 Task: Find connections with filter location Dobrush with filter topic #healthy with filter profile language French with filter current company Tripadvisor with filter school Masai with filter industry Glass Product Manufacturing with filter service category Technical with filter keywords title Handyman
Action: Mouse moved to (217, 273)
Screenshot: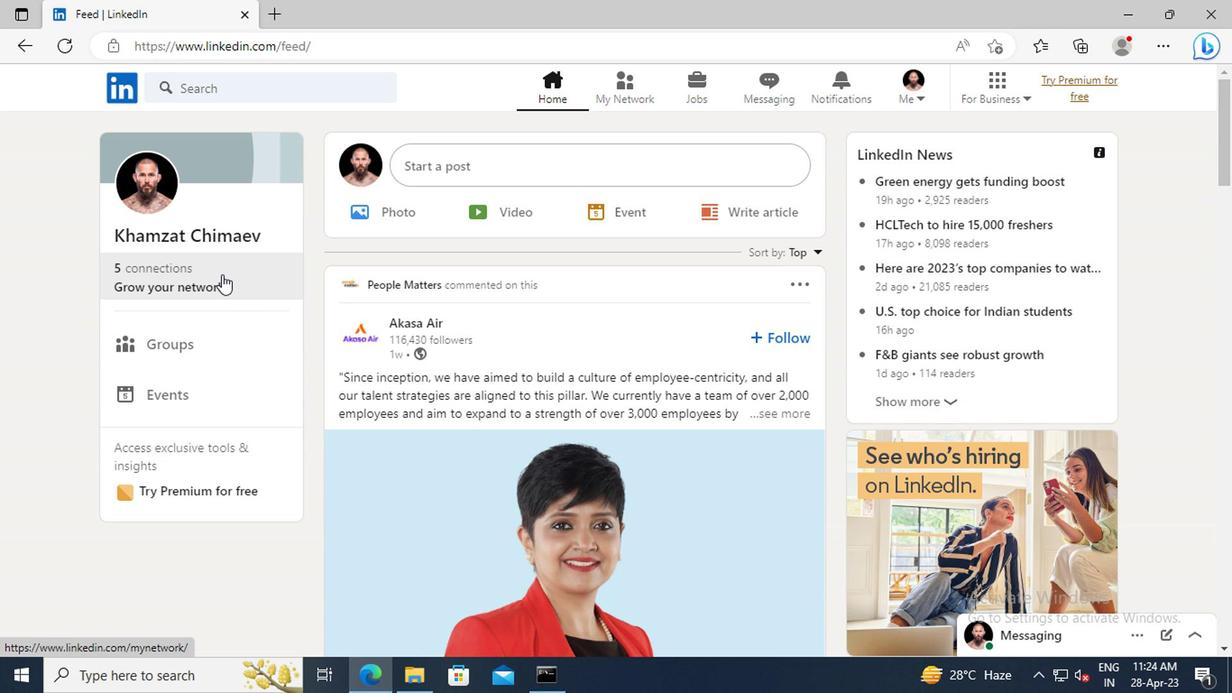 
Action: Mouse pressed left at (217, 273)
Screenshot: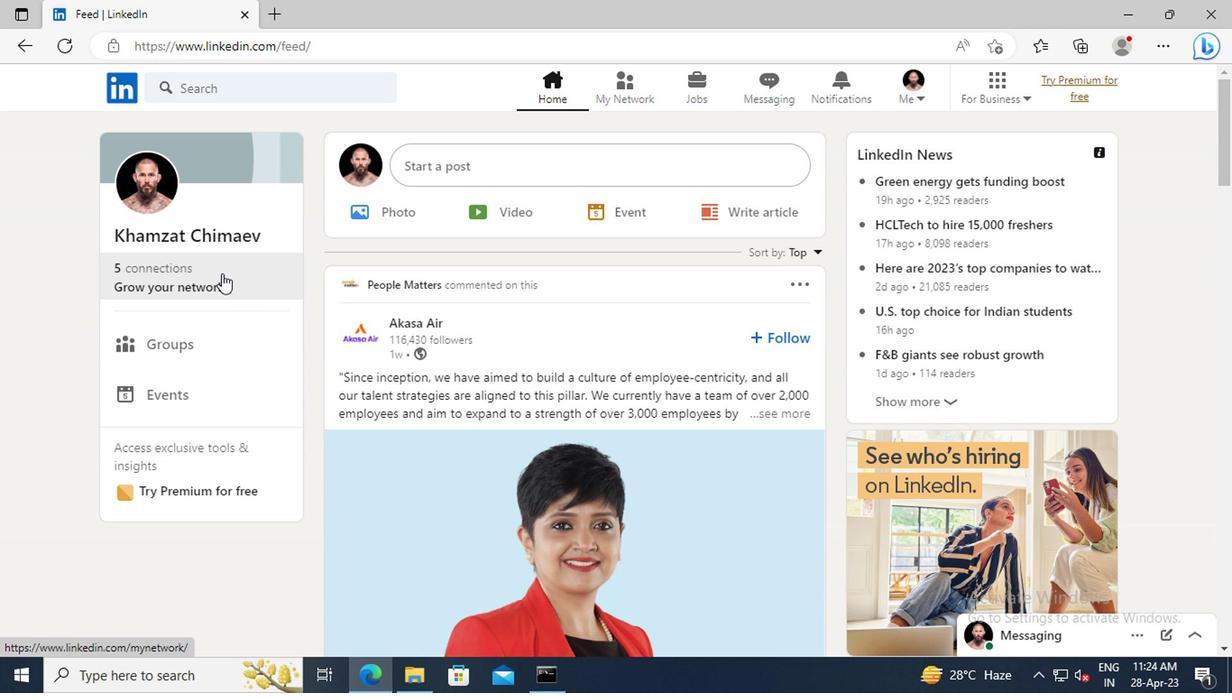 
Action: Mouse moved to (218, 197)
Screenshot: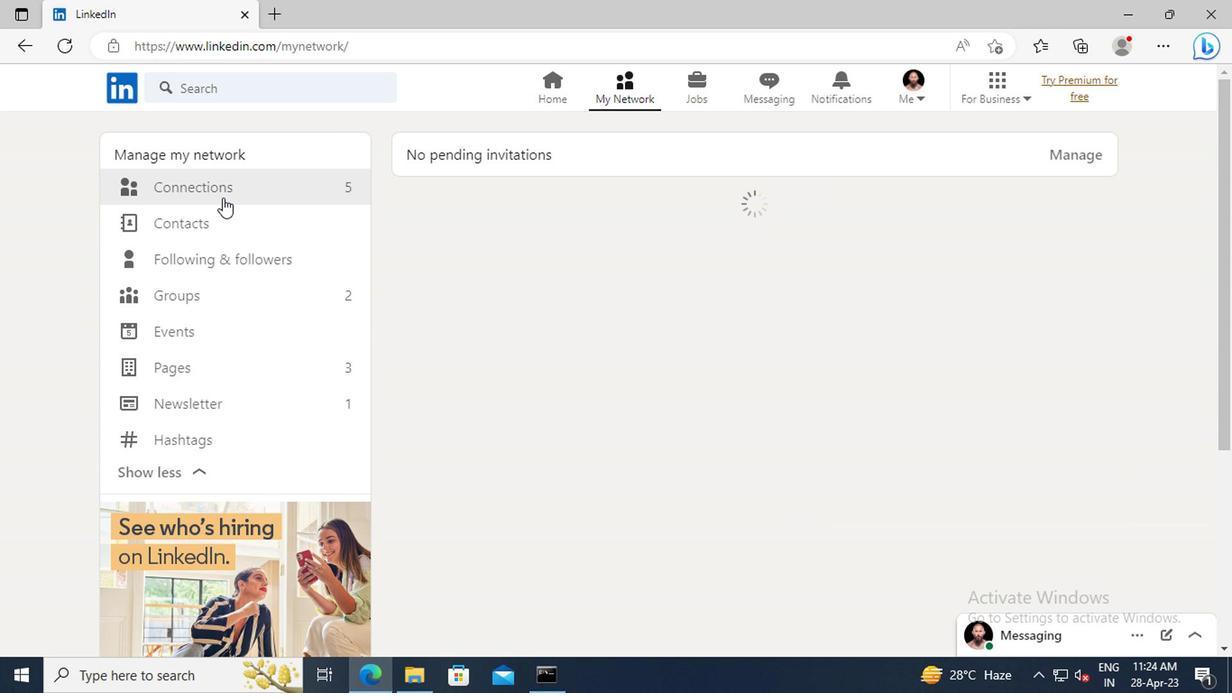 
Action: Mouse pressed left at (218, 197)
Screenshot: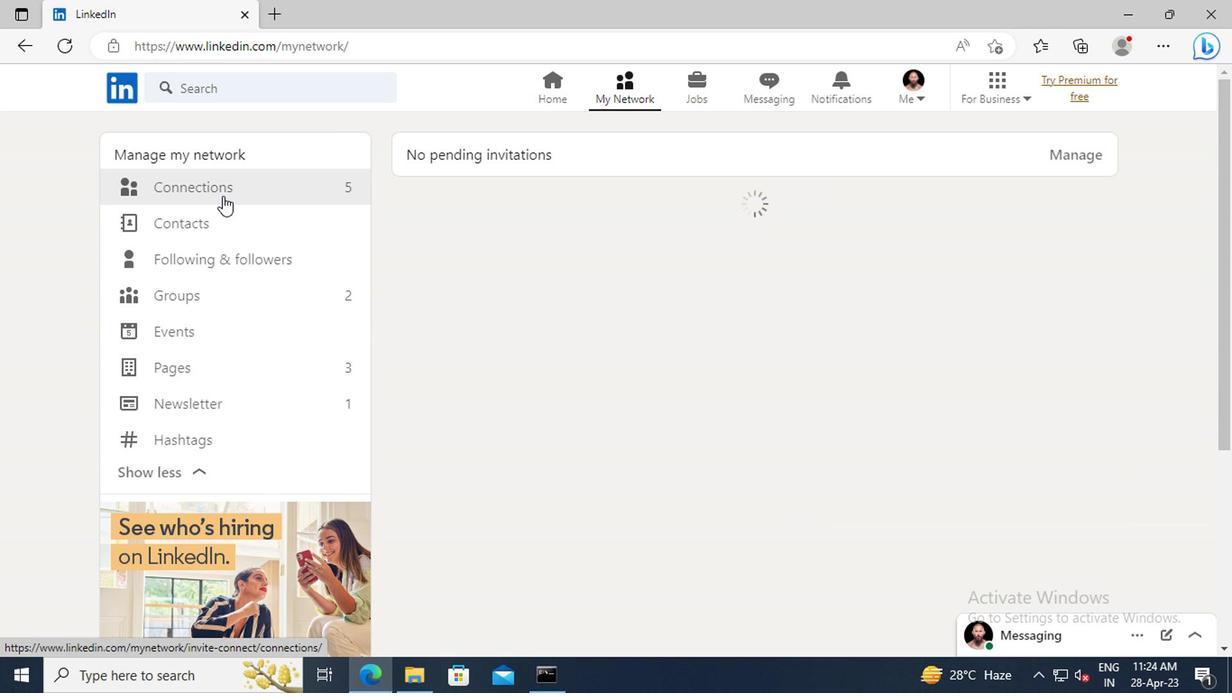 
Action: Mouse moved to (743, 195)
Screenshot: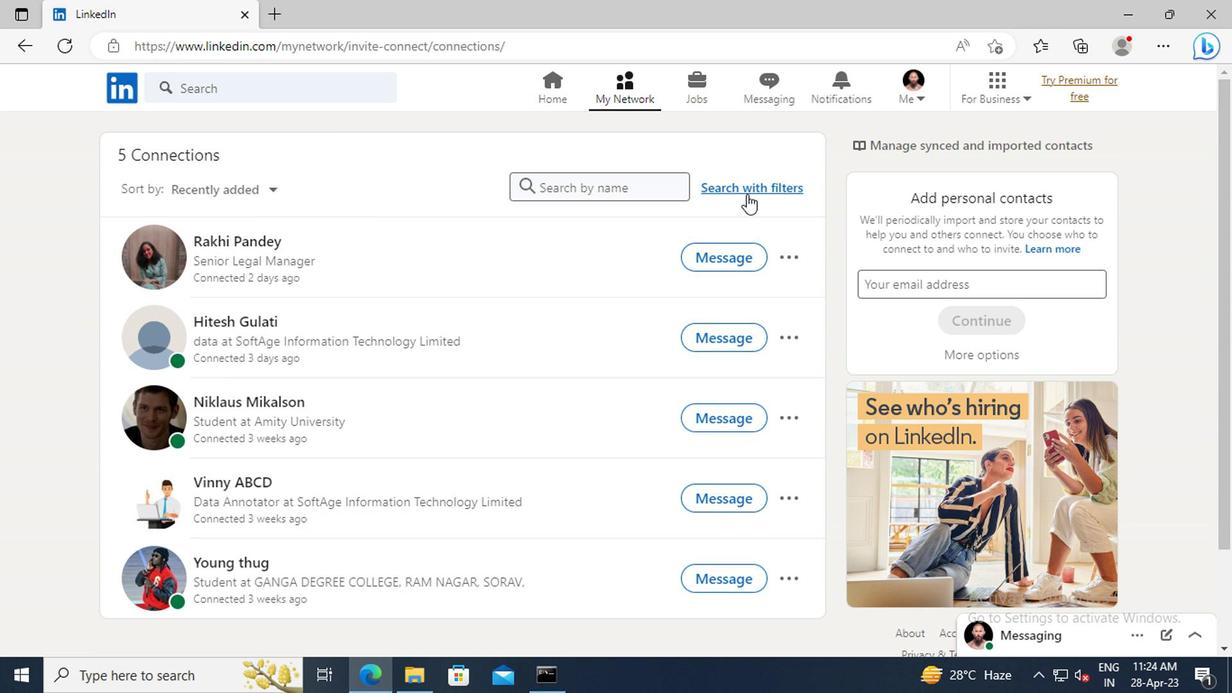 
Action: Mouse pressed left at (743, 195)
Screenshot: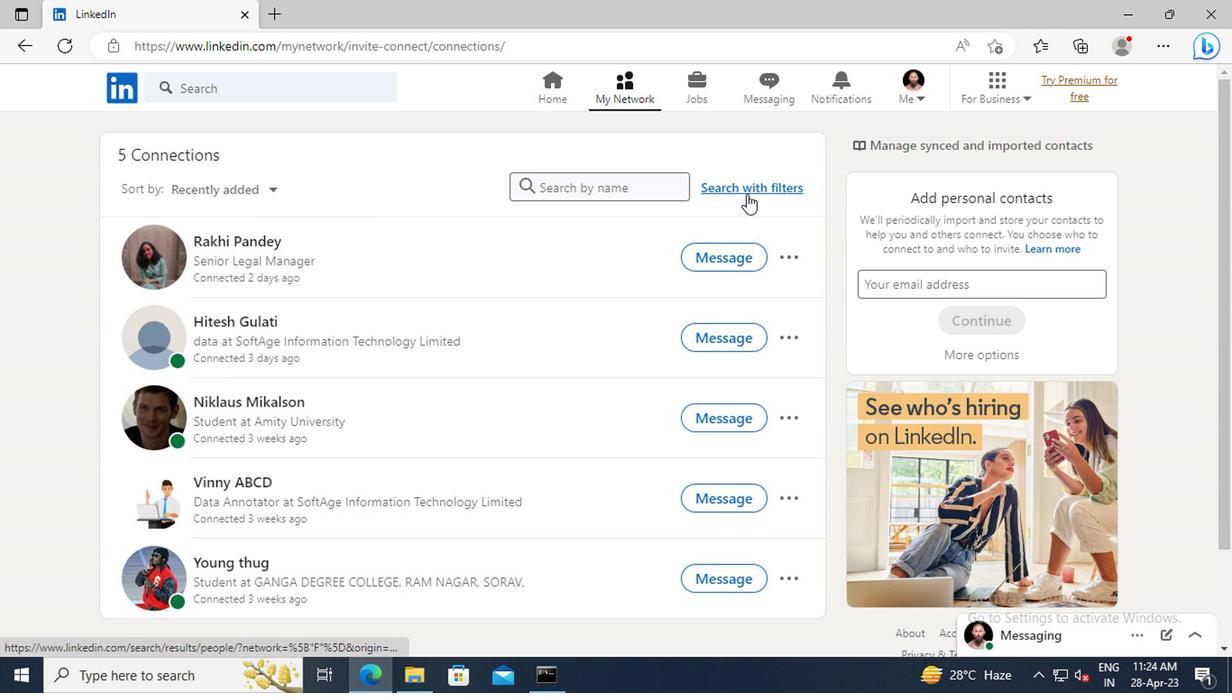 
Action: Mouse moved to (683, 145)
Screenshot: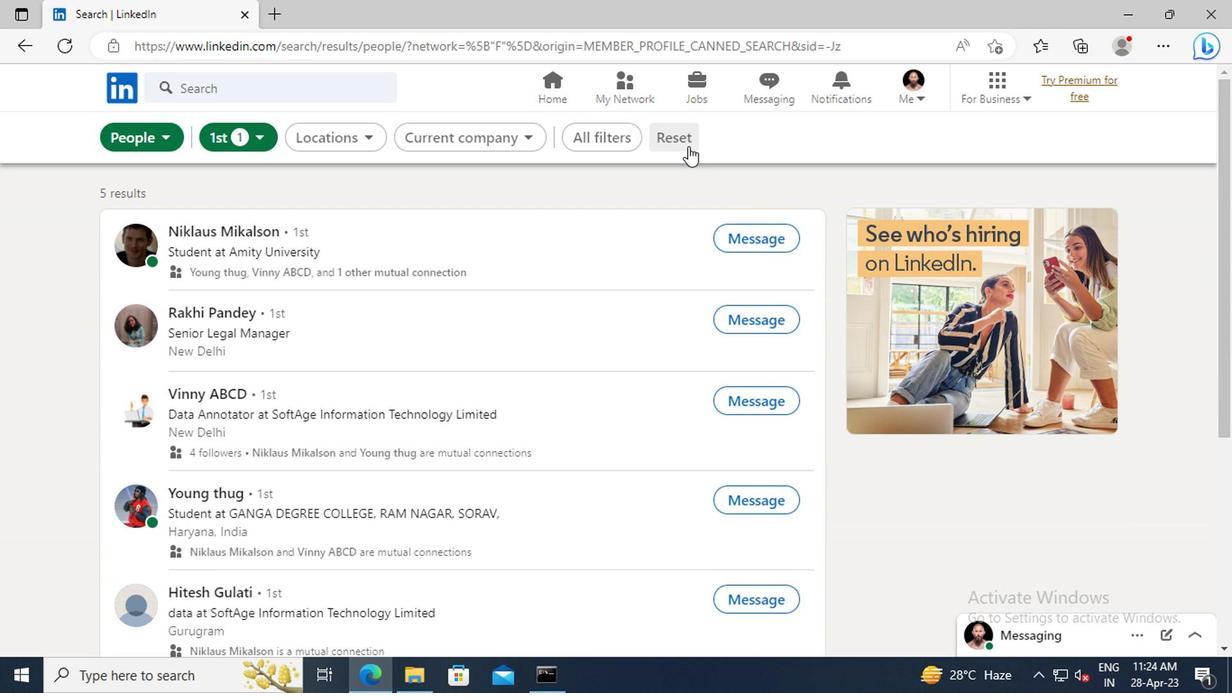 
Action: Mouse pressed left at (683, 145)
Screenshot: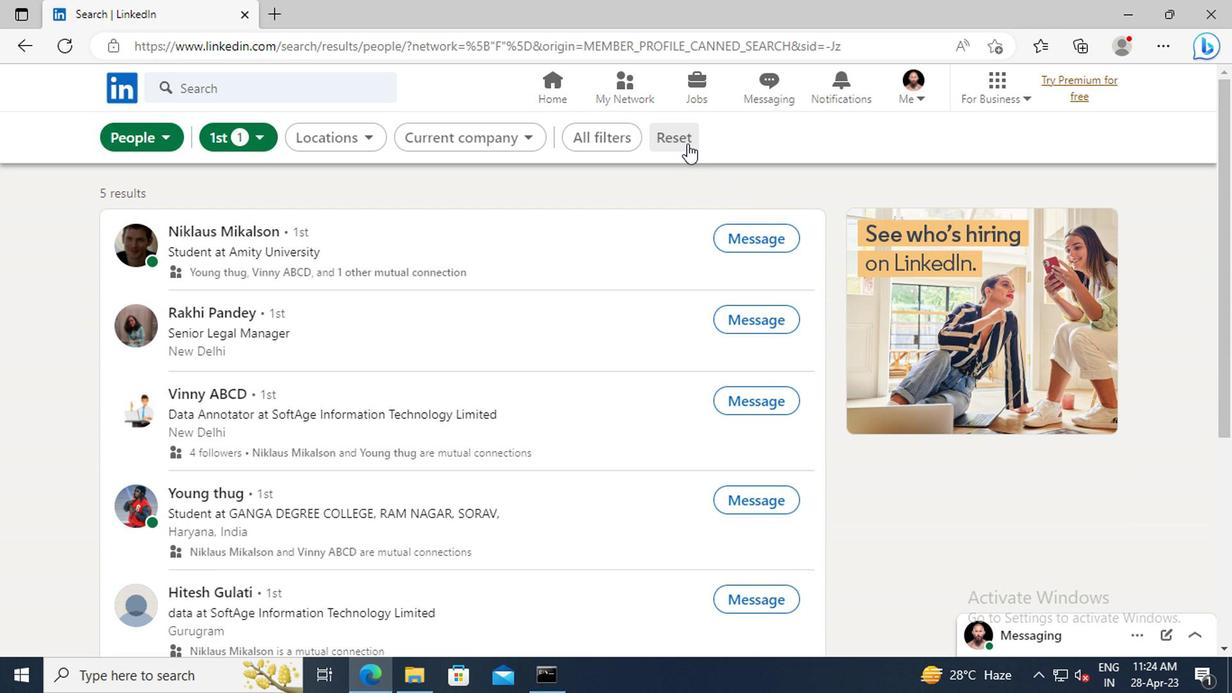 
Action: Mouse moved to (657, 141)
Screenshot: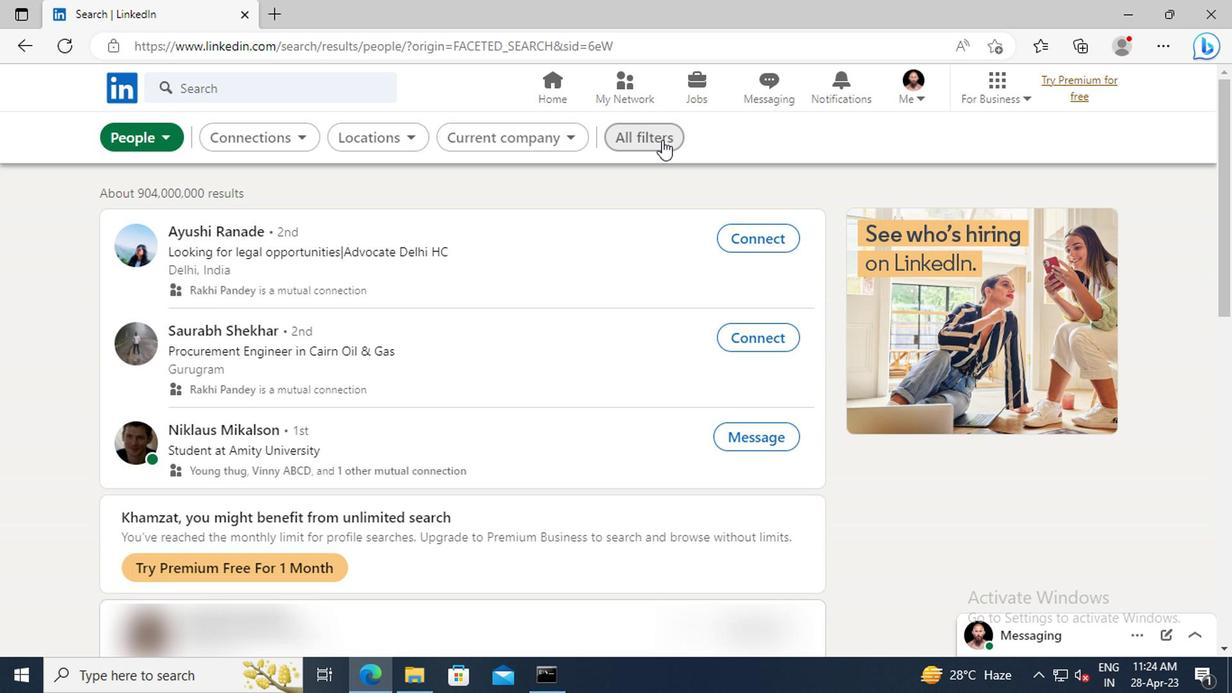 
Action: Mouse pressed left at (657, 141)
Screenshot: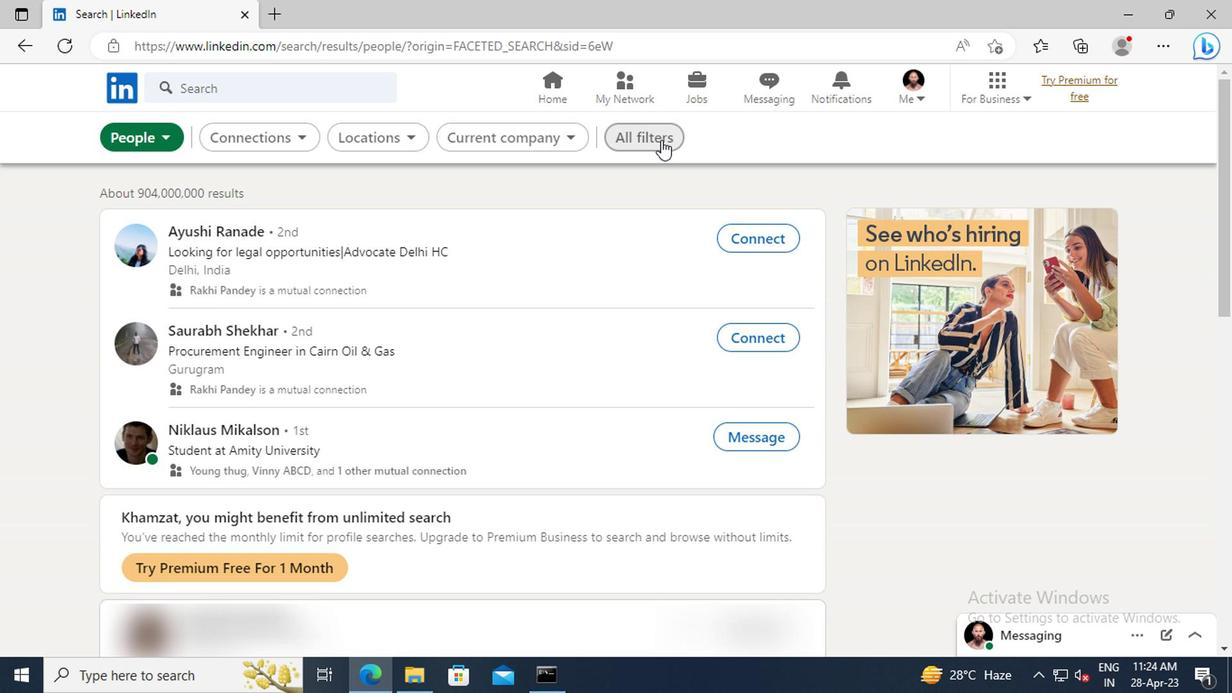 
Action: Mouse moved to (1022, 344)
Screenshot: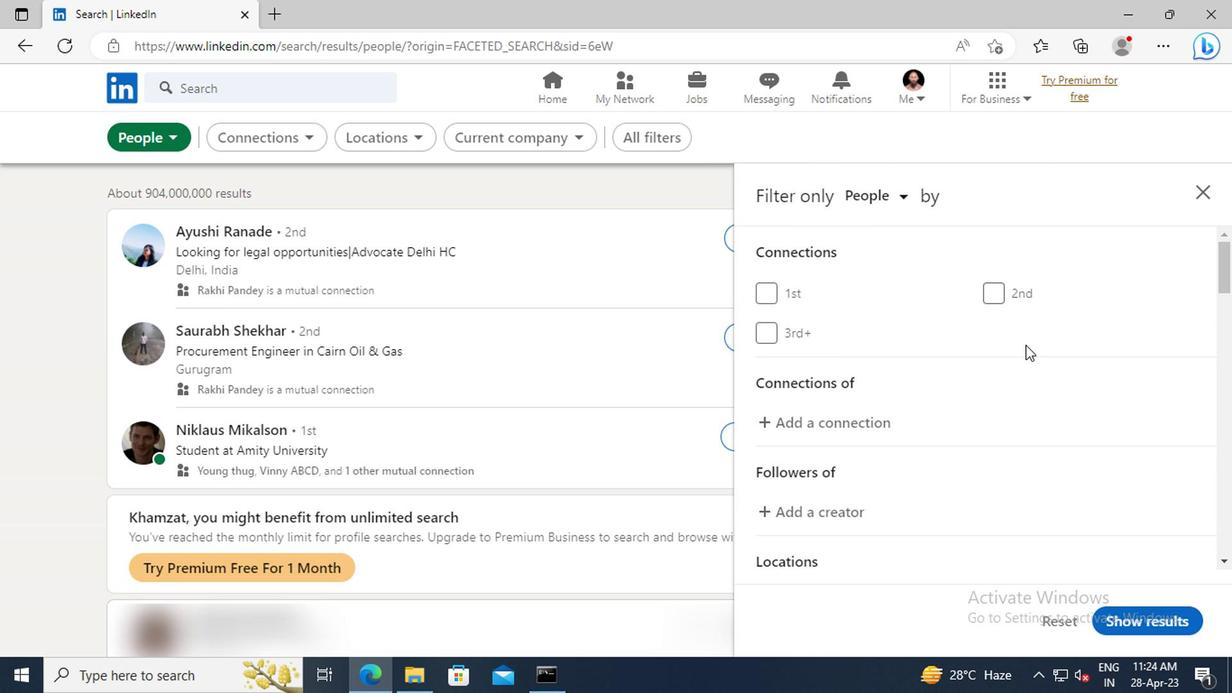 
Action: Mouse scrolled (1022, 343) with delta (0, 0)
Screenshot: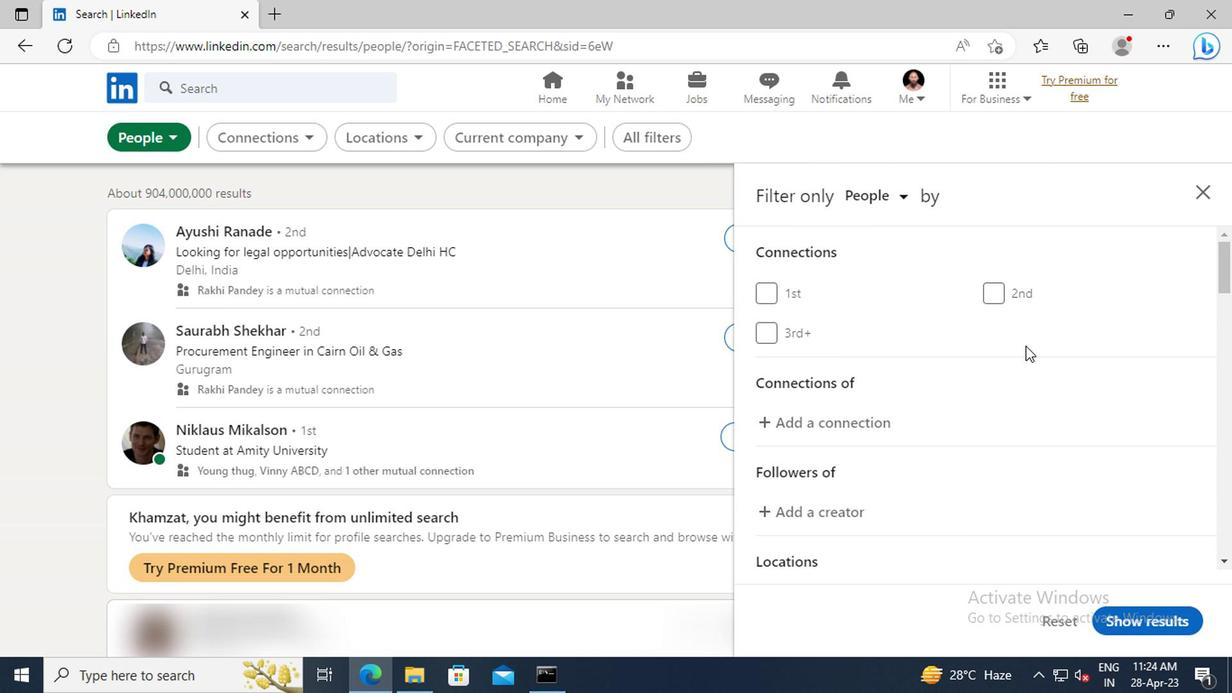 
Action: Mouse moved to (1023, 344)
Screenshot: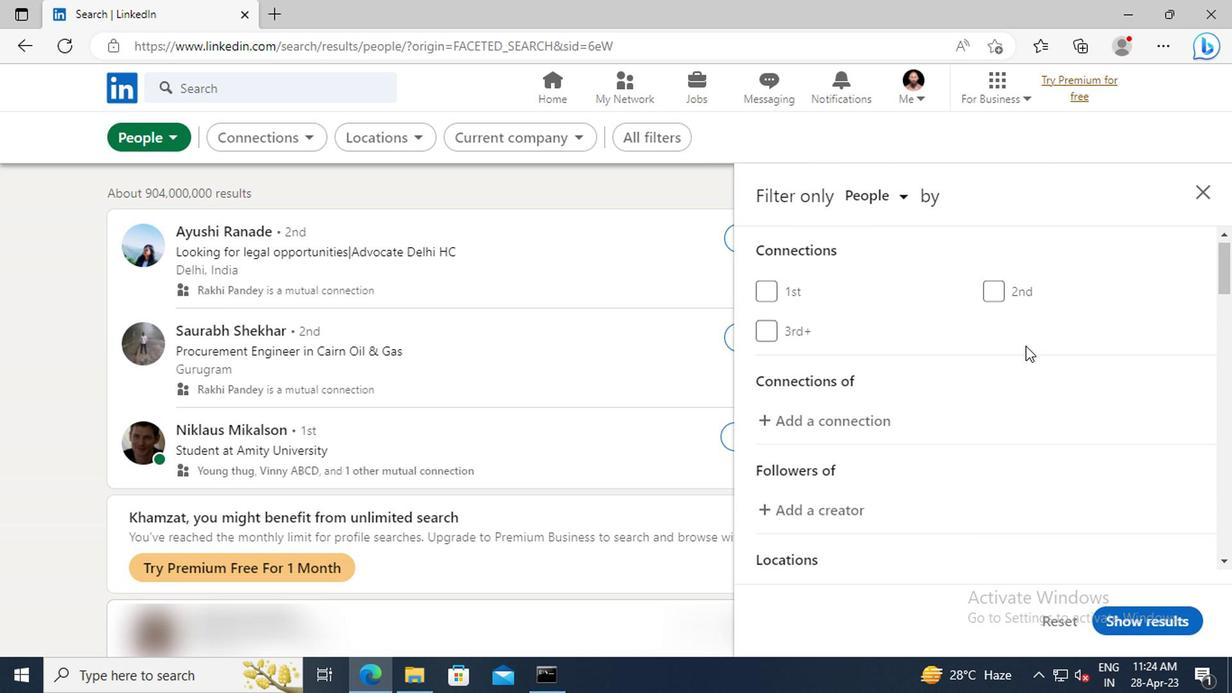 
Action: Mouse scrolled (1023, 344) with delta (0, 0)
Screenshot: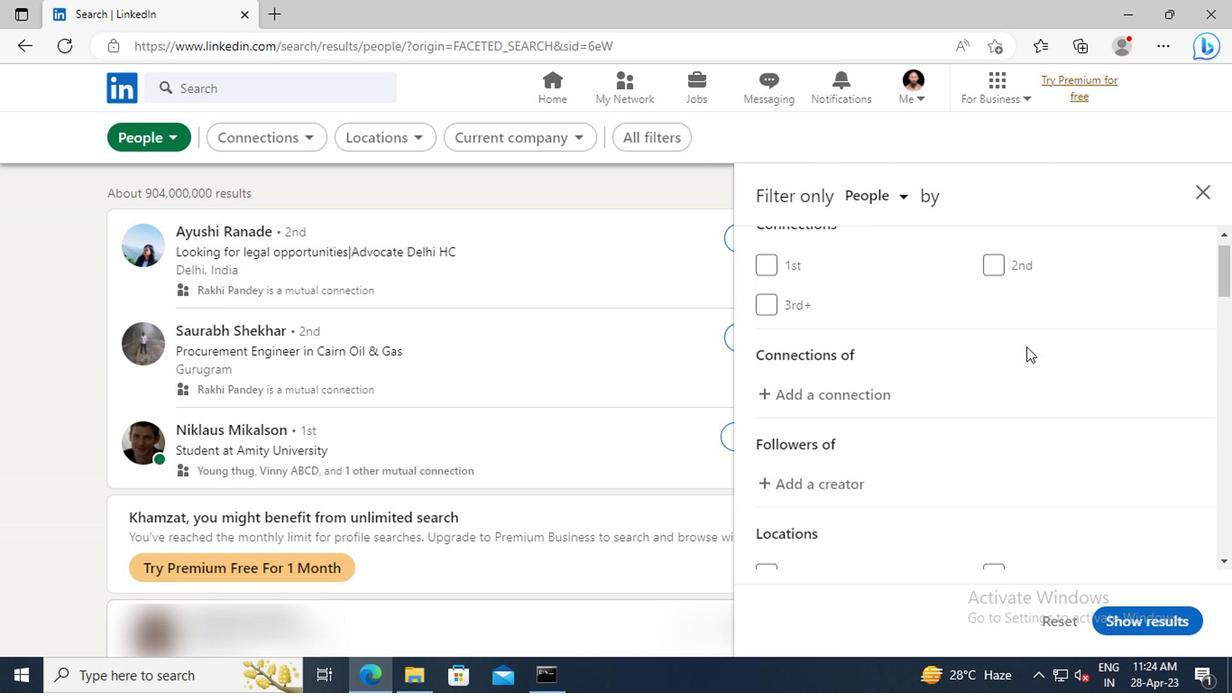 
Action: Mouse scrolled (1023, 344) with delta (0, 0)
Screenshot: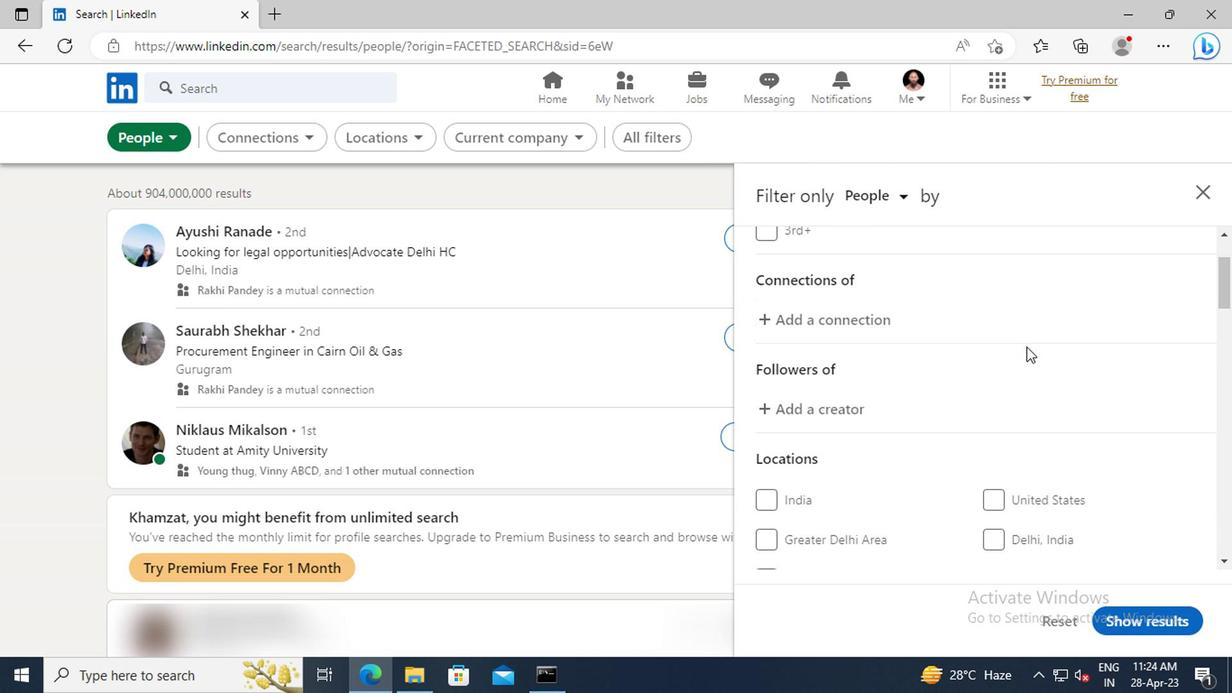 
Action: Mouse scrolled (1023, 344) with delta (0, 0)
Screenshot: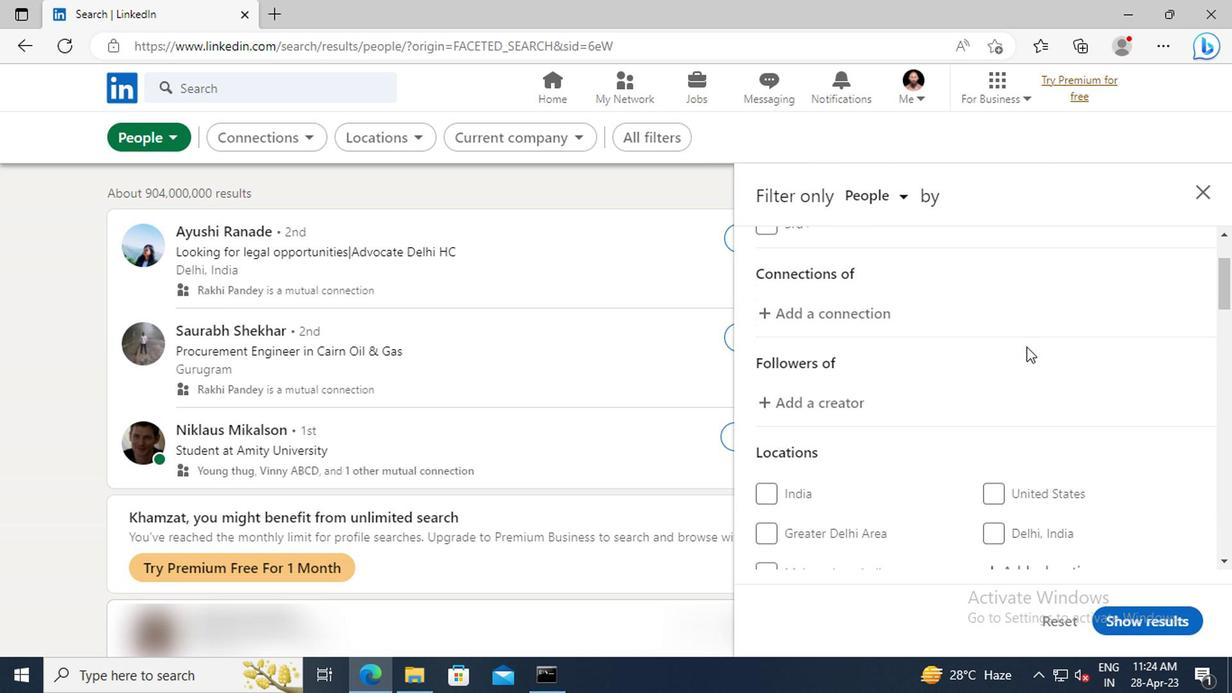 
Action: Mouse scrolled (1023, 344) with delta (0, 0)
Screenshot: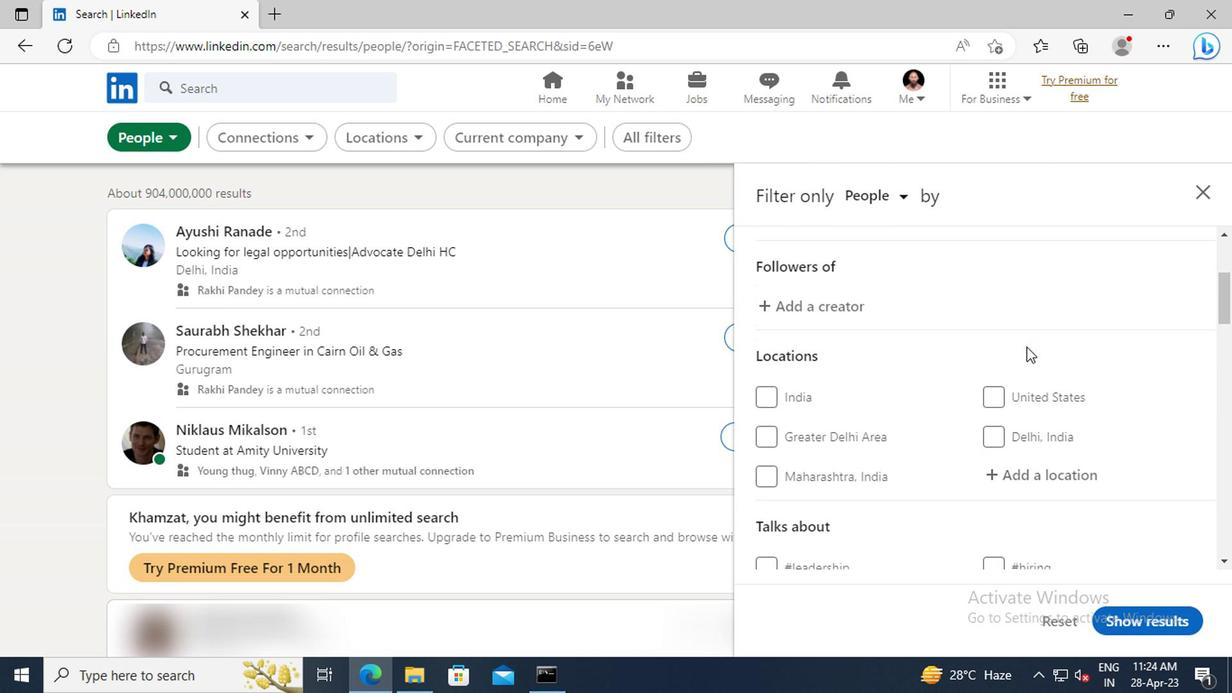 
Action: Mouse moved to (1018, 418)
Screenshot: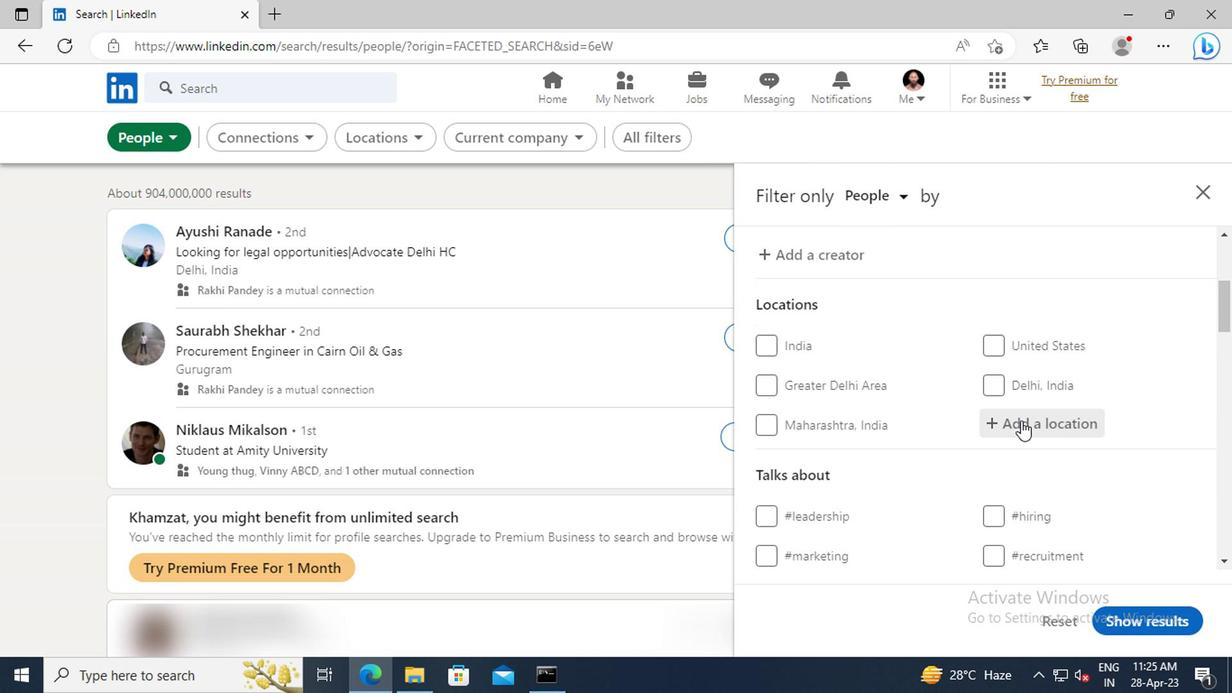 
Action: Mouse pressed left at (1018, 418)
Screenshot: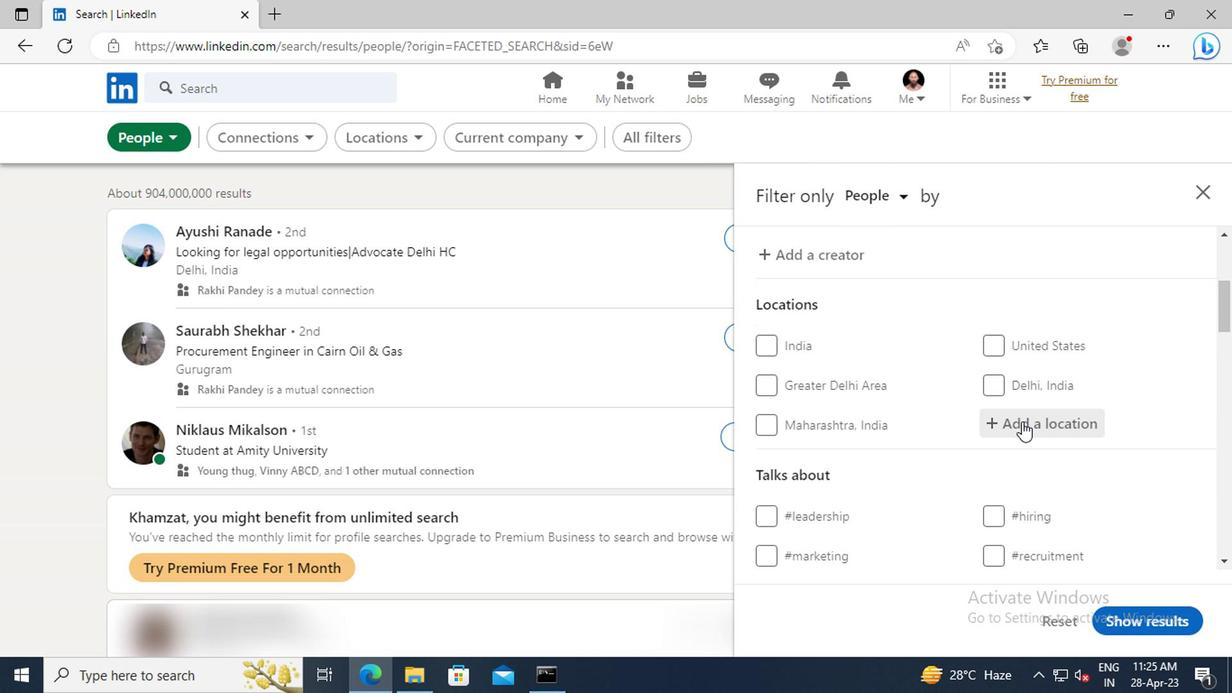 
Action: Key pressed <Key.shift>DOBRUSH
Screenshot: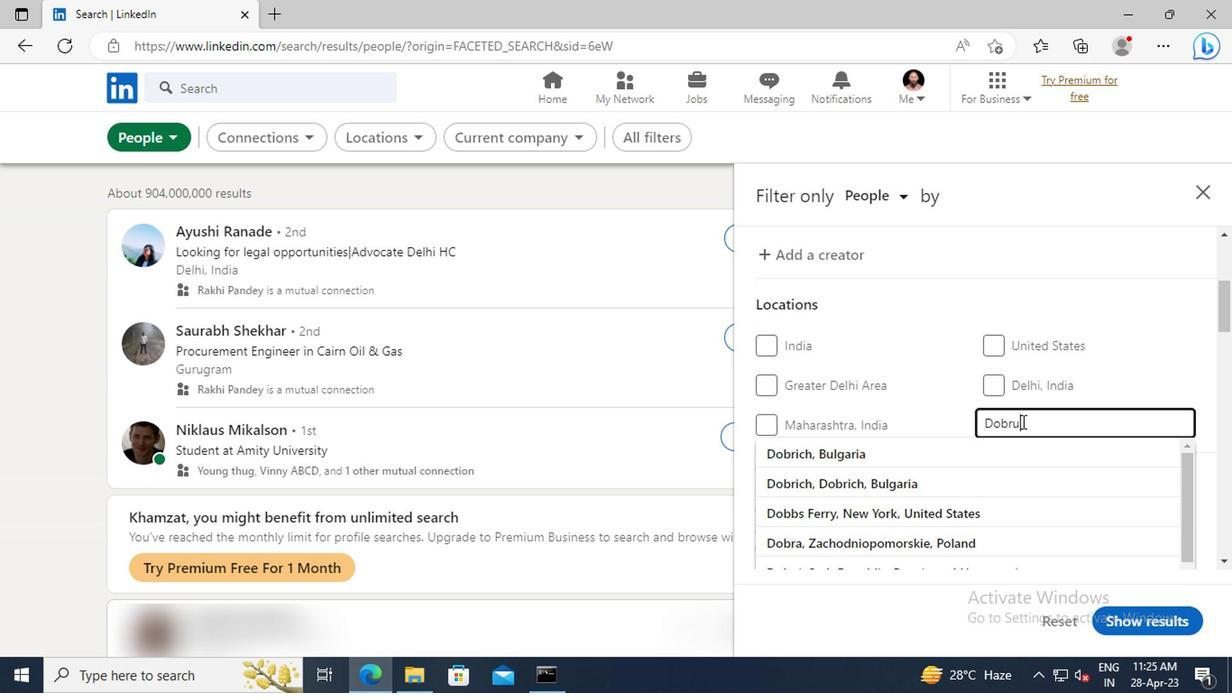 
Action: Mouse moved to (1020, 444)
Screenshot: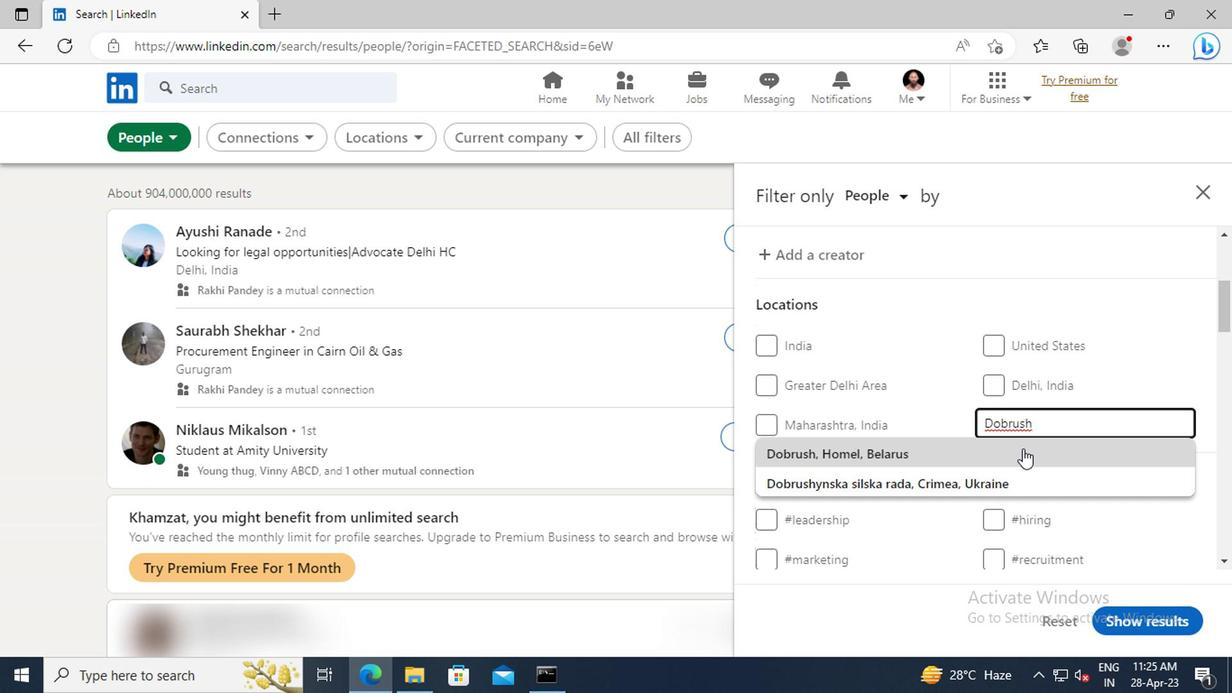 
Action: Mouse pressed left at (1020, 444)
Screenshot: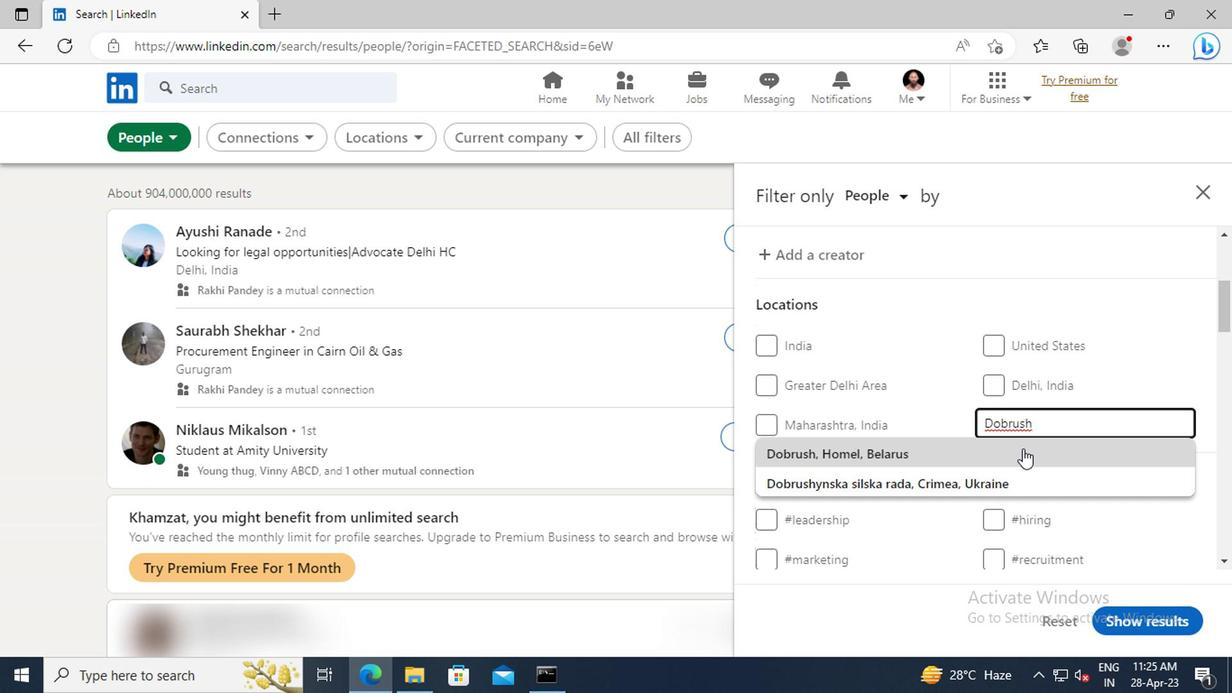 
Action: Mouse moved to (1052, 353)
Screenshot: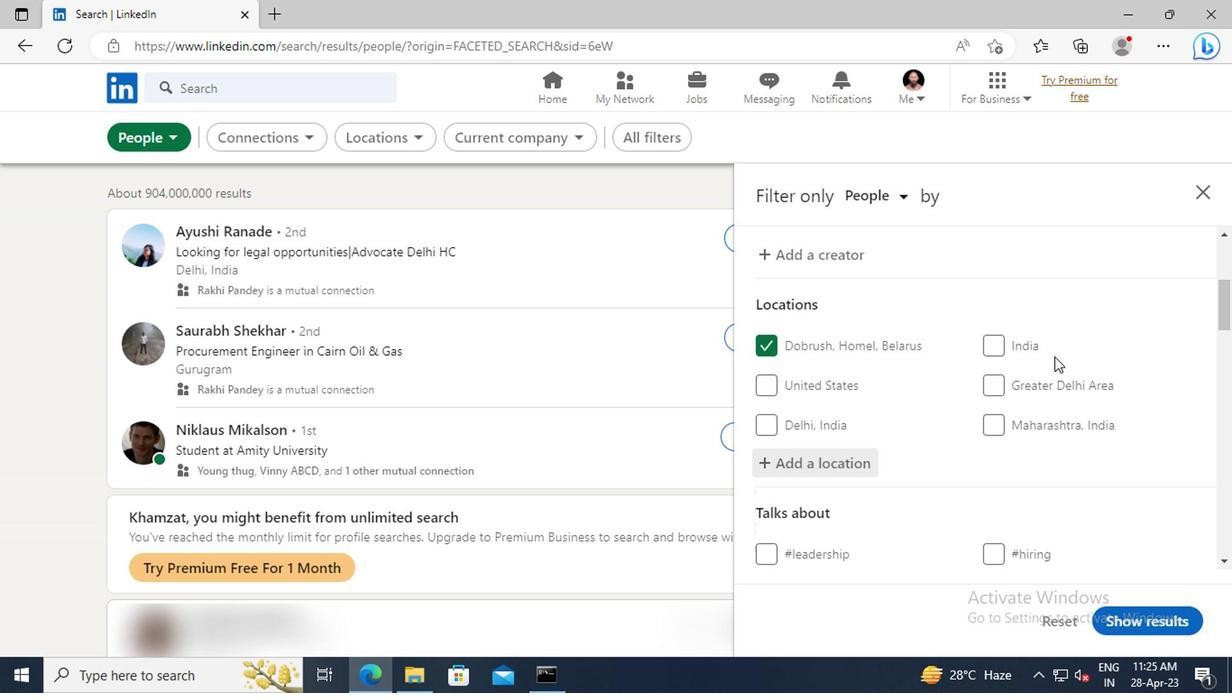 
Action: Mouse scrolled (1052, 351) with delta (0, -1)
Screenshot: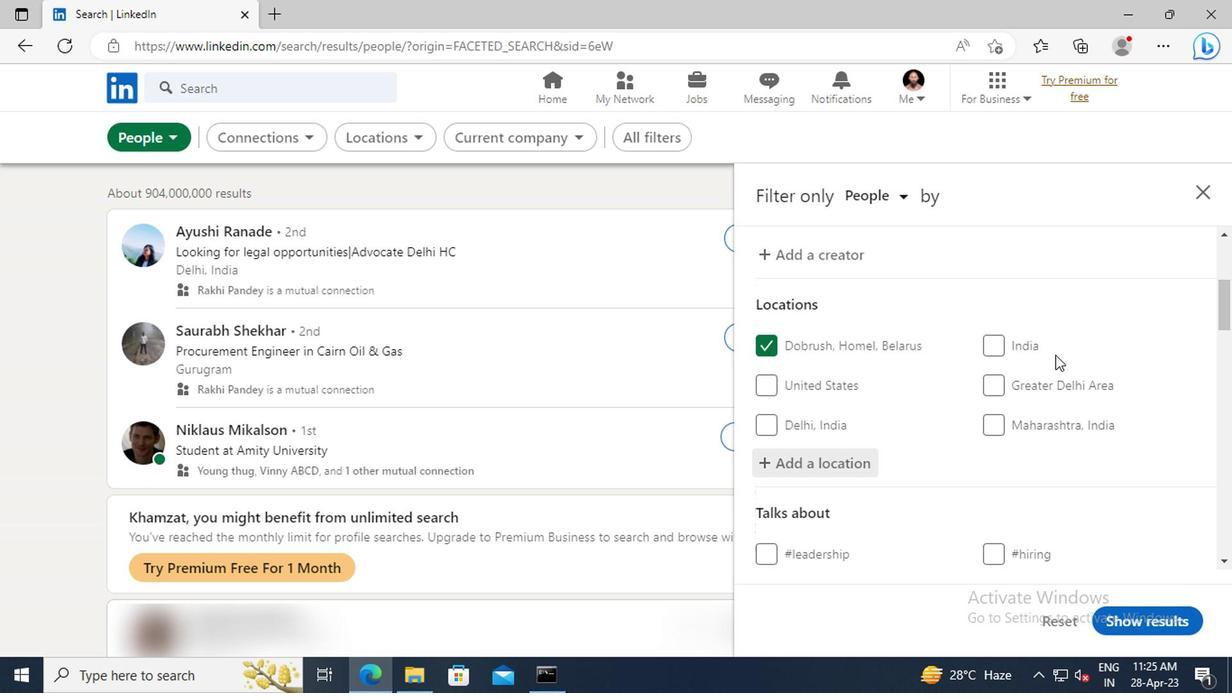 
Action: Mouse scrolled (1052, 351) with delta (0, -1)
Screenshot: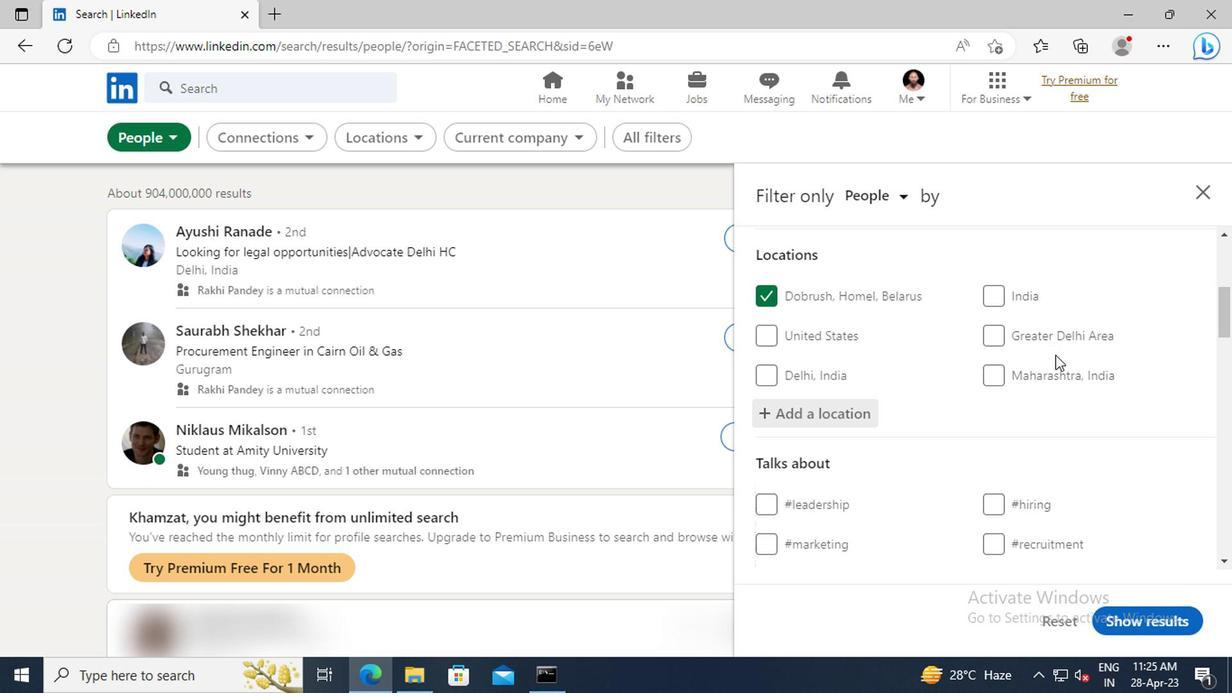 
Action: Mouse scrolled (1052, 351) with delta (0, -1)
Screenshot: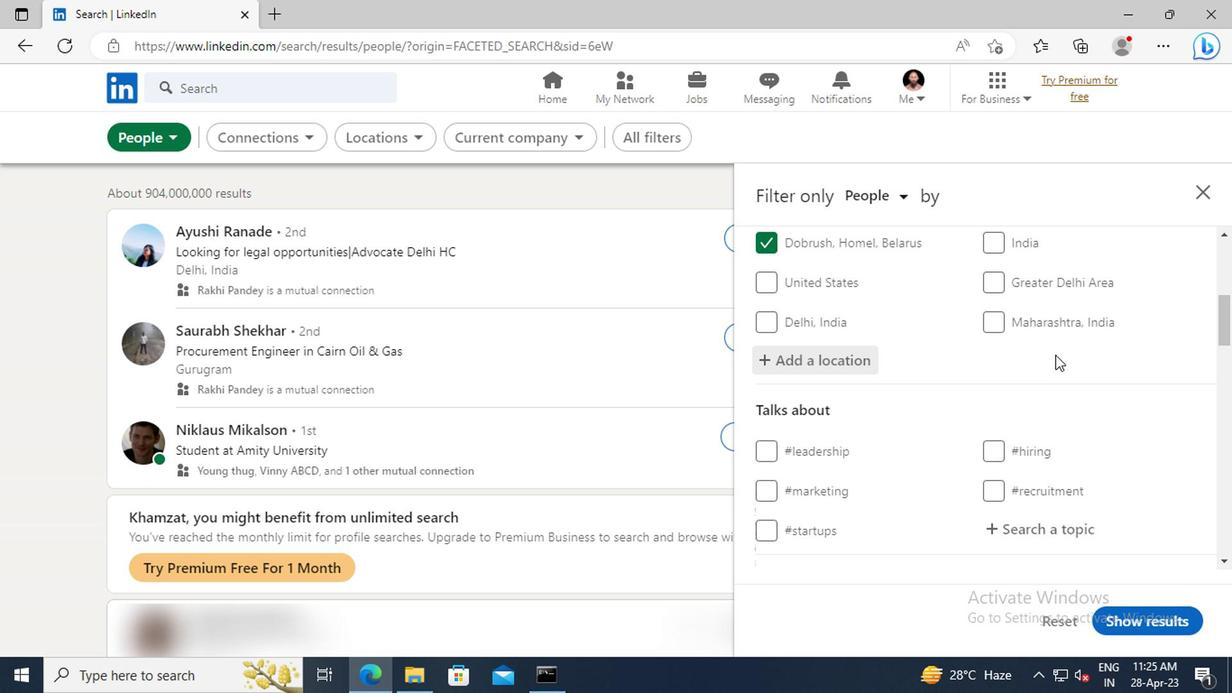 
Action: Mouse scrolled (1052, 351) with delta (0, -1)
Screenshot: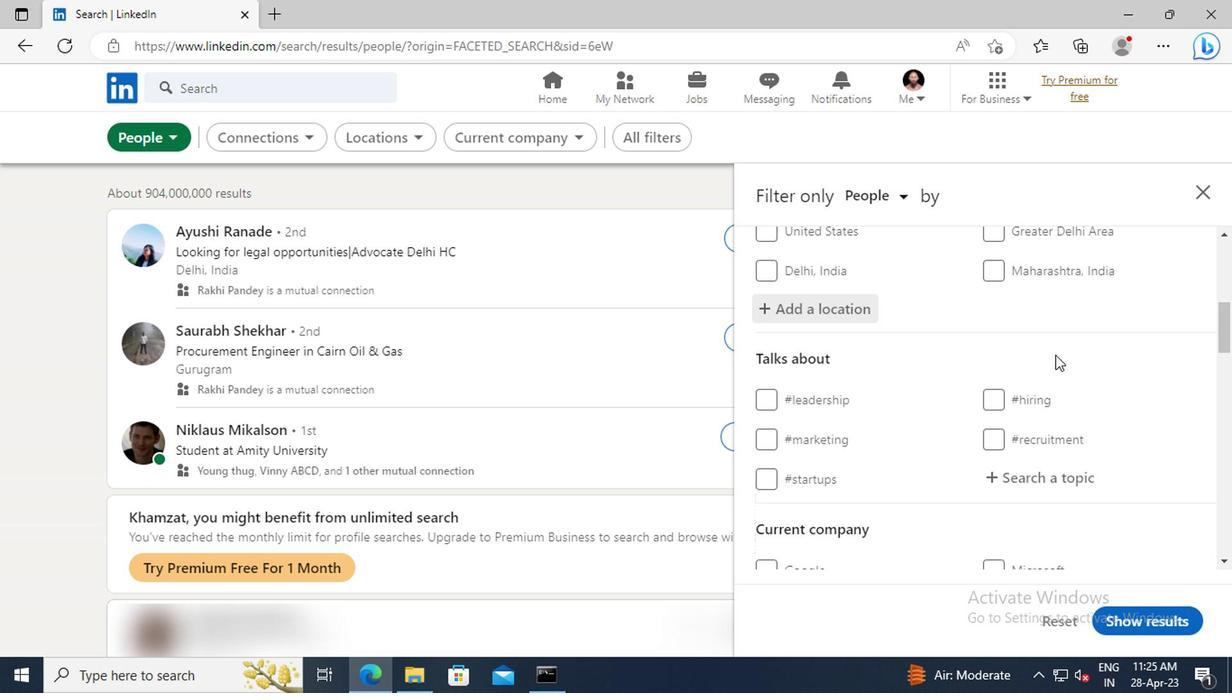 
Action: Mouse moved to (1033, 421)
Screenshot: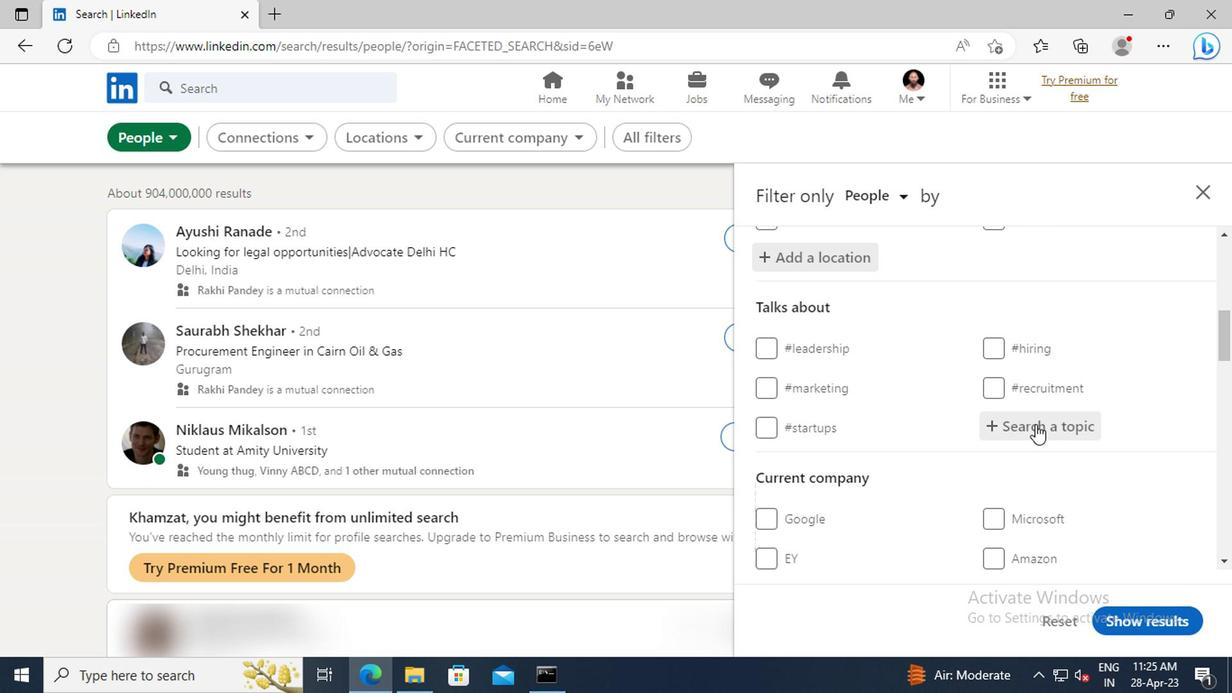 
Action: Mouse pressed left at (1033, 421)
Screenshot: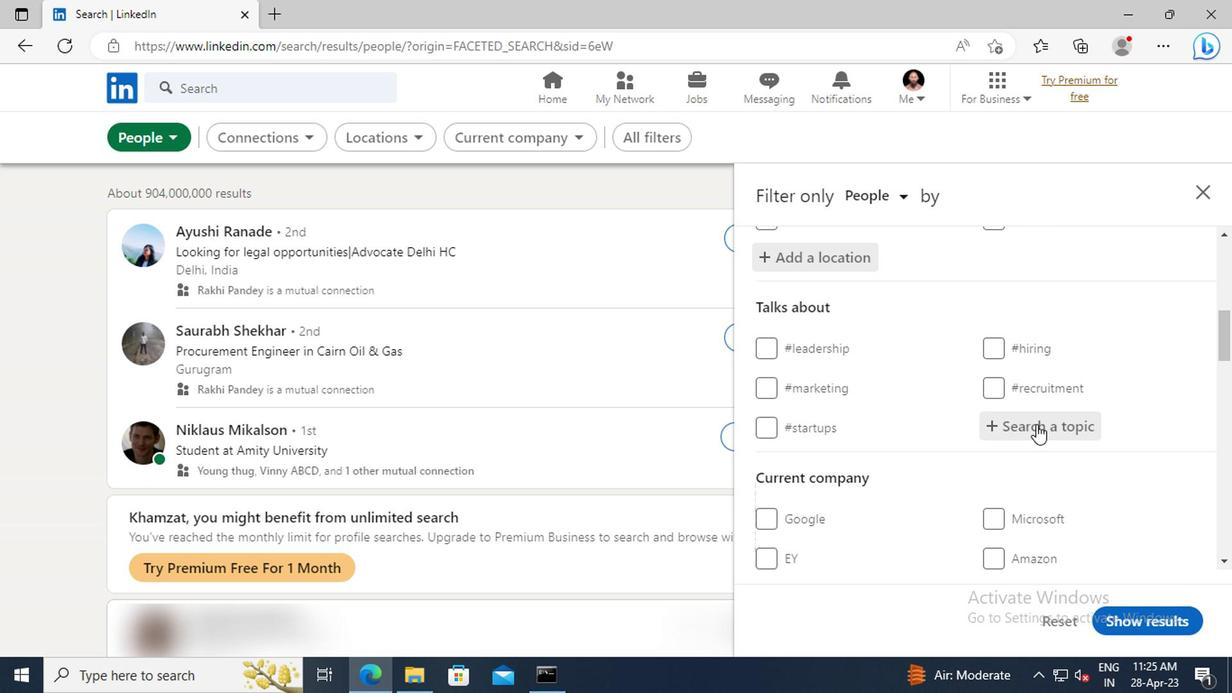 
Action: Key pressed HEALTHY
Screenshot: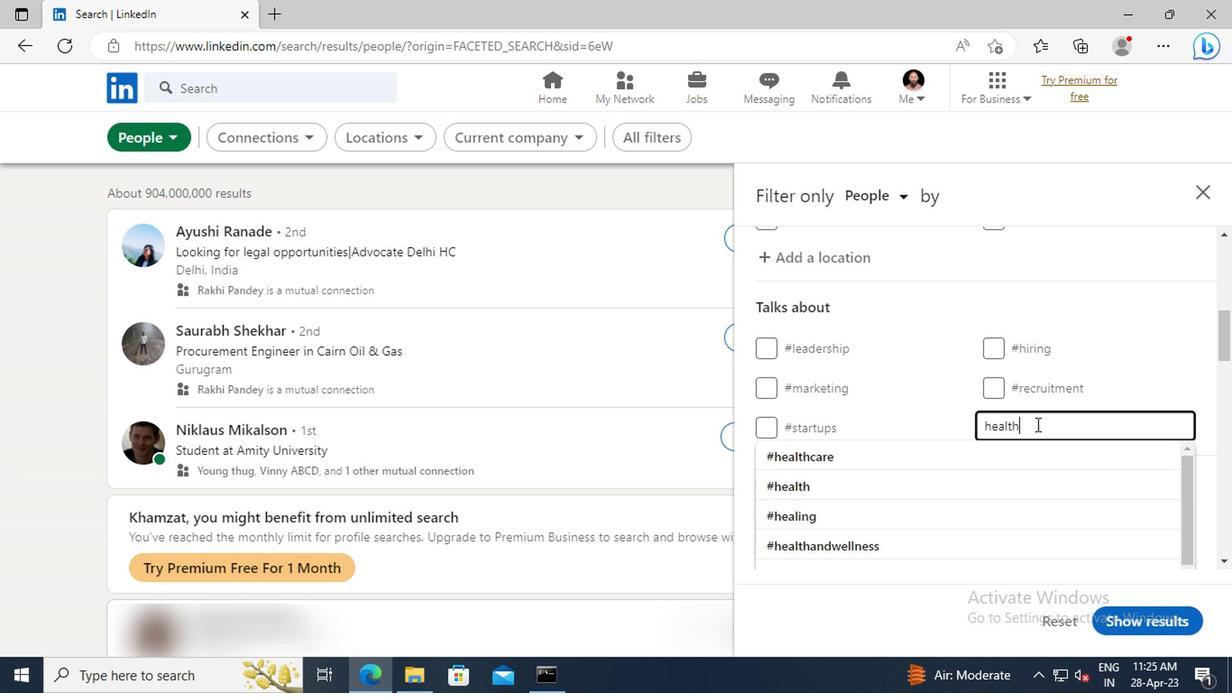 
Action: Mouse moved to (986, 507)
Screenshot: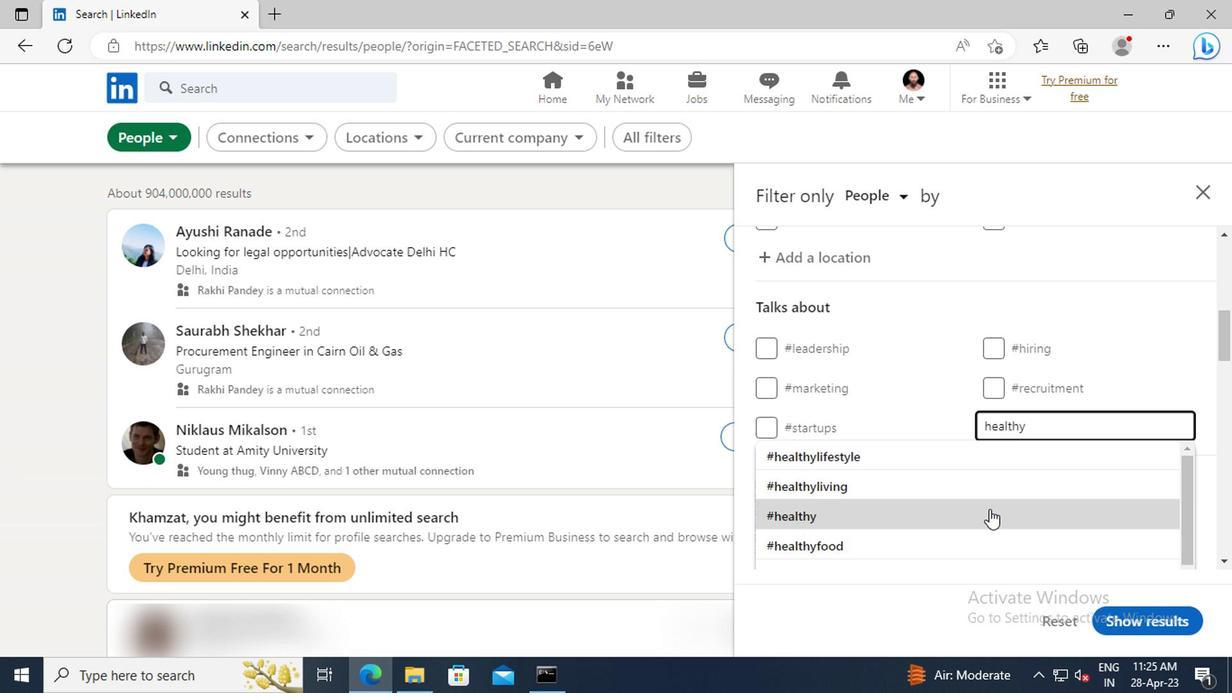 
Action: Mouse pressed left at (986, 507)
Screenshot: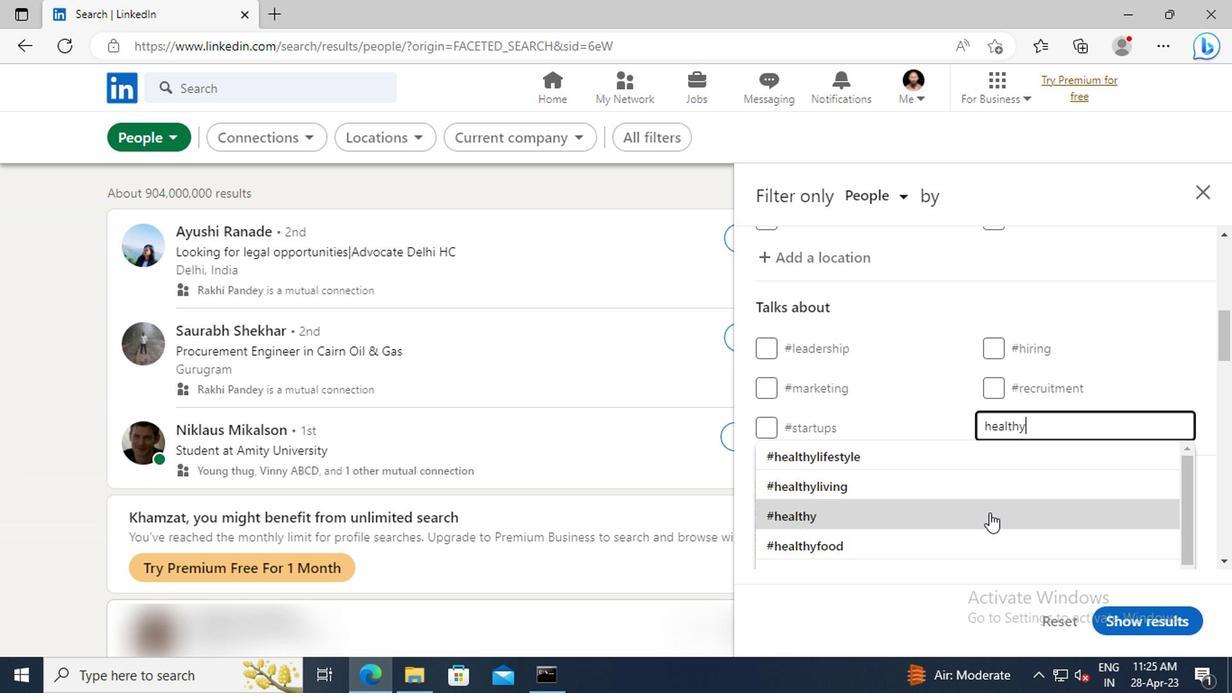 
Action: Mouse moved to (1026, 377)
Screenshot: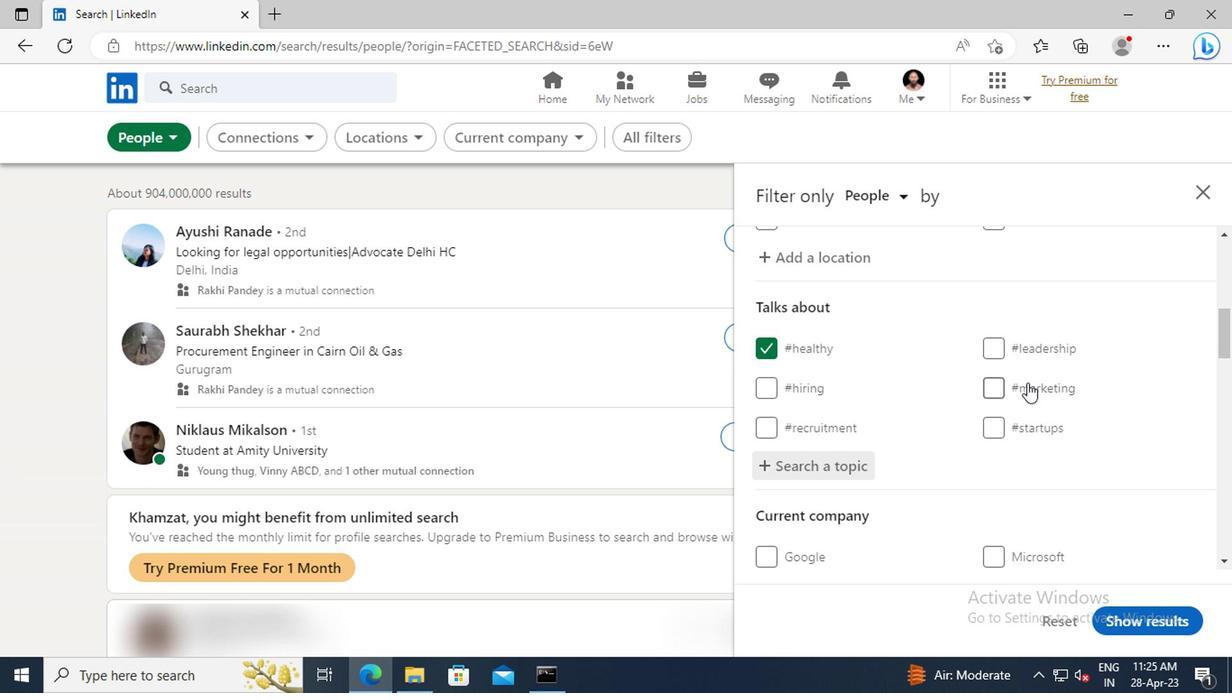 
Action: Mouse scrolled (1026, 376) with delta (0, 0)
Screenshot: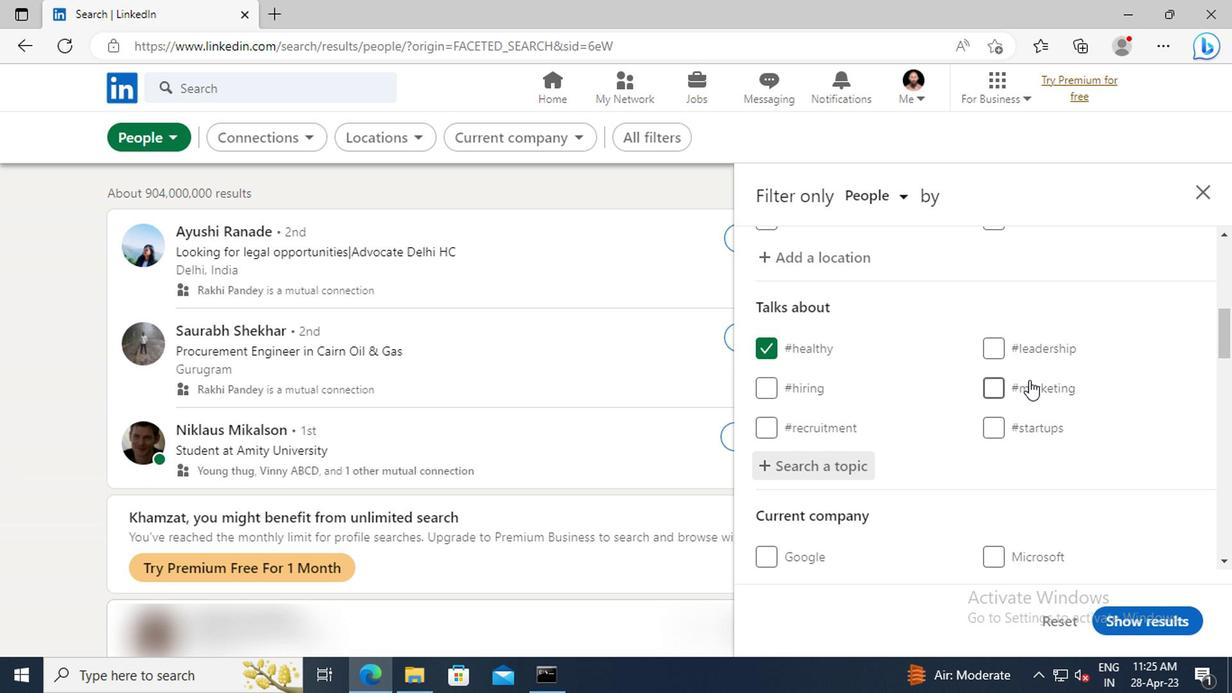 
Action: Mouse moved to (1027, 376)
Screenshot: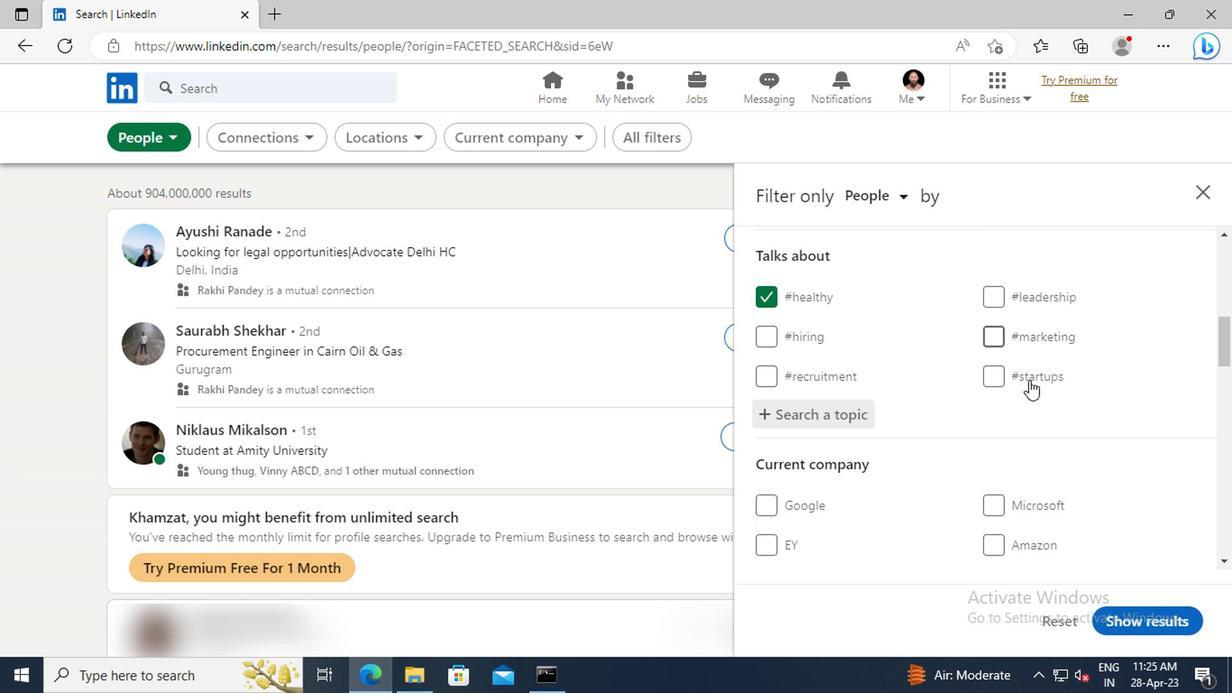 
Action: Mouse scrolled (1027, 376) with delta (0, 0)
Screenshot: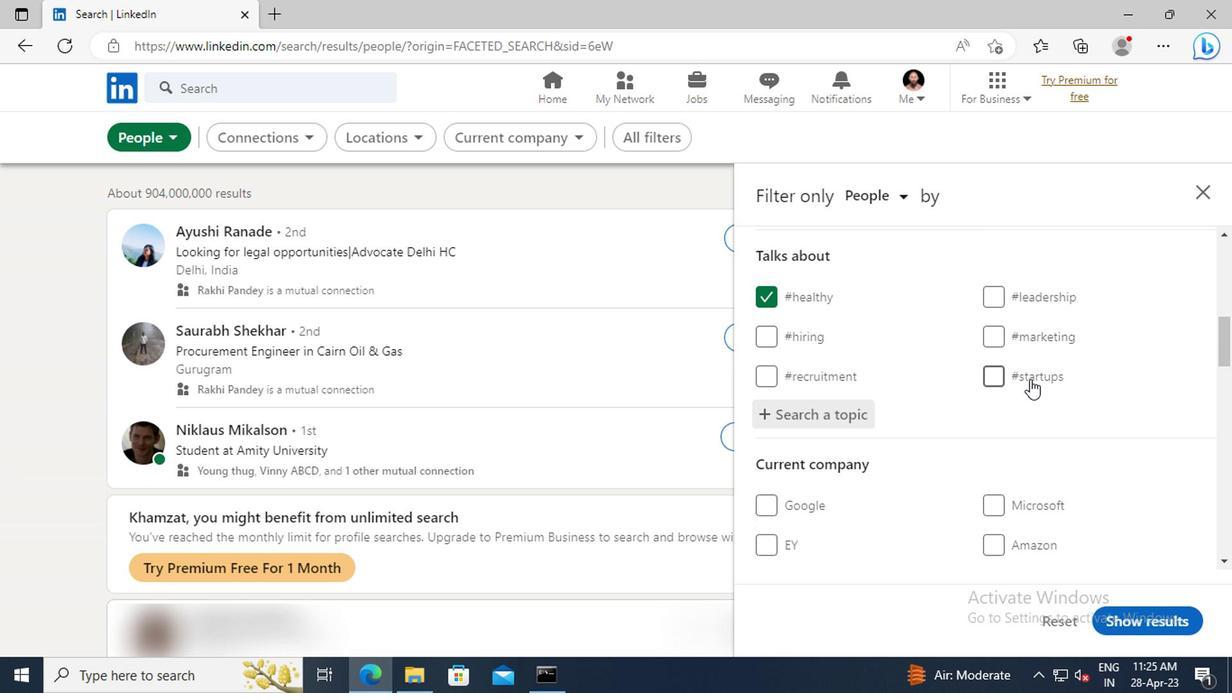 
Action: Mouse scrolled (1027, 376) with delta (0, 0)
Screenshot: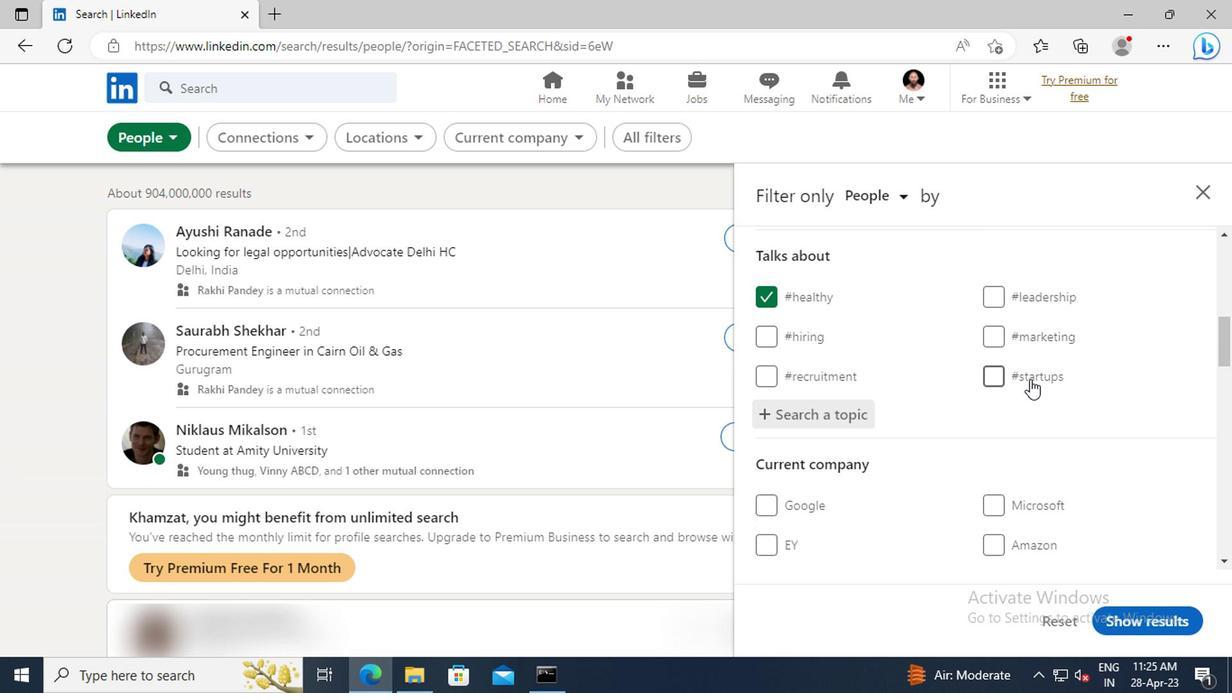 
Action: Mouse scrolled (1027, 376) with delta (0, 0)
Screenshot: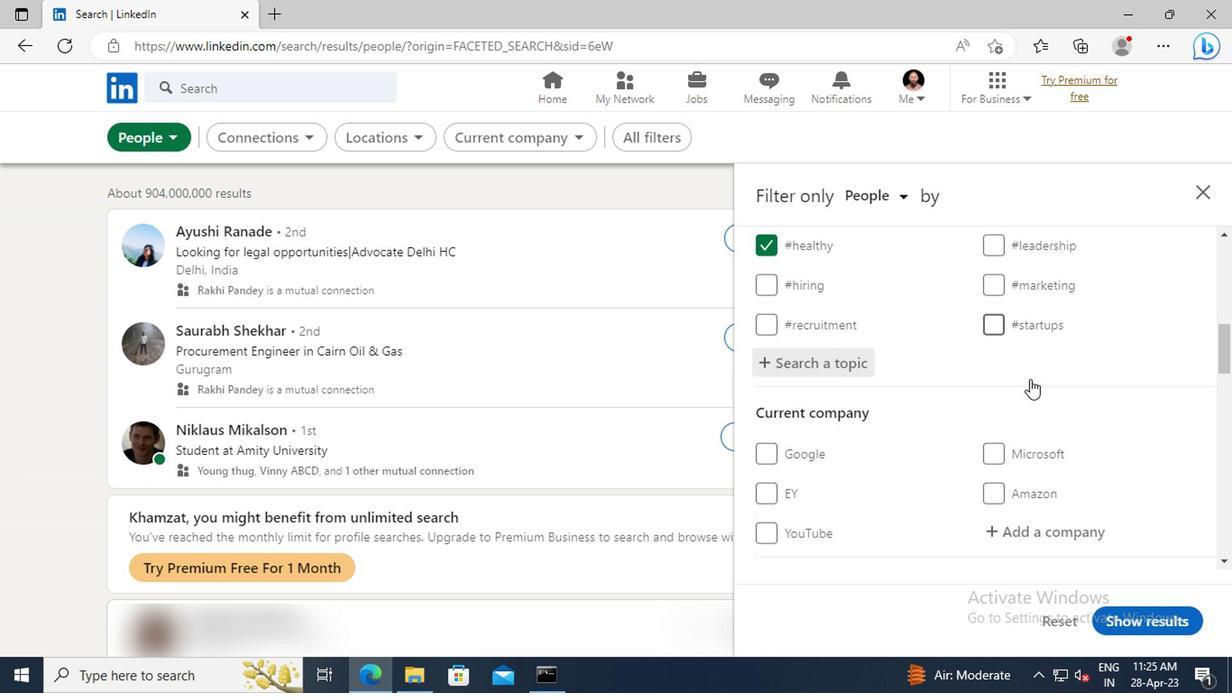 
Action: Mouse scrolled (1027, 376) with delta (0, 0)
Screenshot: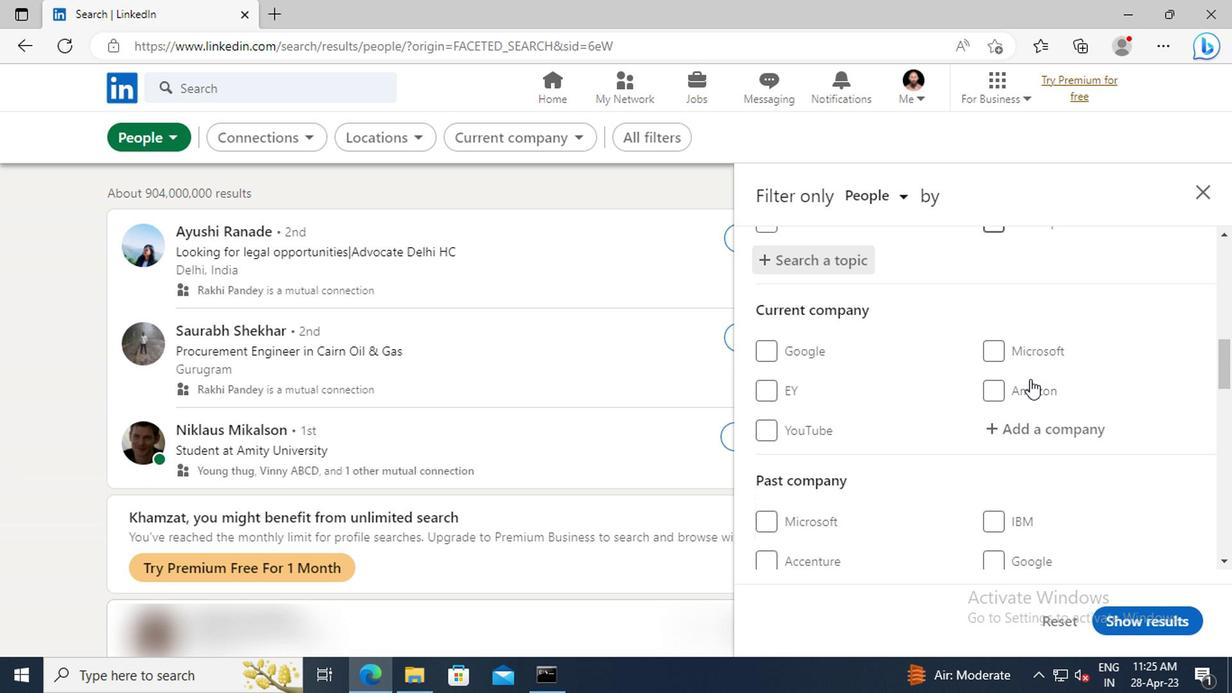 
Action: Mouse scrolled (1027, 376) with delta (0, 0)
Screenshot: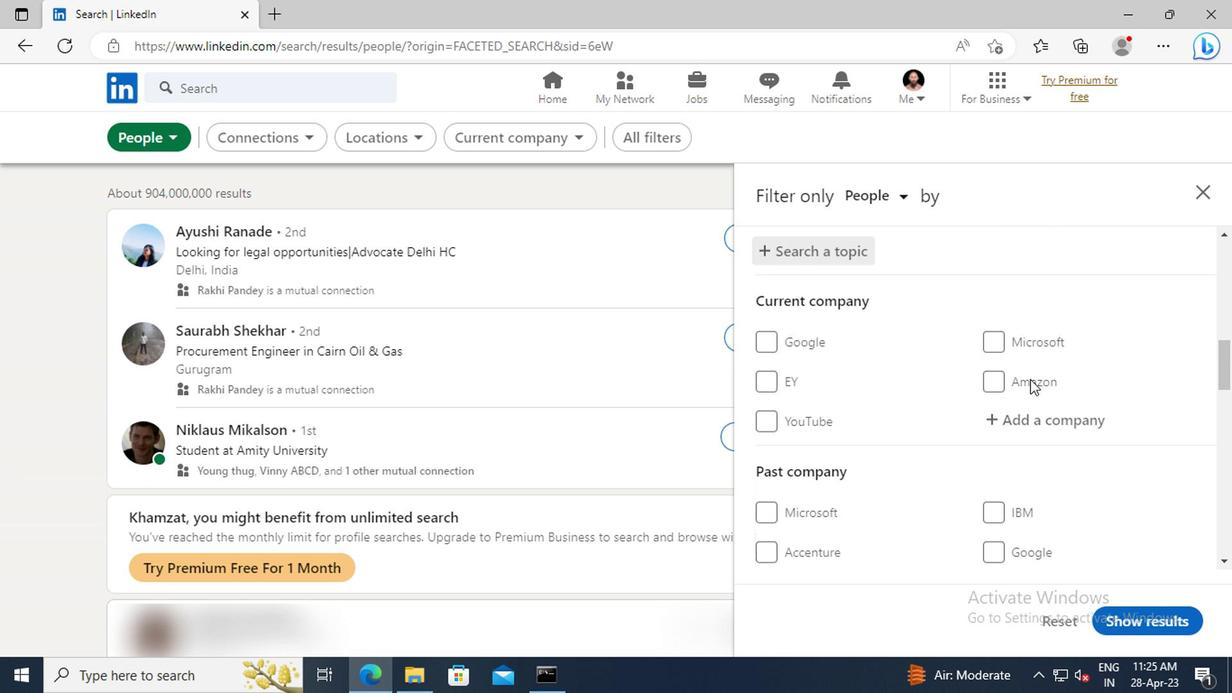 
Action: Mouse scrolled (1027, 376) with delta (0, 0)
Screenshot: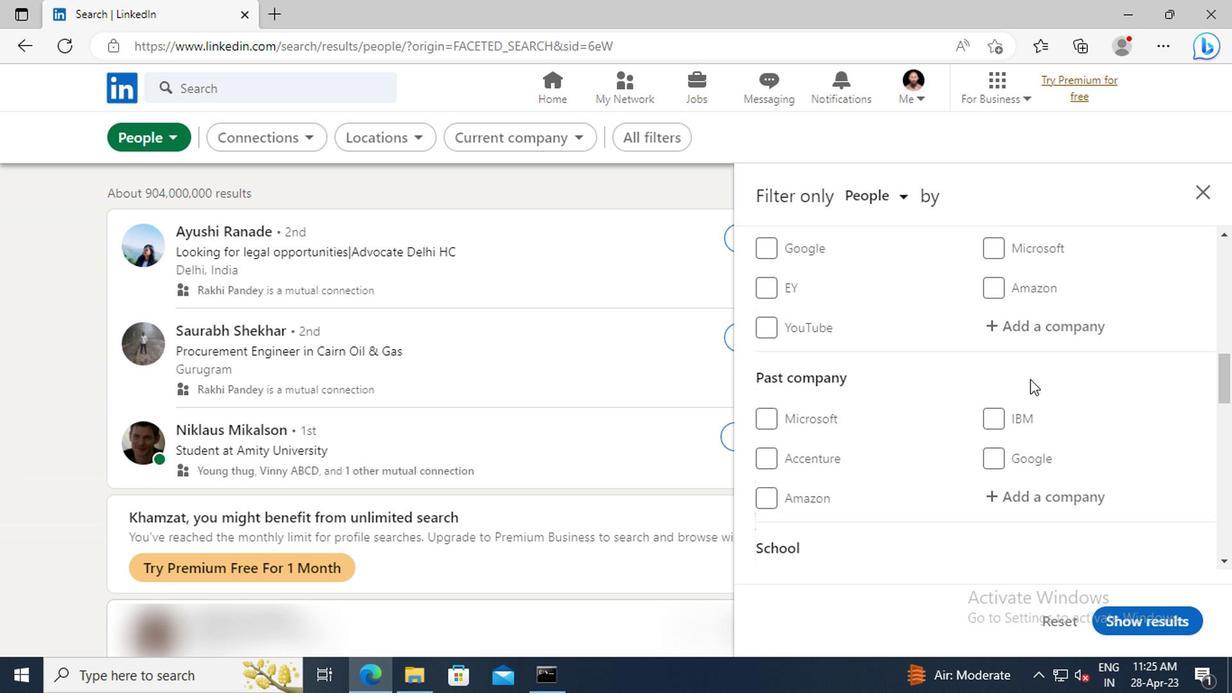 
Action: Mouse scrolled (1027, 376) with delta (0, 0)
Screenshot: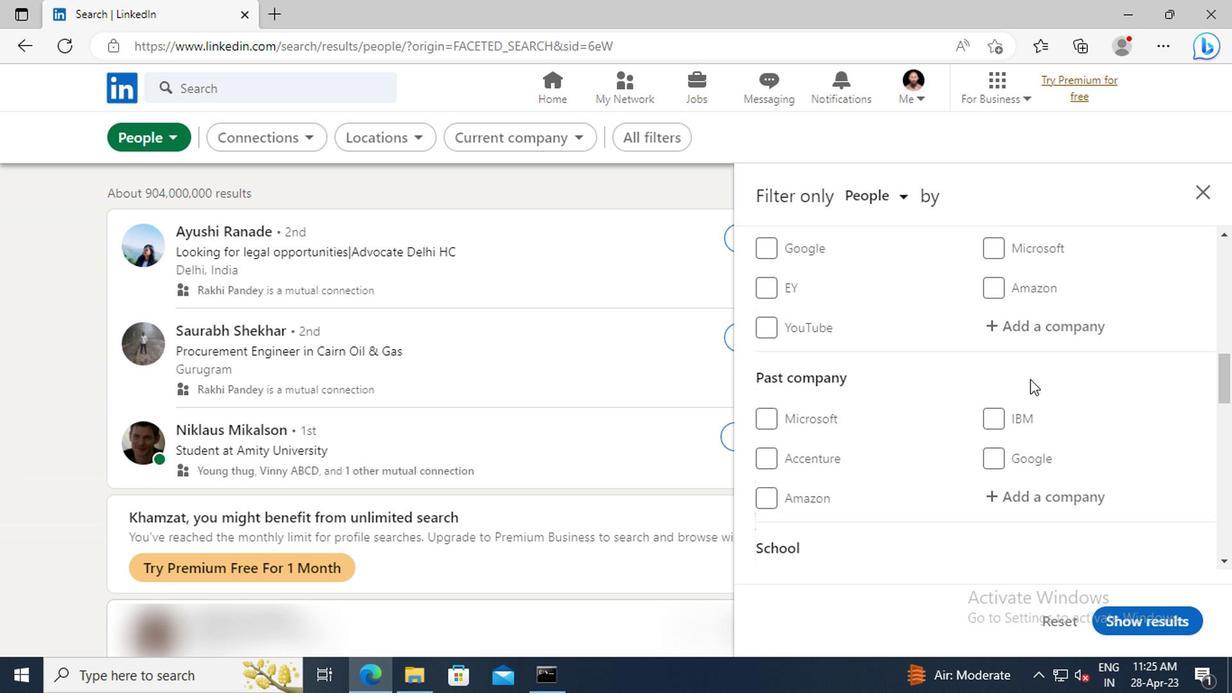 
Action: Mouse scrolled (1027, 376) with delta (0, 0)
Screenshot: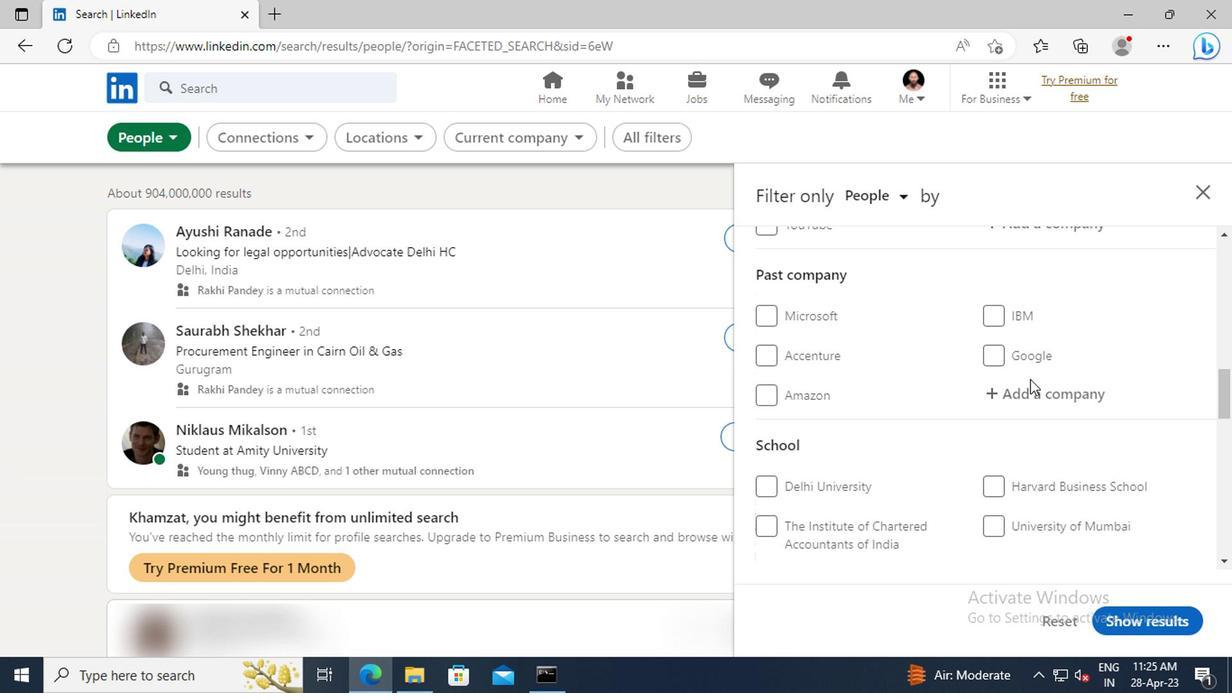 
Action: Mouse scrolled (1027, 376) with delta (0, 0)
Screenshot: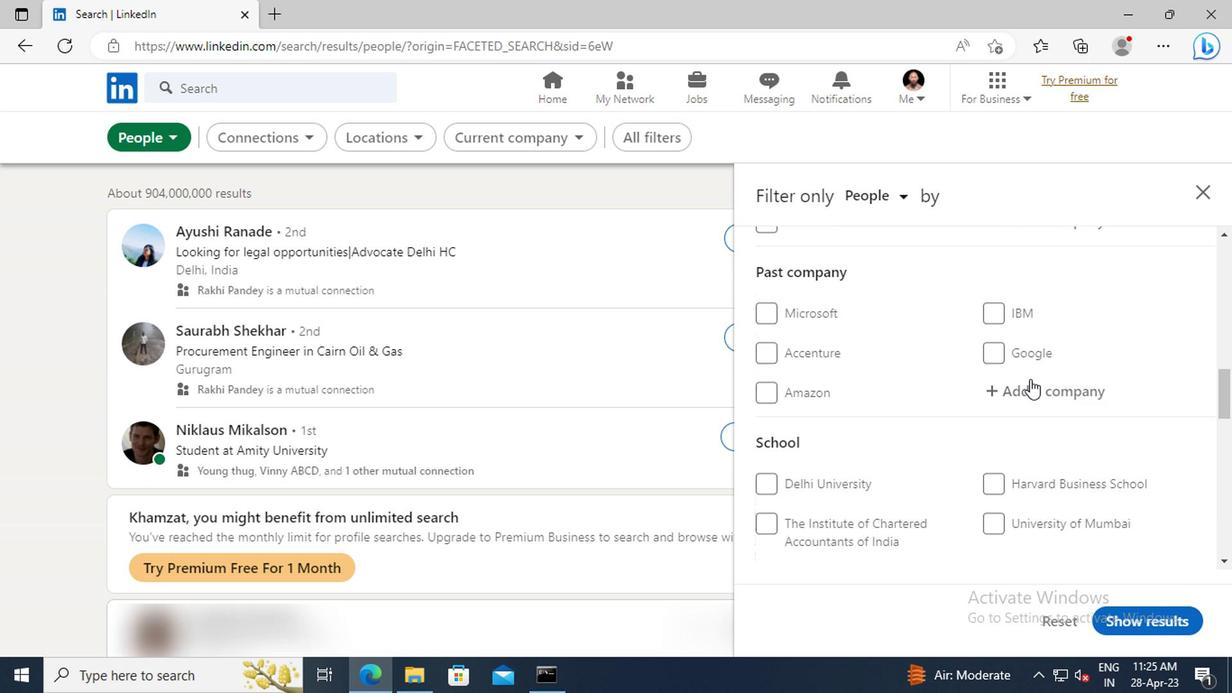 
Action: Mouse scrolled (1027, 376) with delta (0, 0)
Screenshot: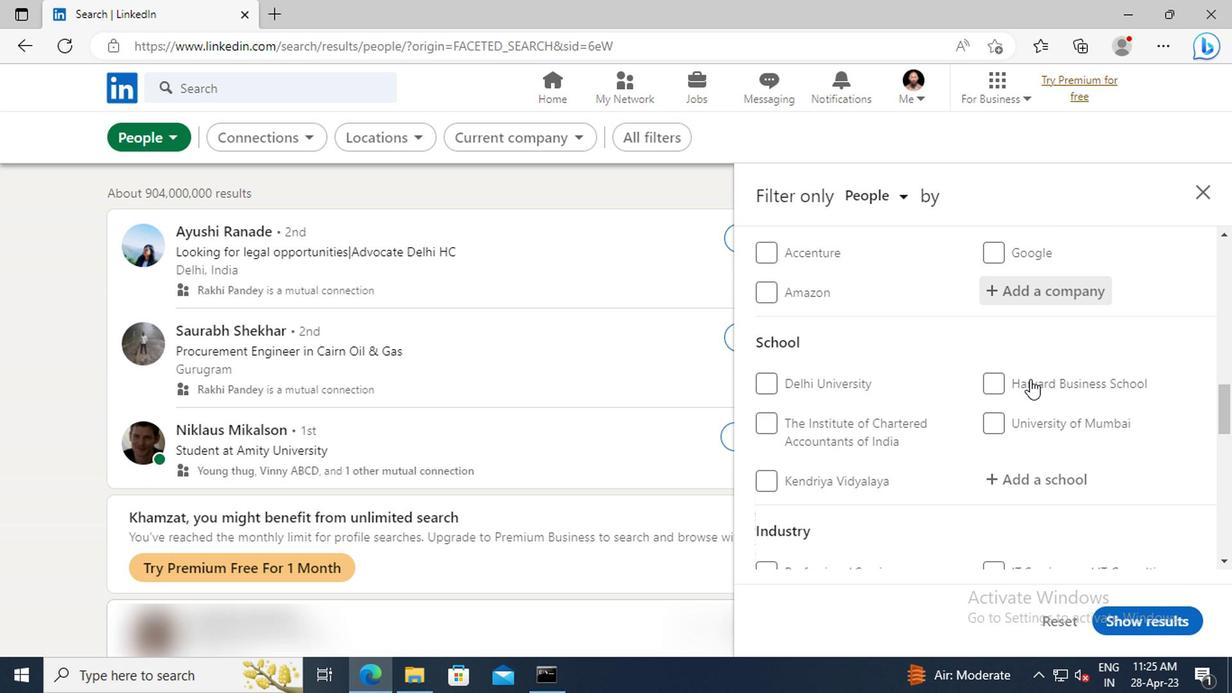 
Action: Mouse scrolled (1027, 376) with delta (0, 0)
Screenshot: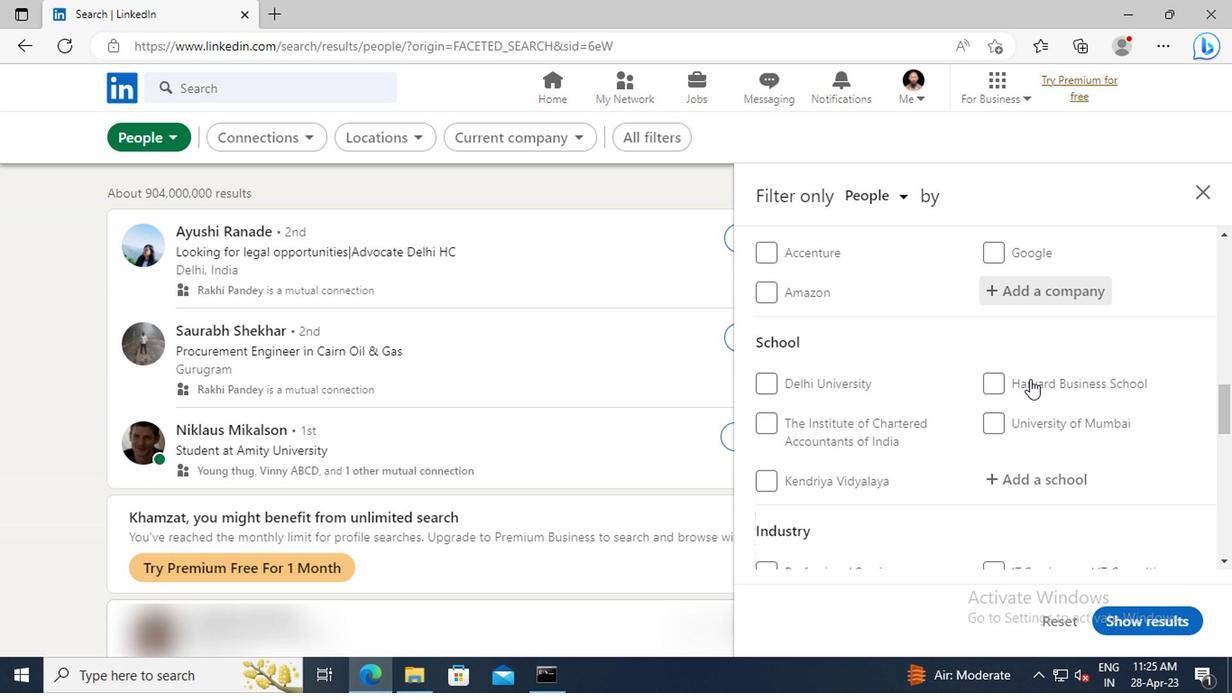 
Action: Mouse scrolled (1027, 376) with delta (0, 0)
Screenshot: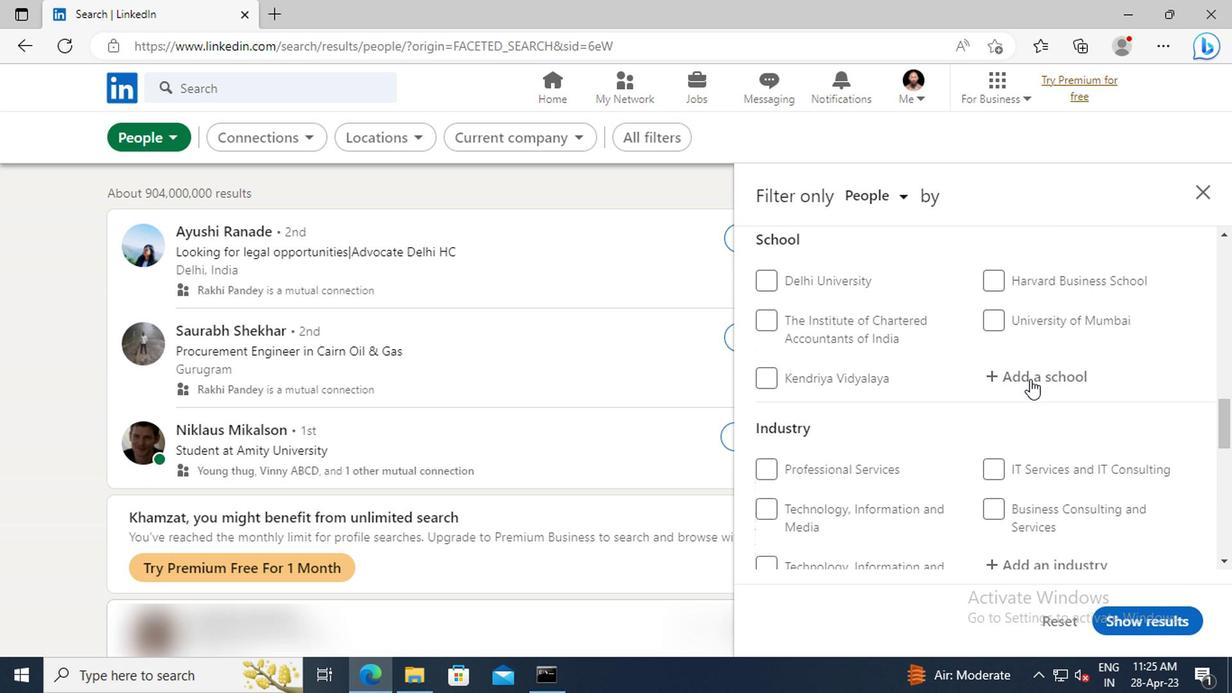 
Action: Mouse scrolled (1027, 376) with delta (0, 0)
Screenshot: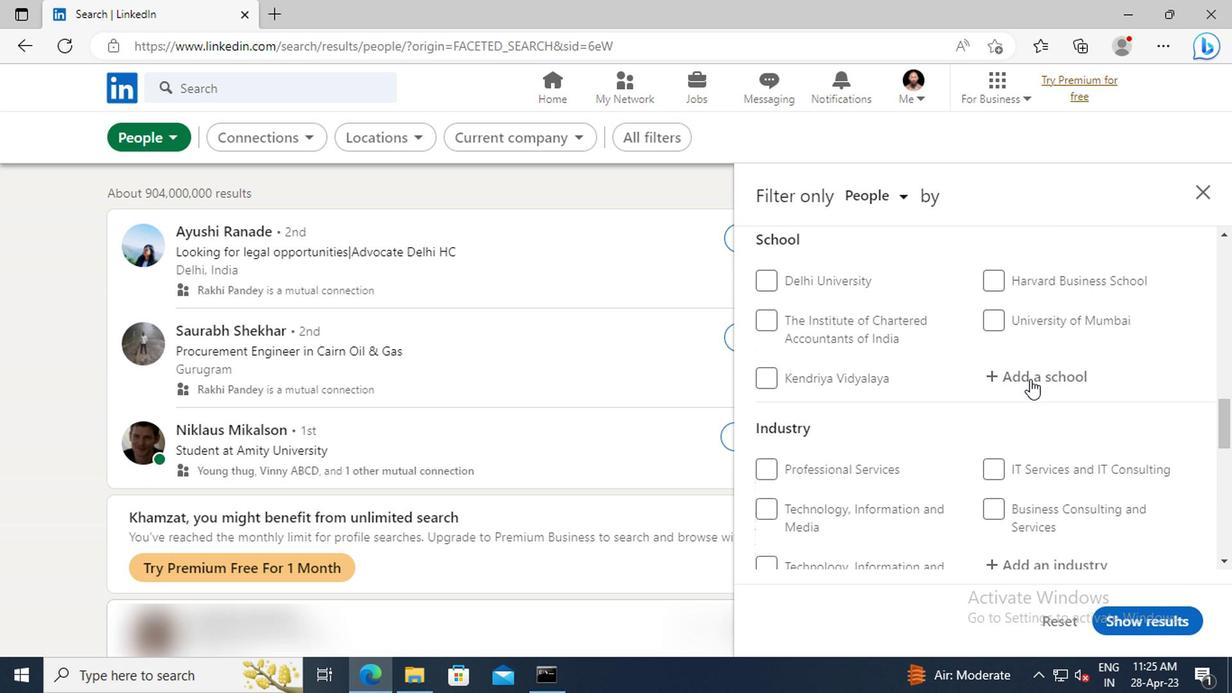 
Action: Mouse scrolled (1027, 376) with delta (0, 0)
Screenshot: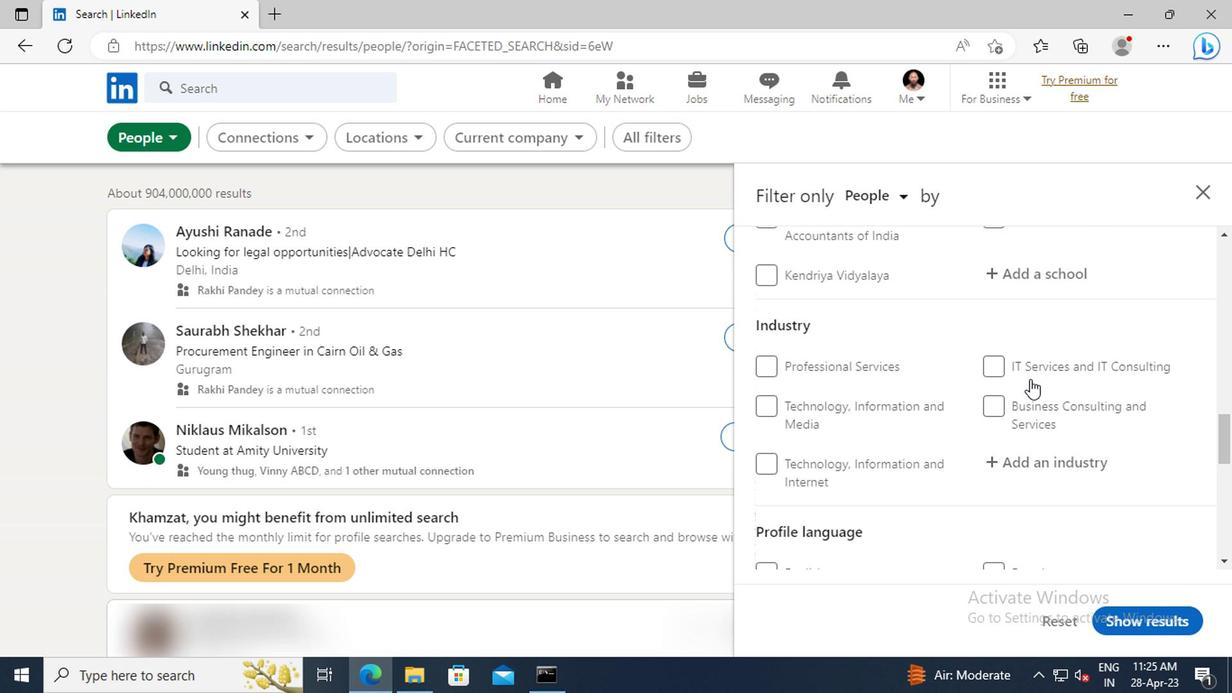 
Action: Mouse scrolled (1027, 376) with delta (0, 0)
Screenshot: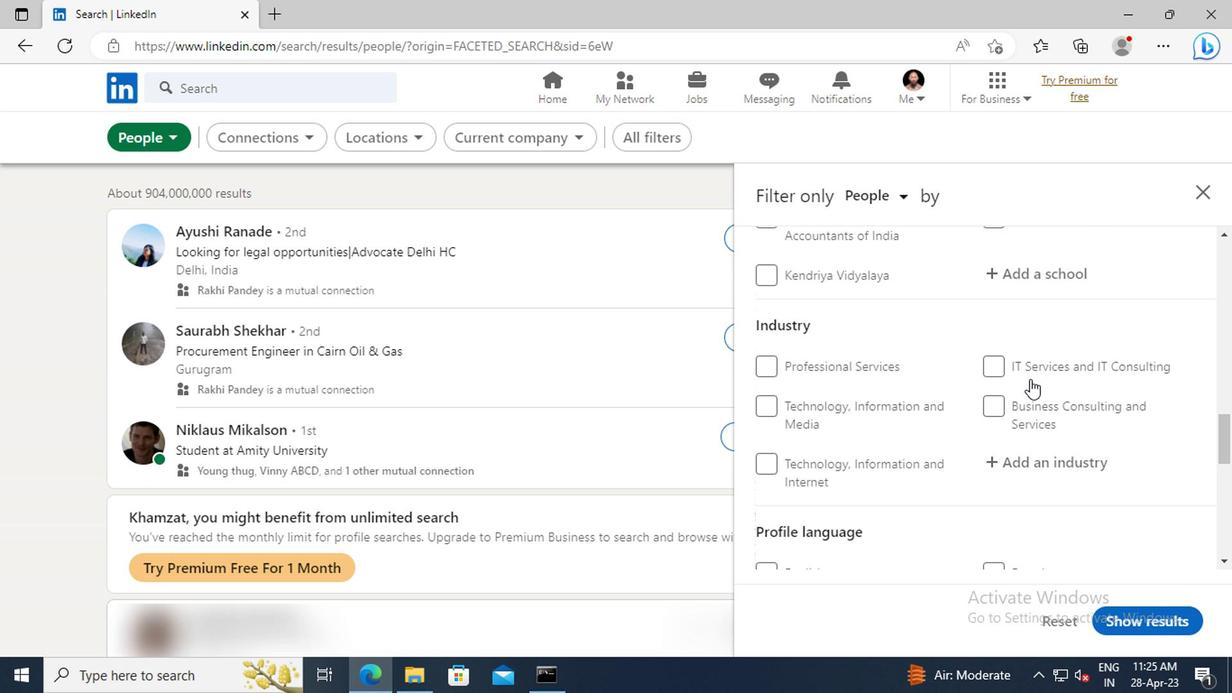 
Action: Mouse scrolled (1027, 376) with delta (0, 0)
Screenshot: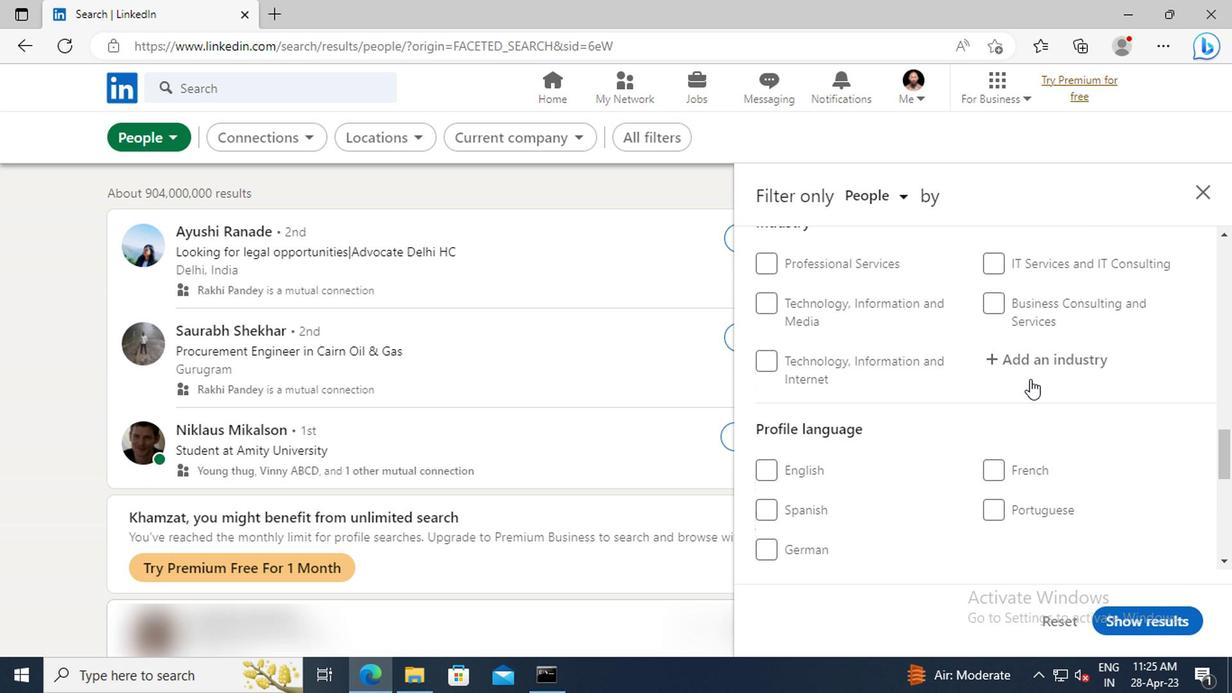 
Action: Mouse scrolled (1027, 376) with delta (0, 0)
Screenshot: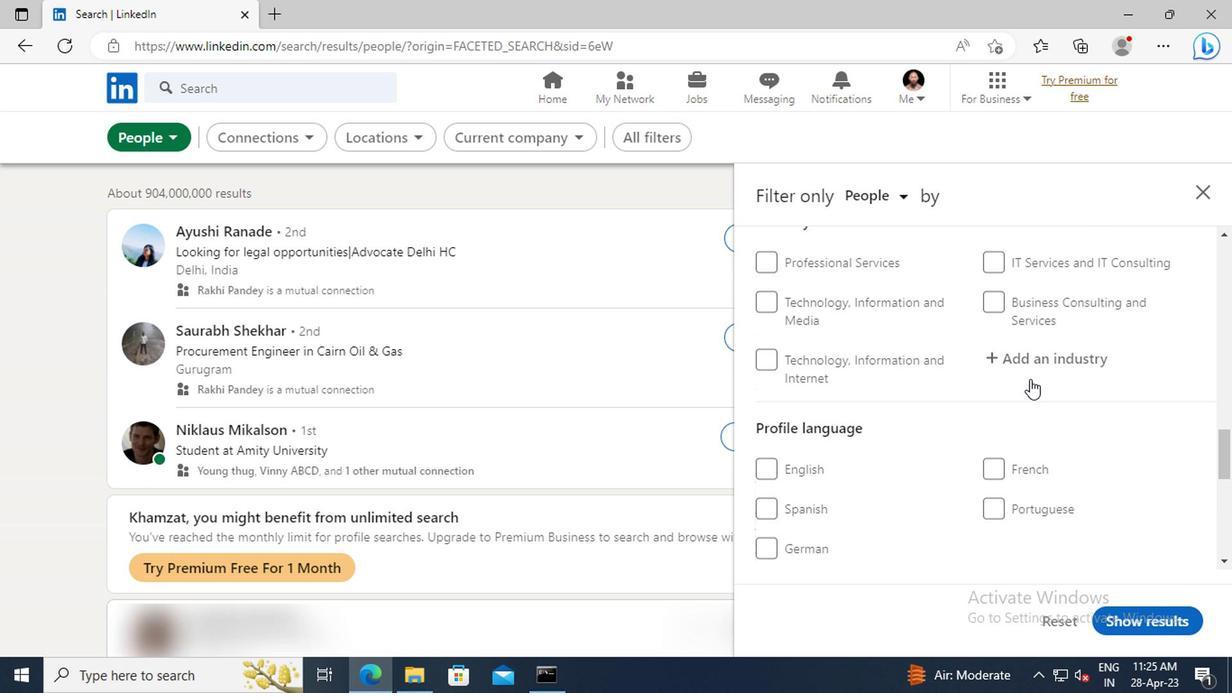 
Action: Mouse moved to (994, 372)
Screenshot: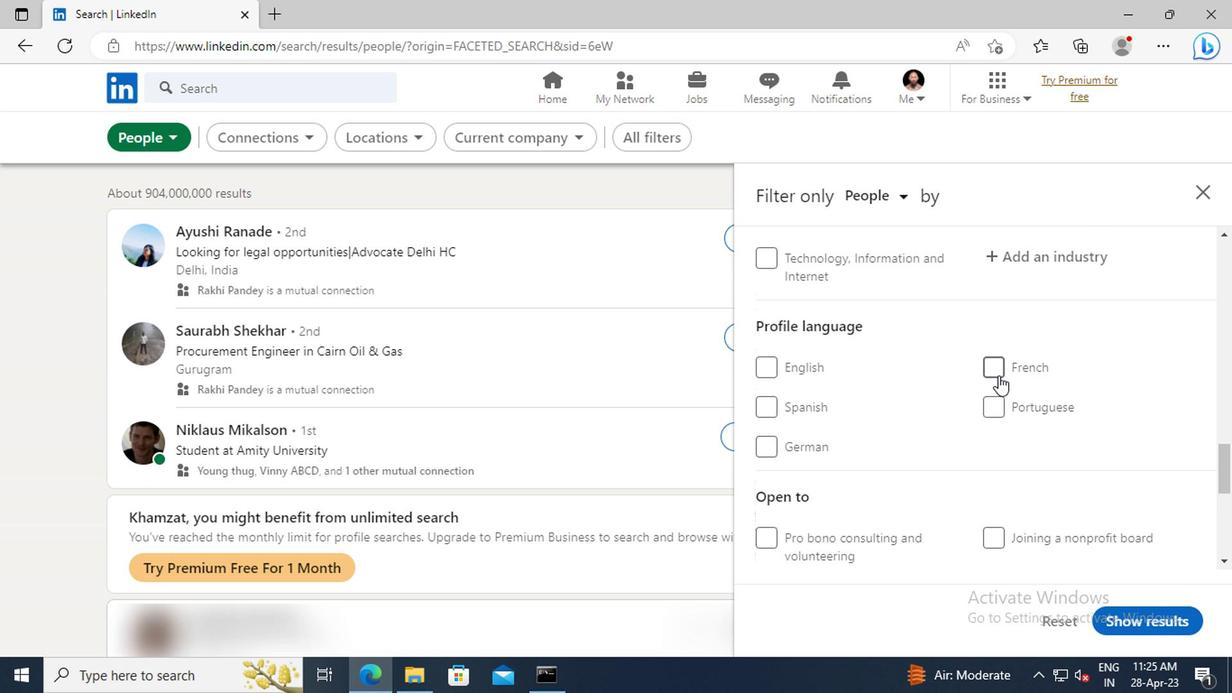 
Action: Mouse pressed left at (994, 372)
Screenshot: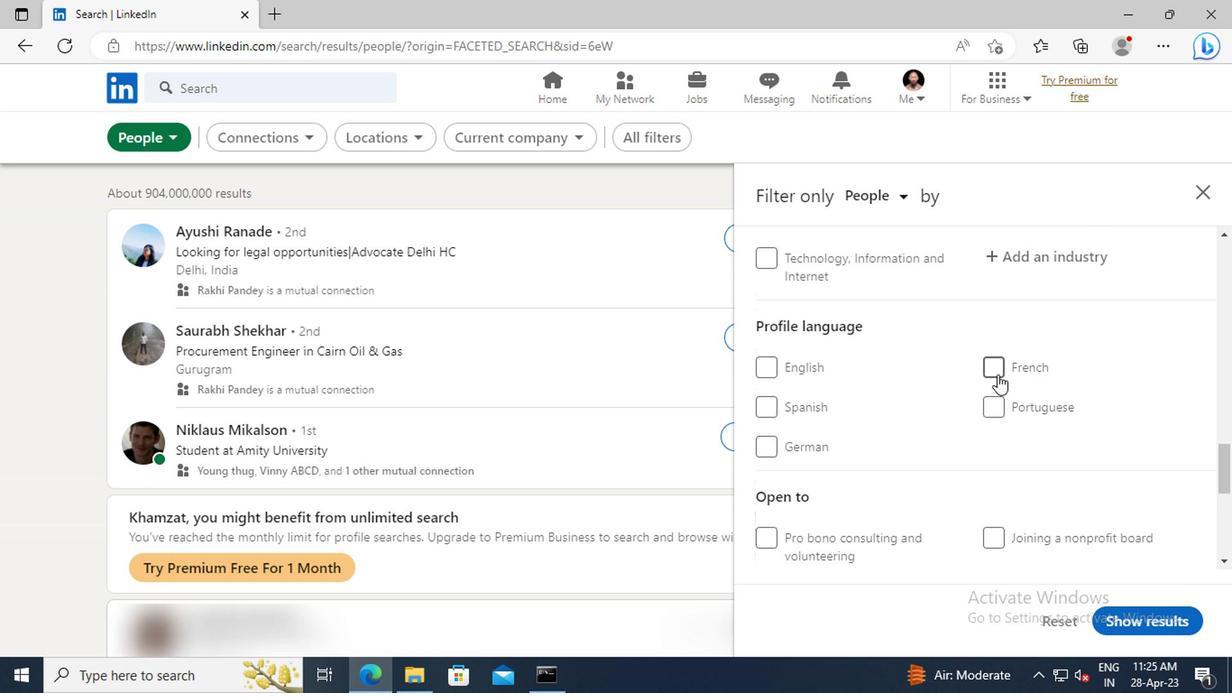 
Action: Mouse moved to (1011, 391)
Screenshot: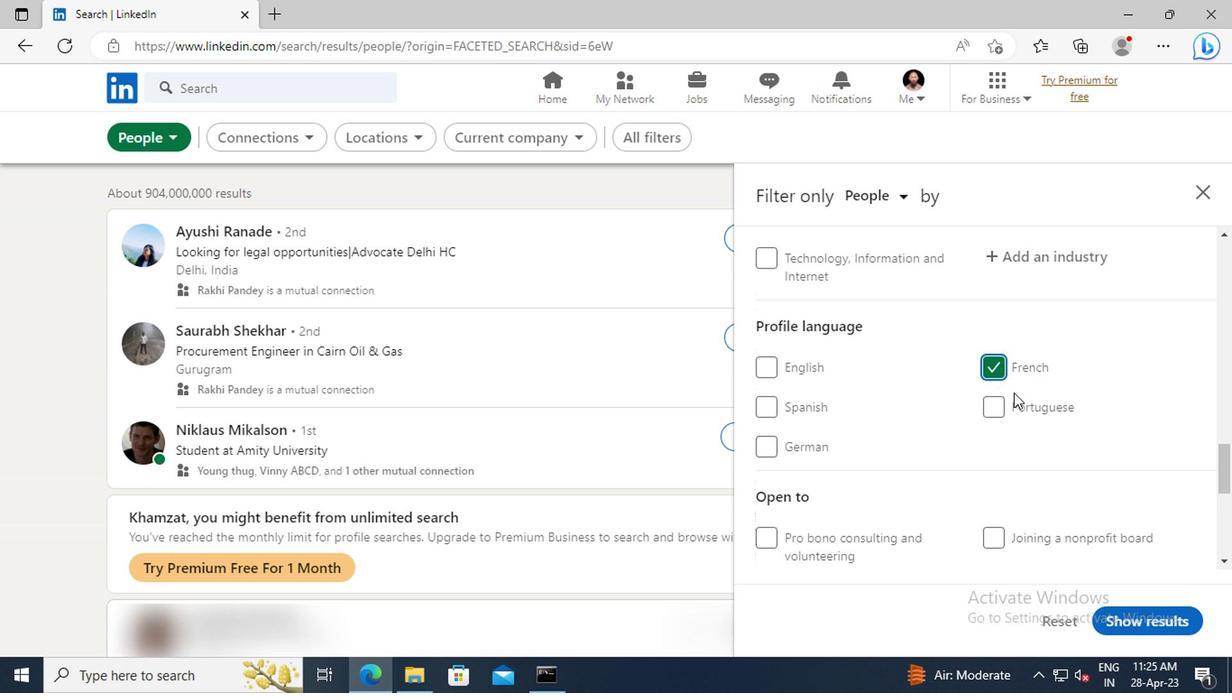 
Action: Mouse scrolled (1011, 391) with delta (0, 0)
Screenshot: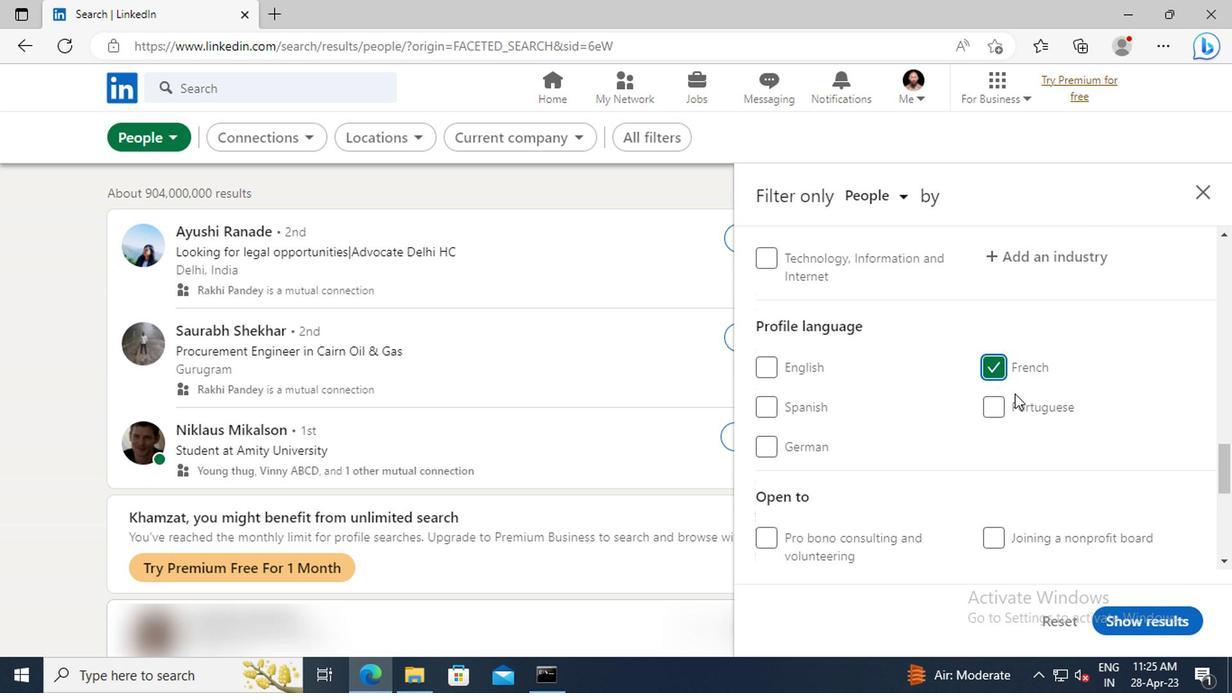 
Action: Mouse scrolled (1011, 391) with delta (0, 0)
Screenshot: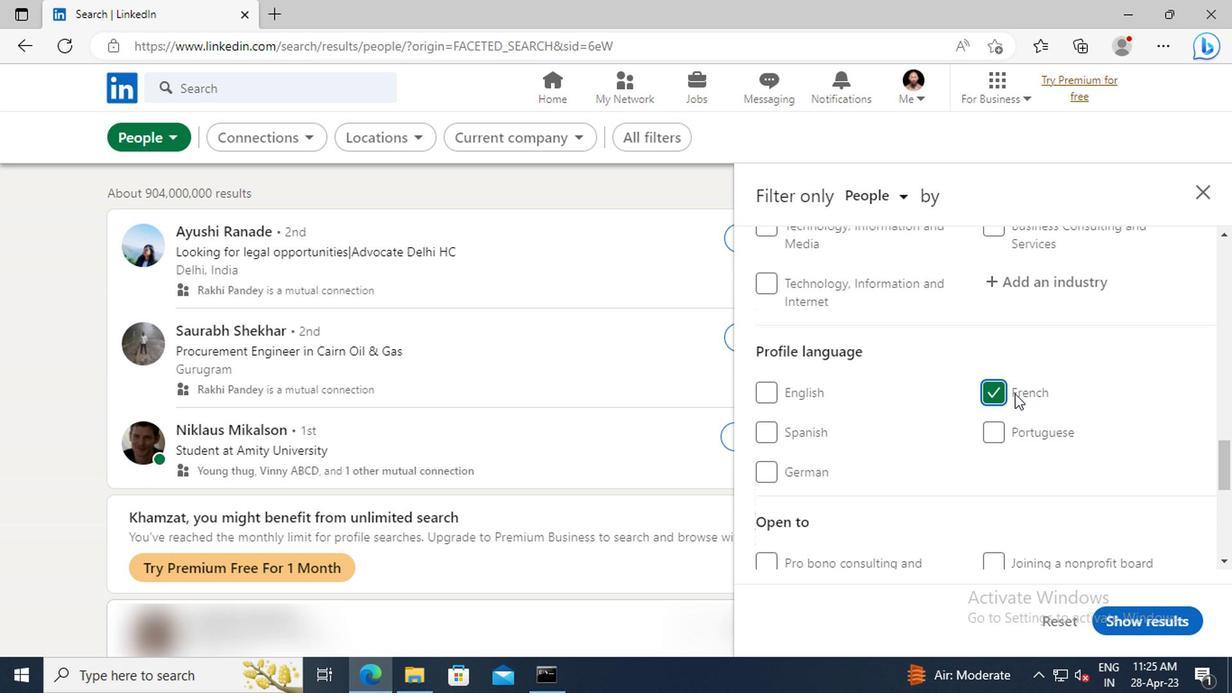 
Action: Mouse scrolled (1011, 391) with delta (0, 0)
Screenshot: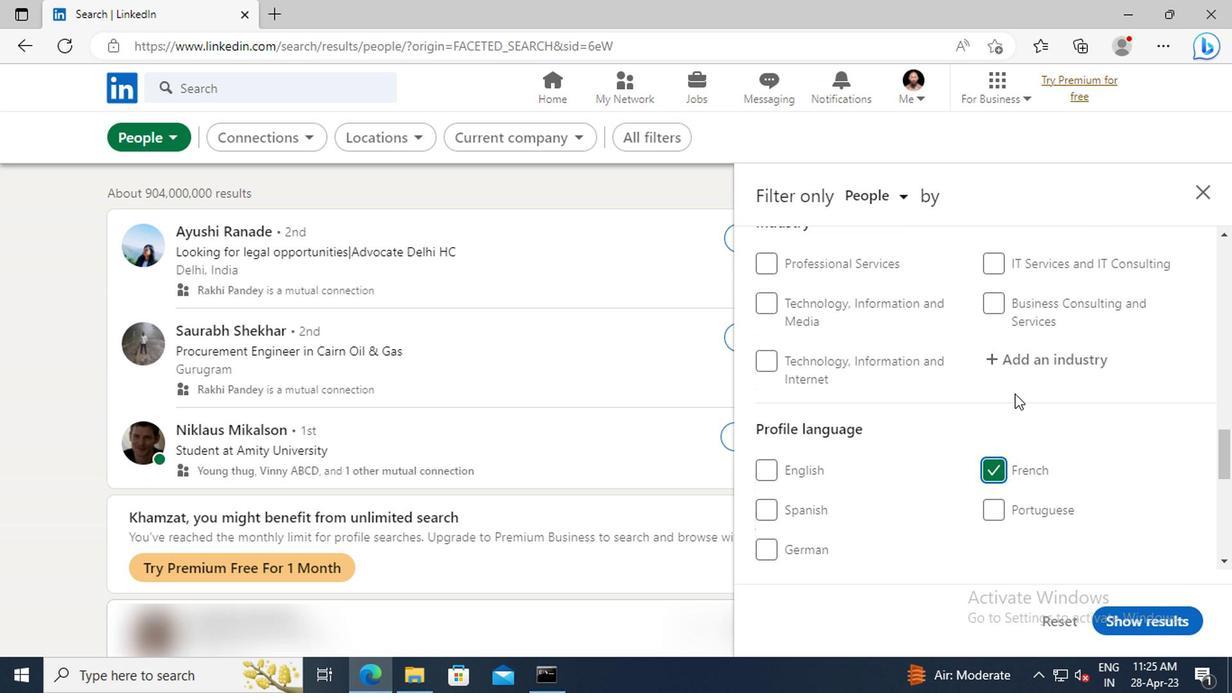 
Action: Mouse moved to (1012, 391)
Screenshot: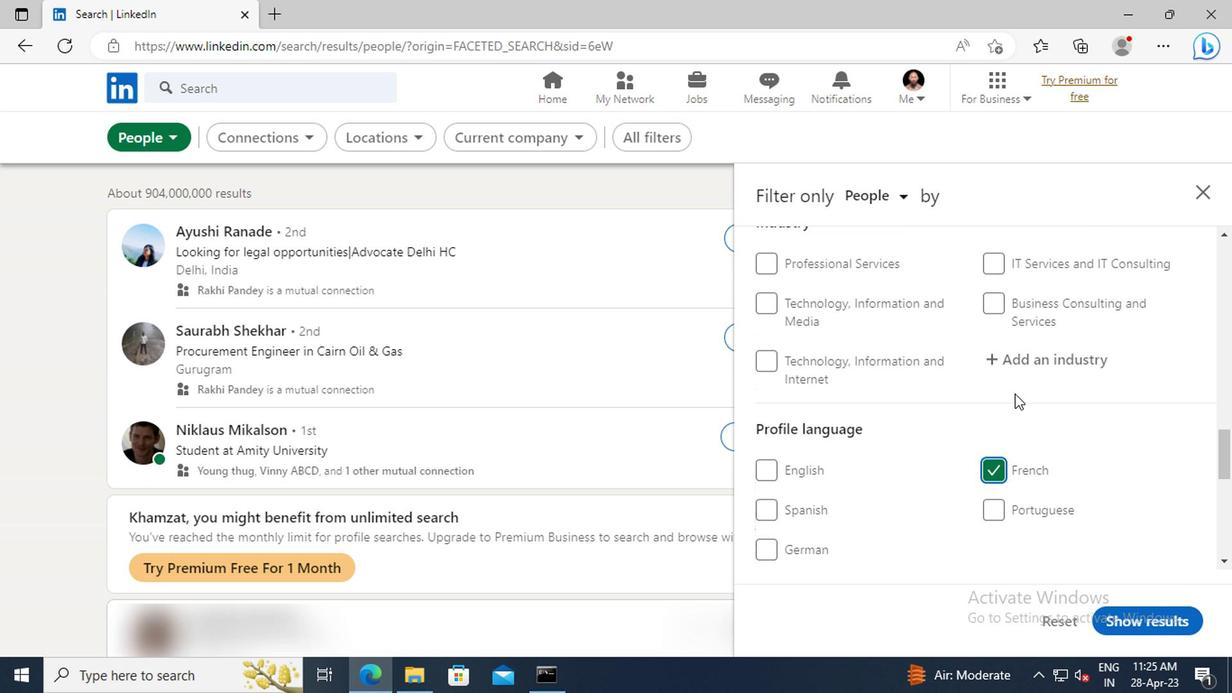 
Action: Mouse scrolled (1012, 391) with delta (0, 0)
Screenshot: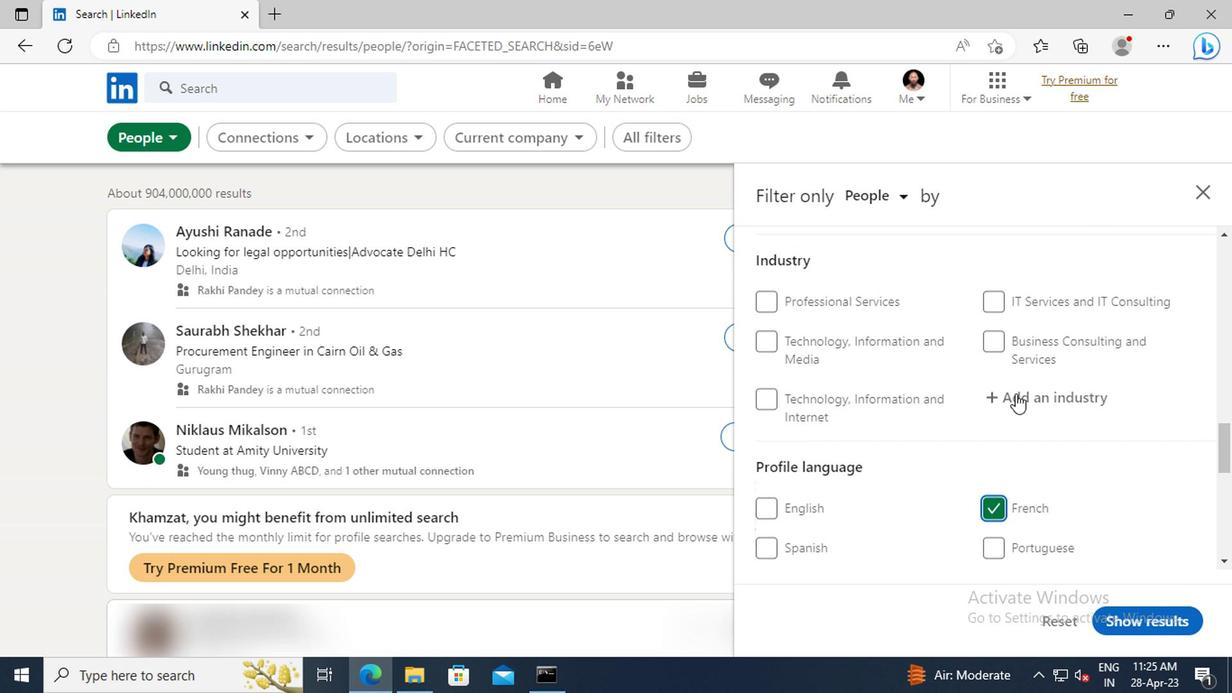 
Action: Mouse scrolled (1012, 391) with delta (0, 0)
Screenshot: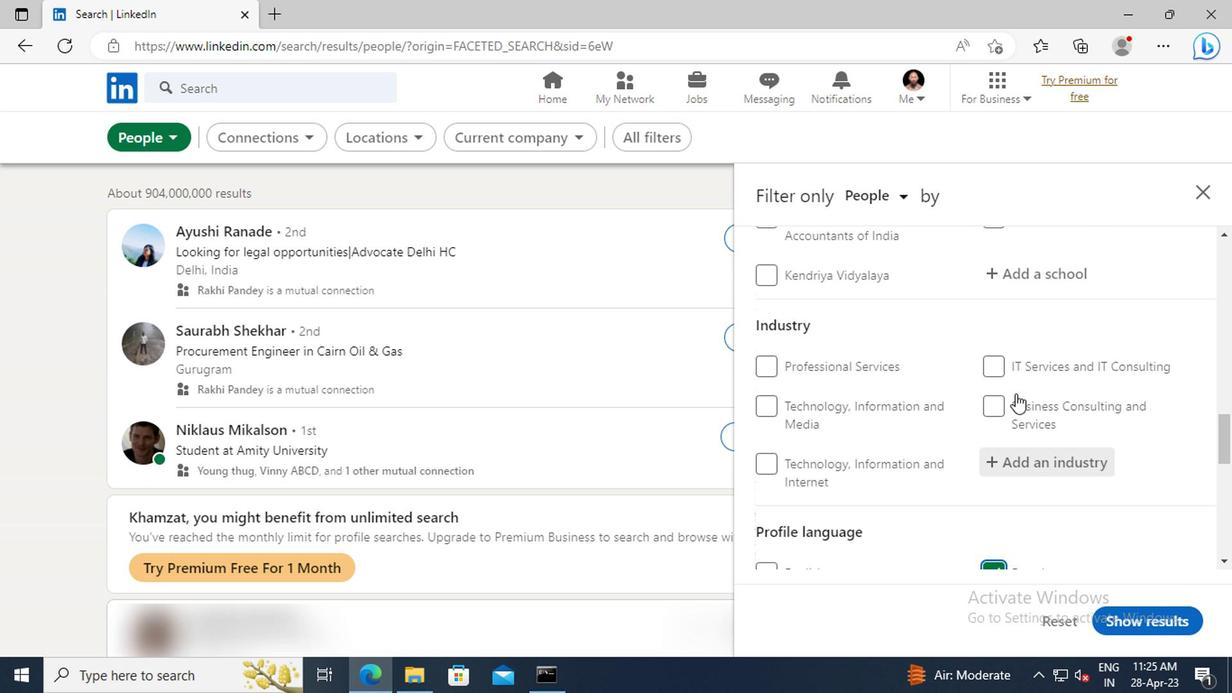 
Action: Mouse scrolled (1012, 391) with delta (0, 0)
Screenshot: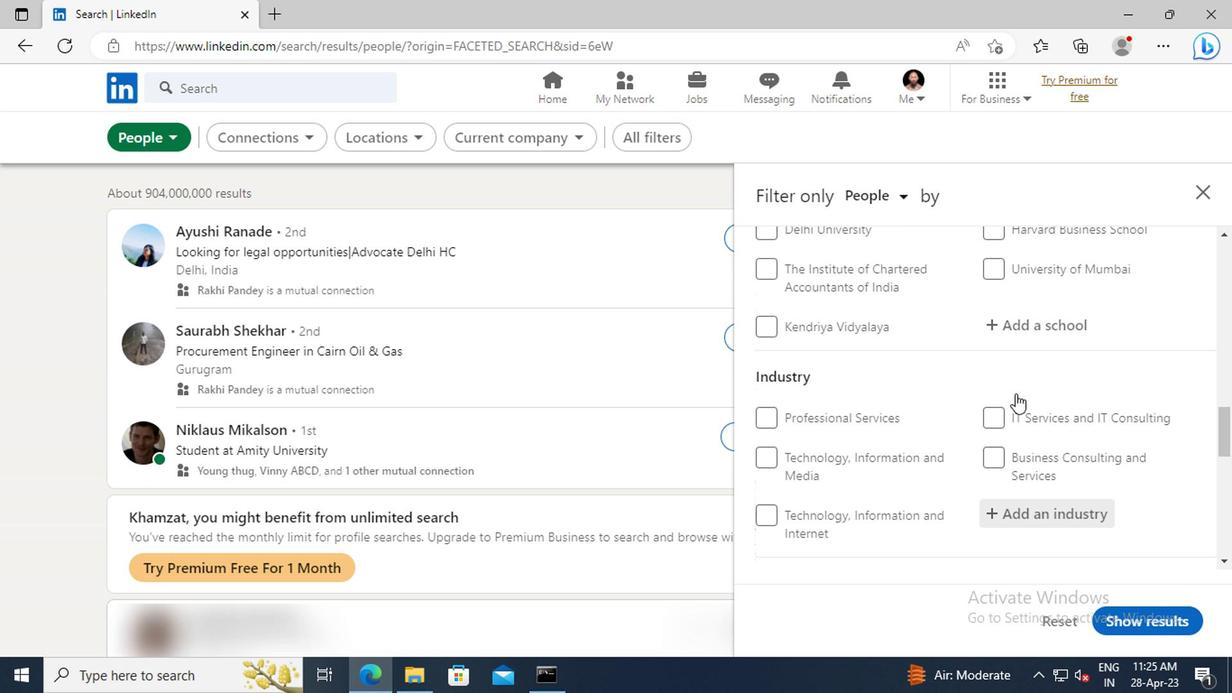 
Action: Mouse scrolled (1012, 391) with delta (0, 0)
Screenshot: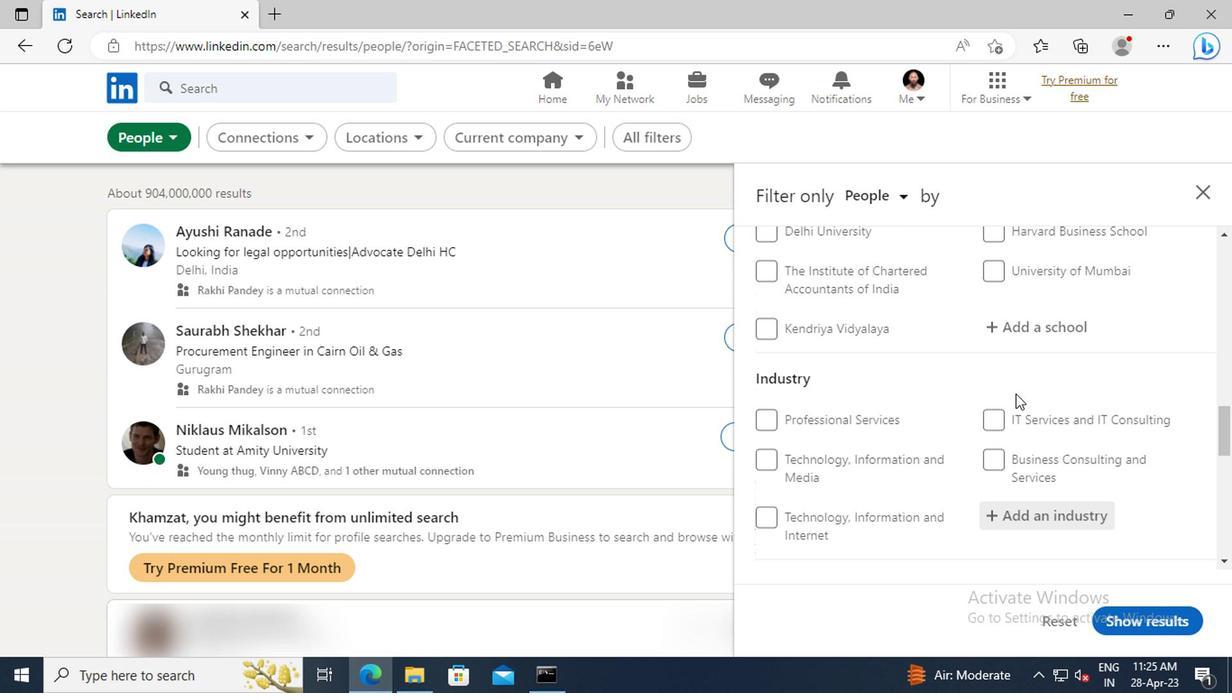 
Action: Mouse scrolled (1012, 391) with delta (0, 0)
Screenshot: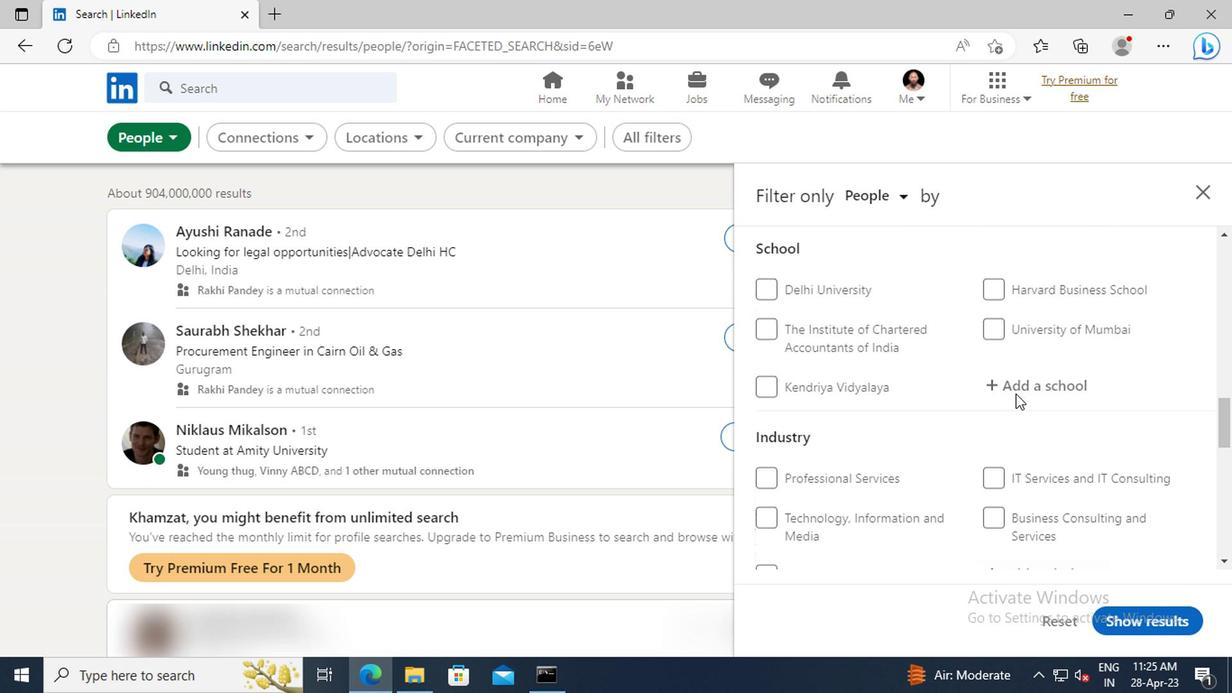 
Action: Mouse scrolled (1012, 391) with delta (0, 0)
Screenshot: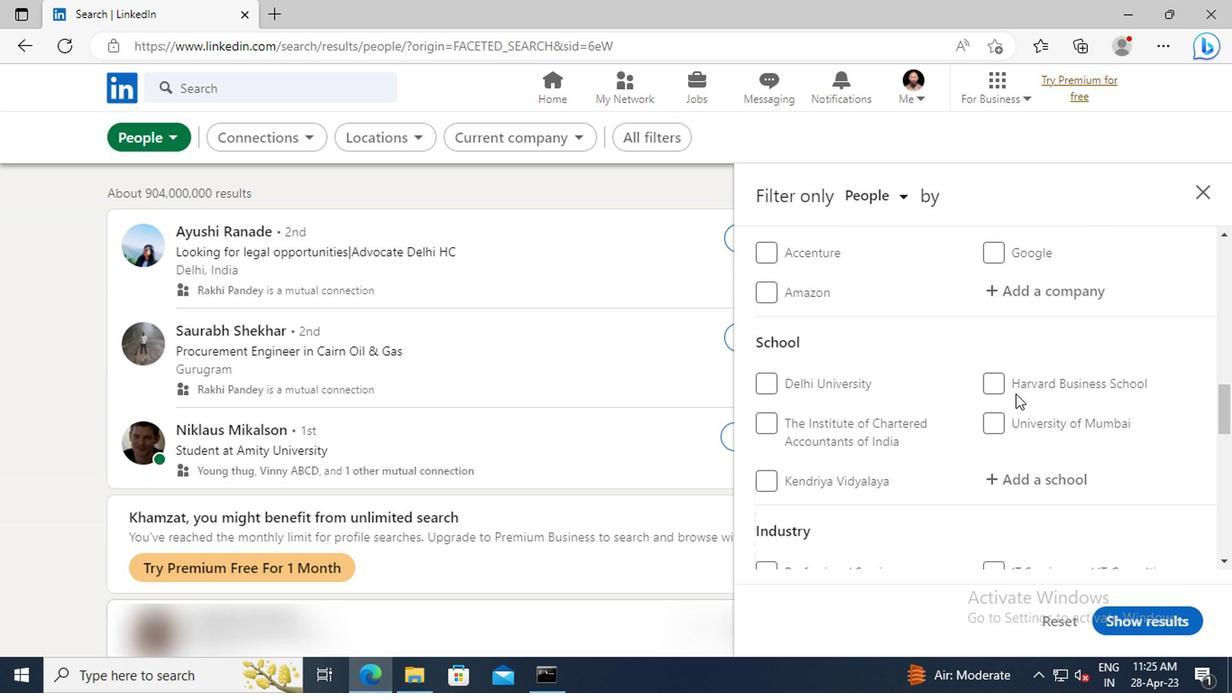
Action: Mouse scrolled (1012, 391) with delta (0, 0)
Screenshot: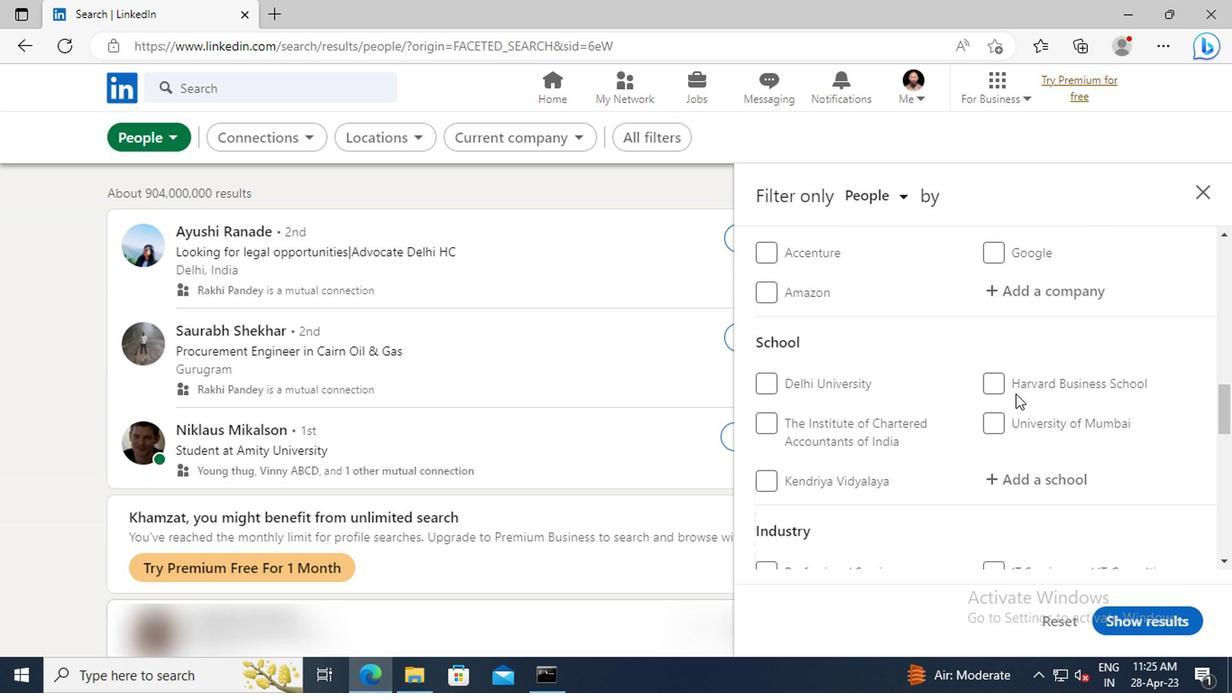 
Action: Mouse scrolled (1012, 391) with delta (0, 0)
Screenshot: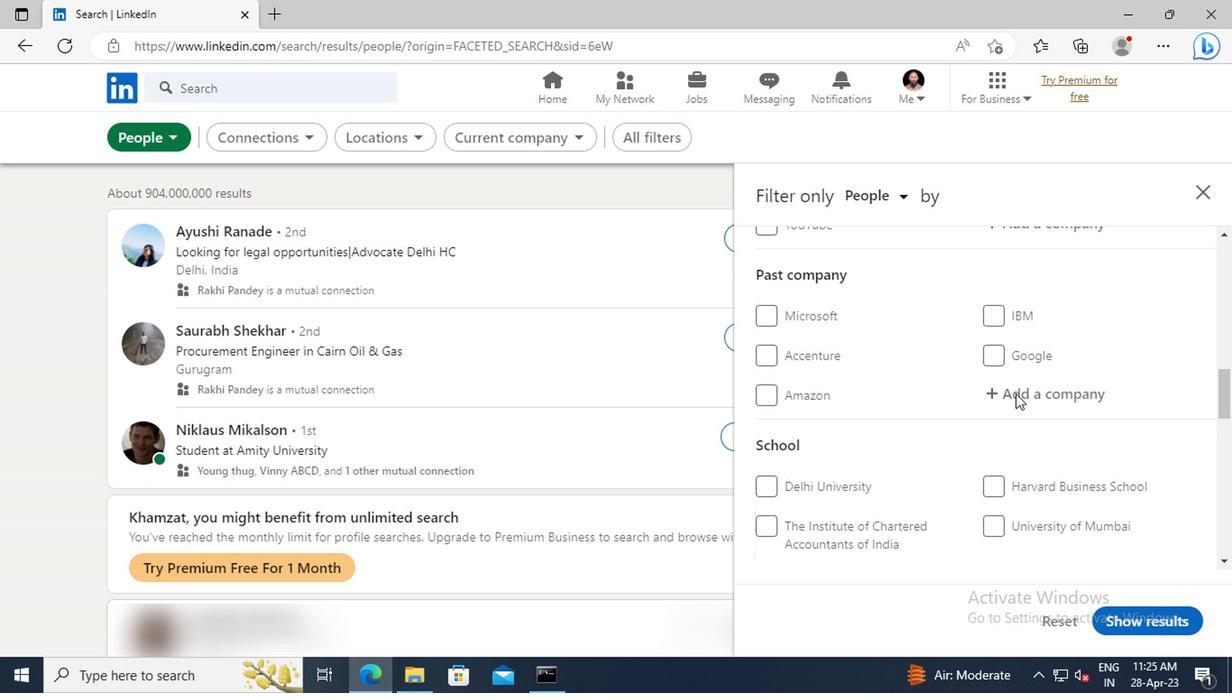 
Action: Mouse scrolled (1012, 391) with delta (0, 0)
Screenshot: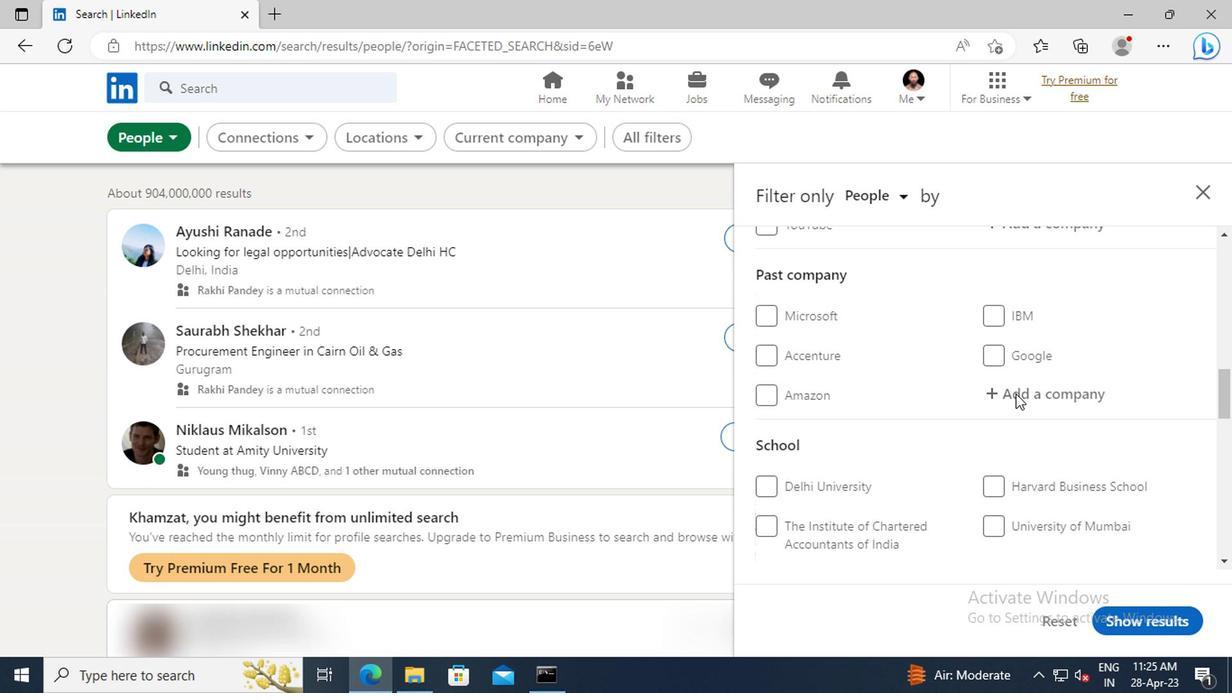 
Action: Mouse scrolled (1012, 391) with delta (0, 0)
Screenshot: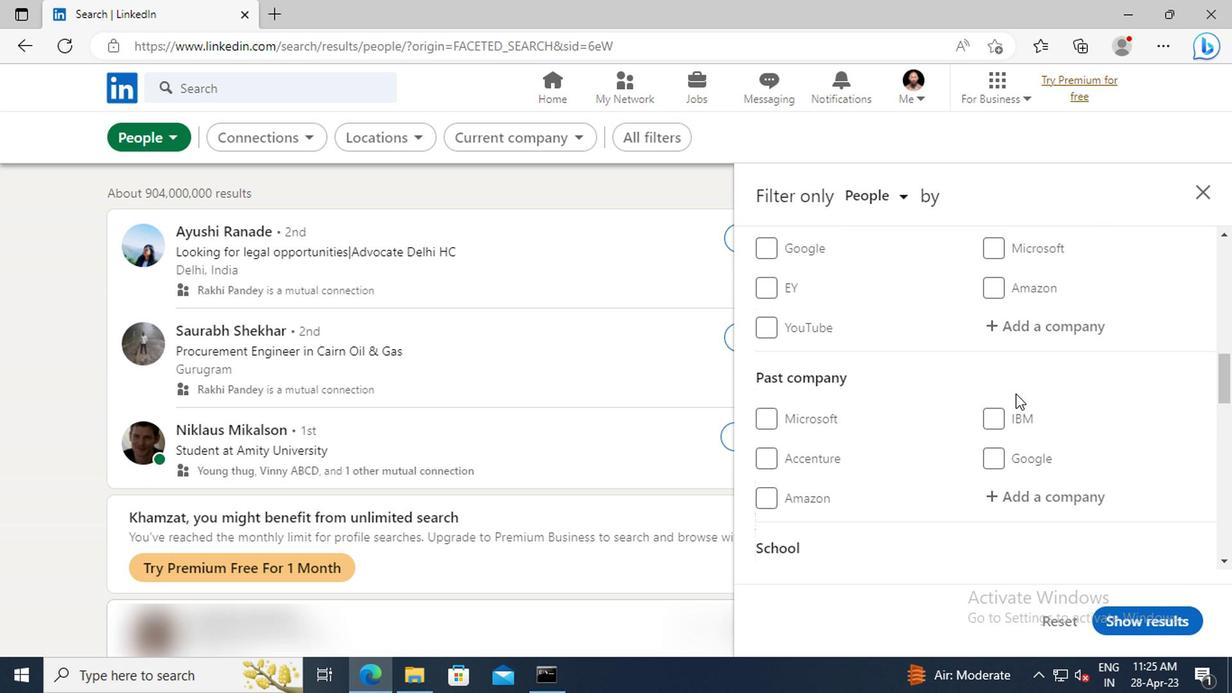 
Action: Mouse scrolled (1012, 391) with delta (0, 0)
Screenshot: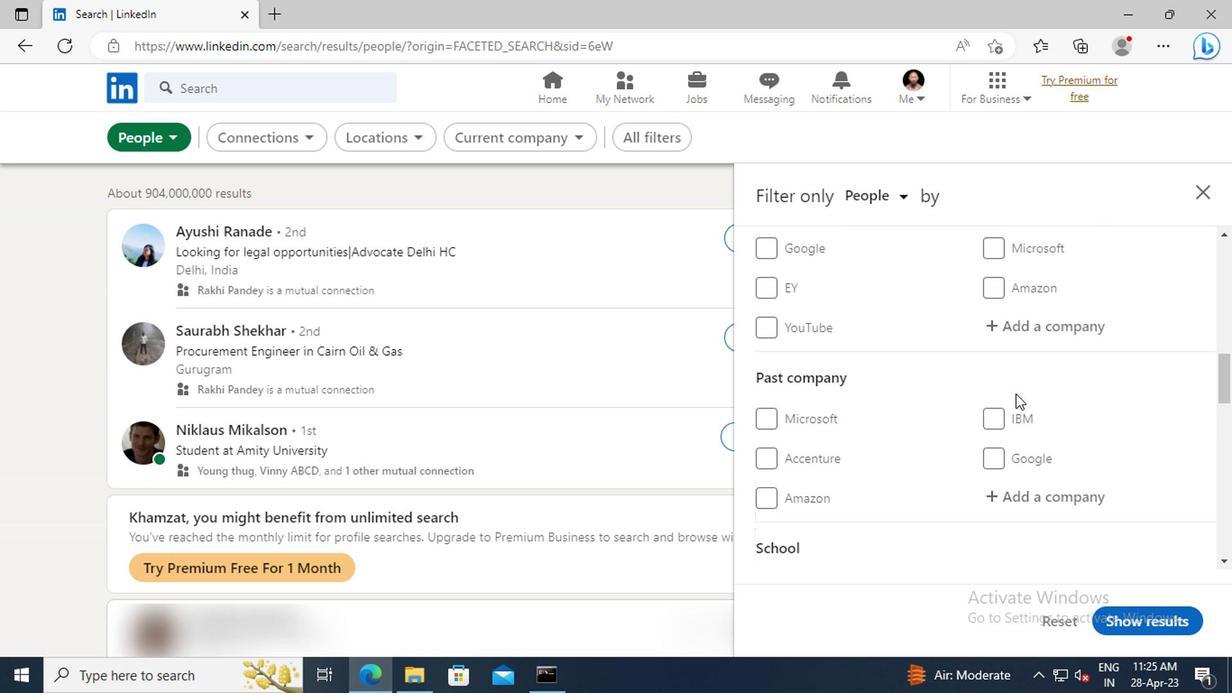 
Action: Mouse moved to (1012, 423)
Screenshot: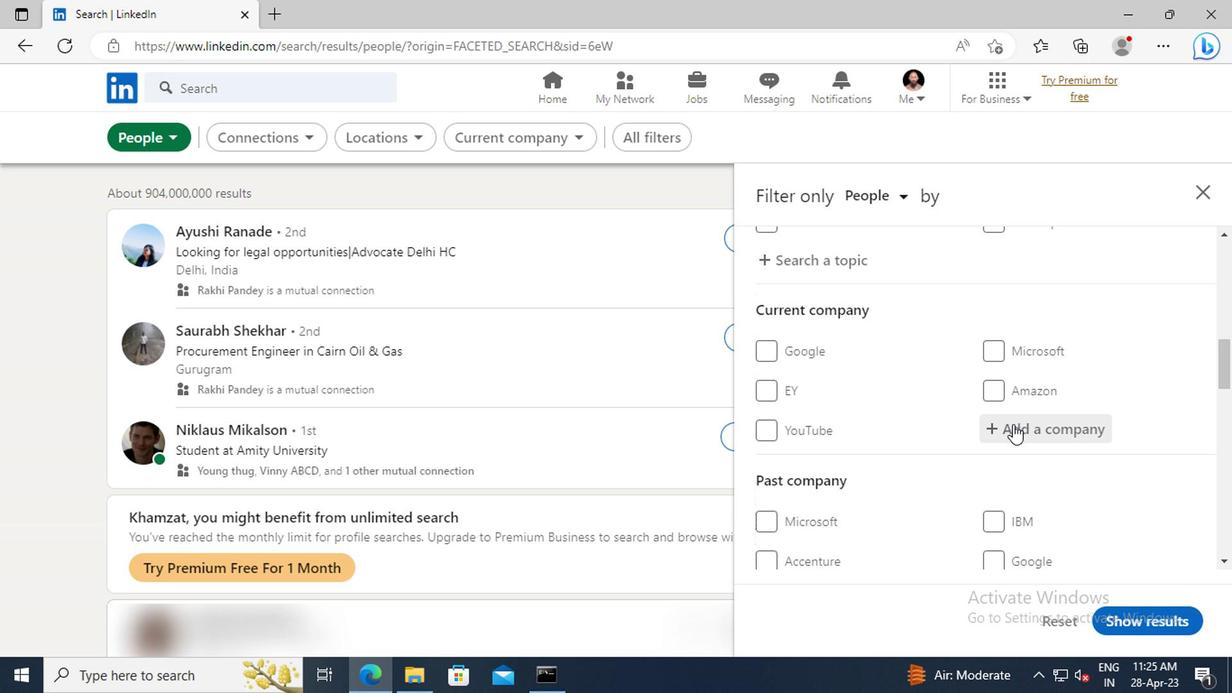
Action: Mouse pressed left at (1012, 423)
Screenshot: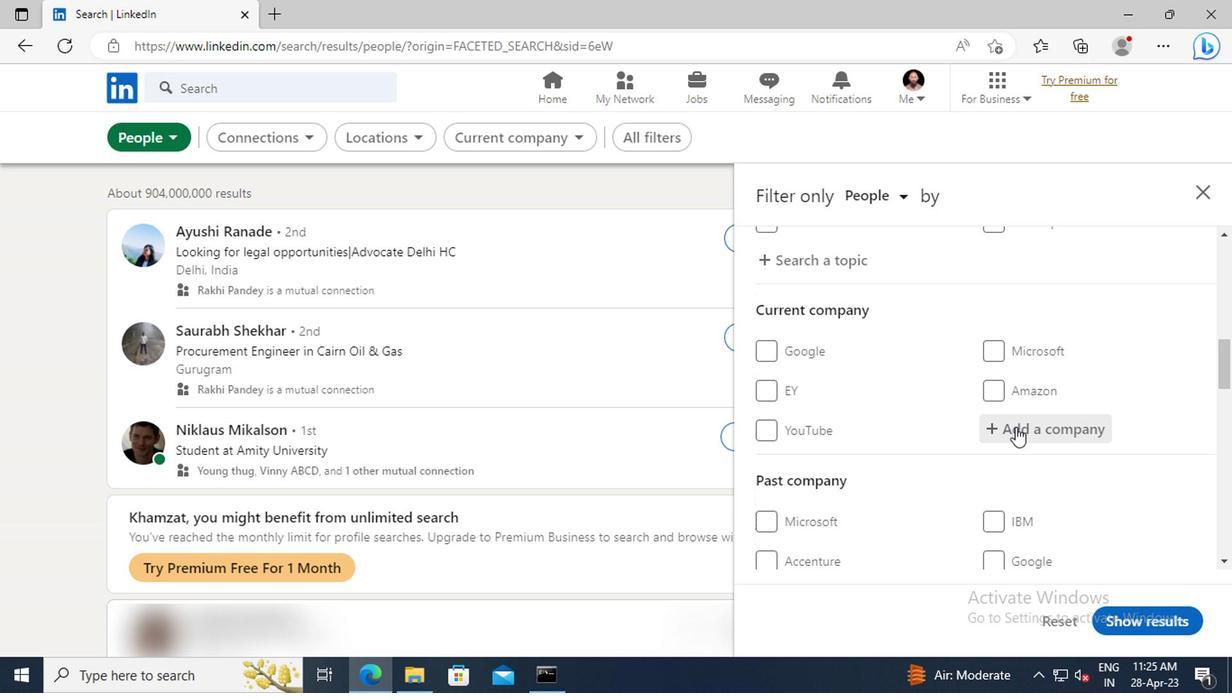 
Action: Key pressed <Key.shift>TRIPADVISOR
Screenshot: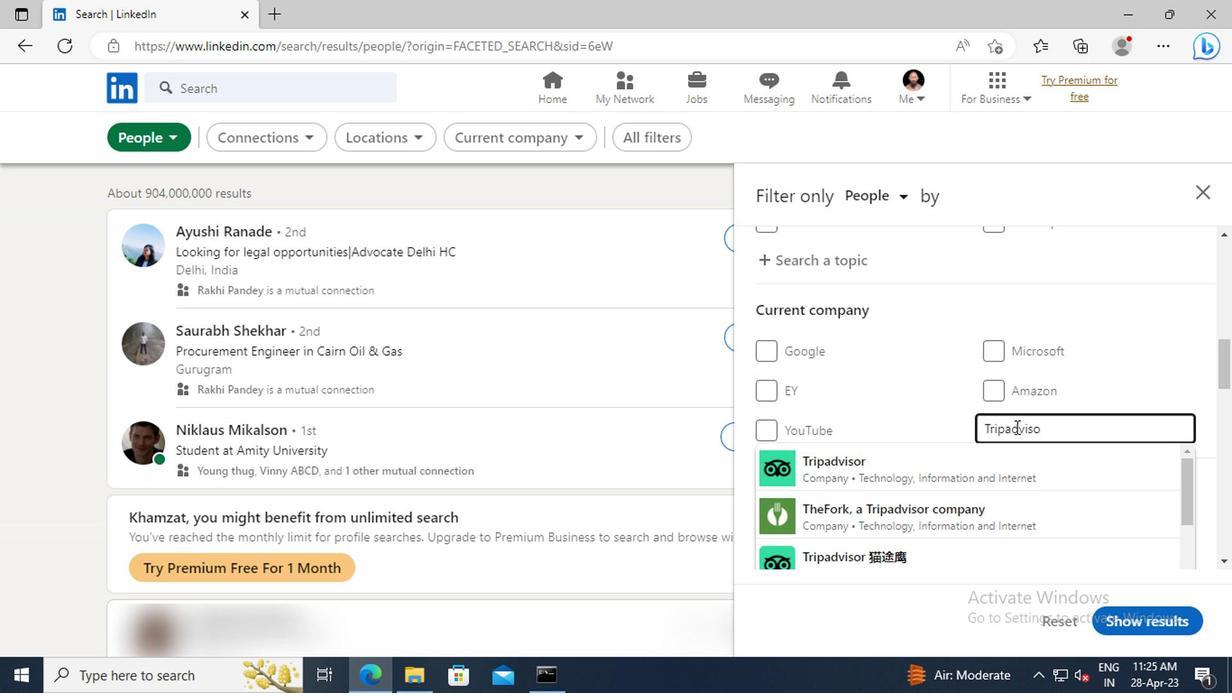 
Action: Mouse moved to (1020, 457)
Screenshot: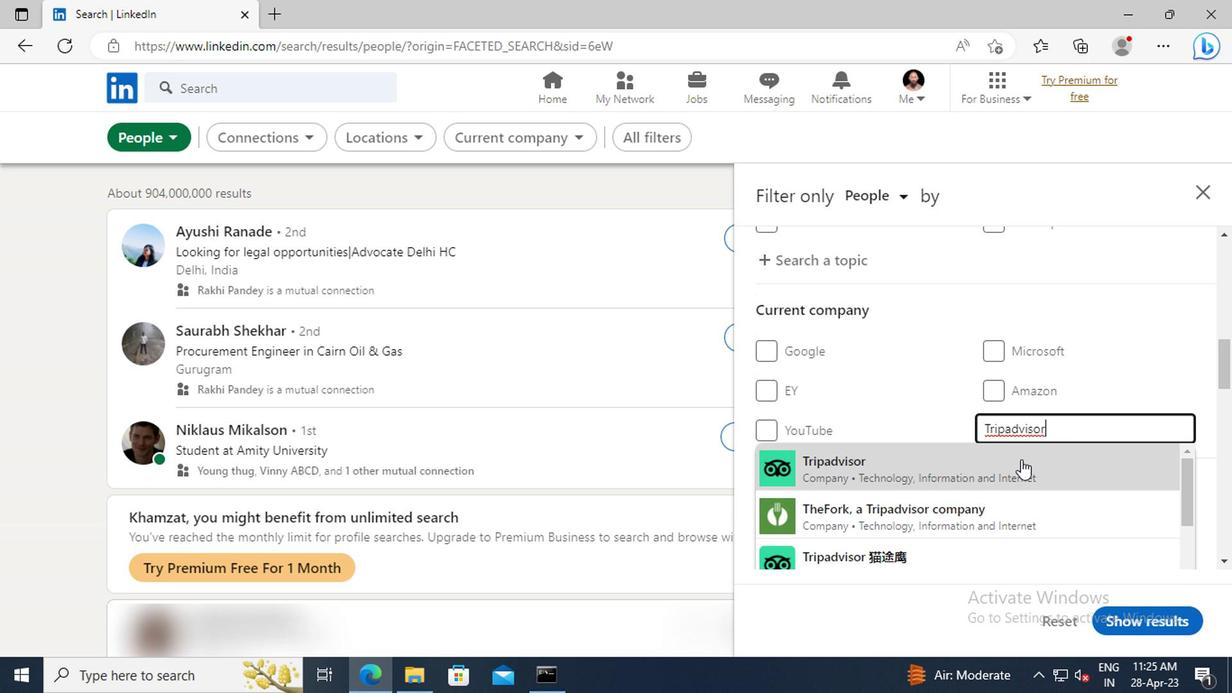 
Action: Mouse pressed left at (1020, 457)
Screenshot: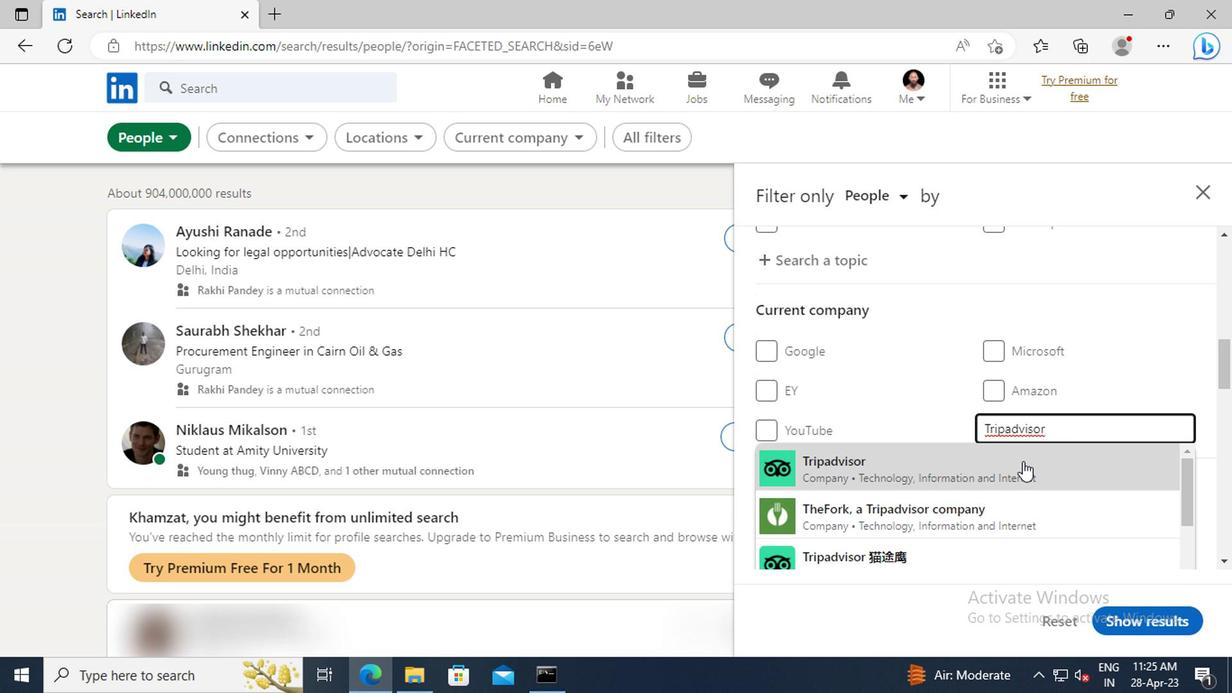 
Action: Mouse moved to (1023, 348)
Screenshot: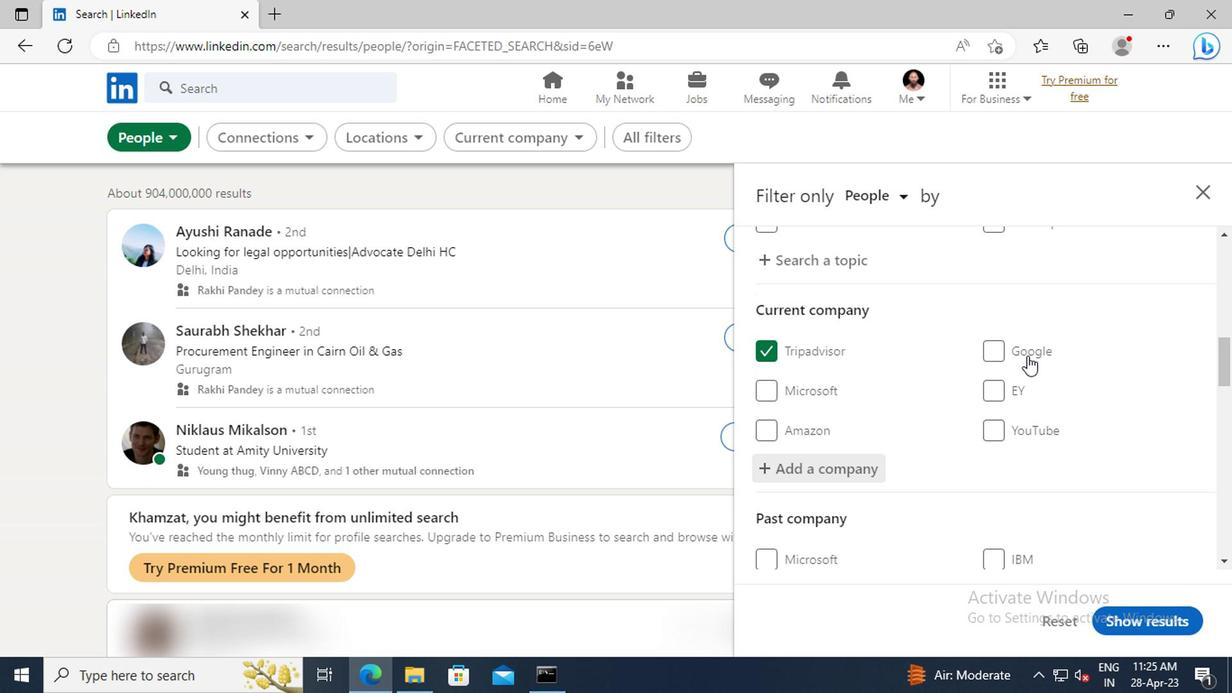 
Action: Mouse scrolled (1023, 347) with delta (0, -1)
Screenshot: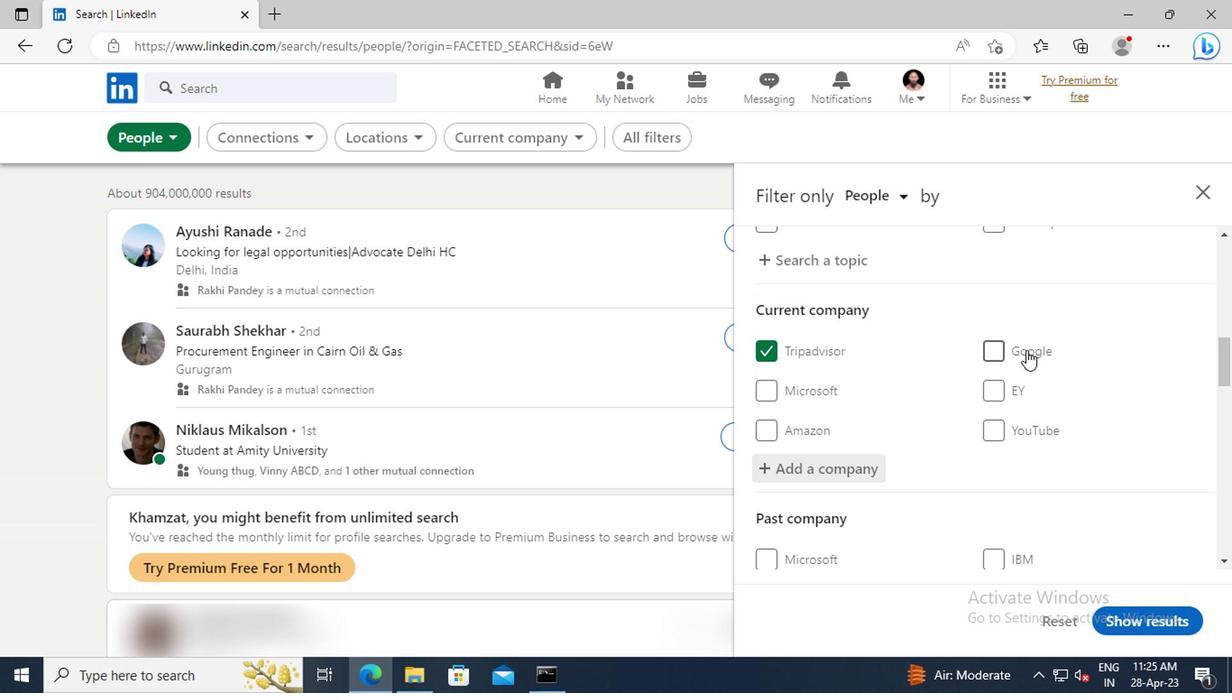 
Action: Mouse scrolled (1023, 347) with delta (0, -1)
Screenshot: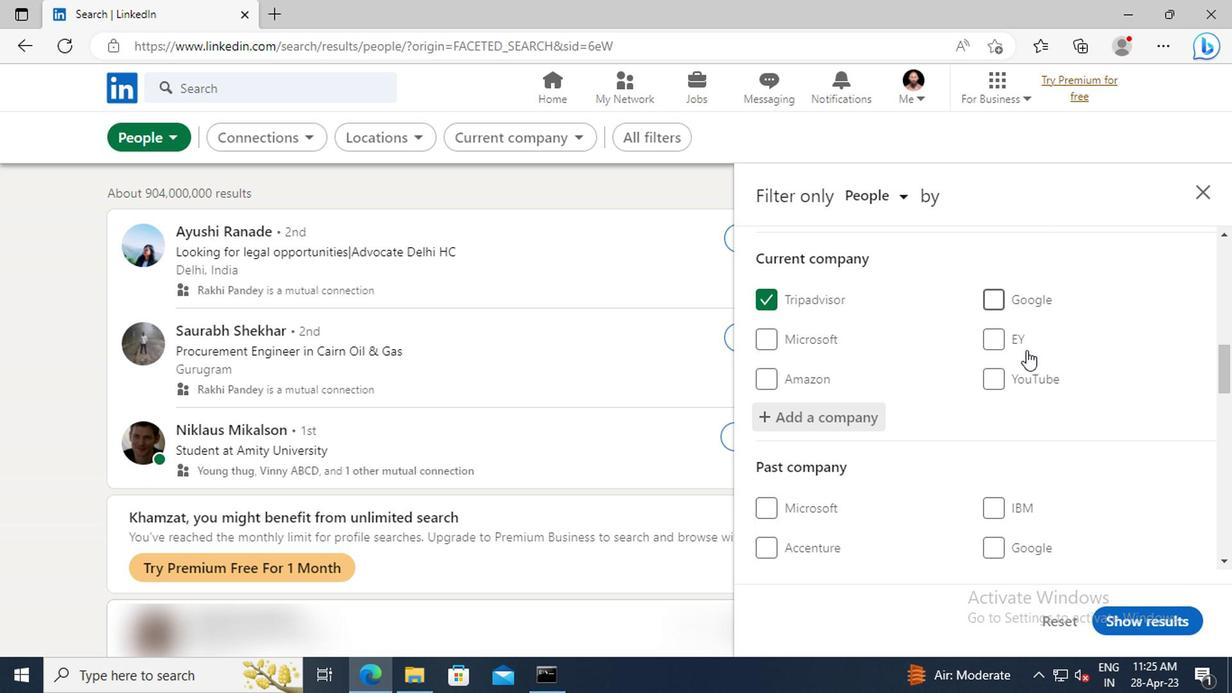 
Action: Mouse scrolled (1023, 347) with delta (0, -1)
Screenshot: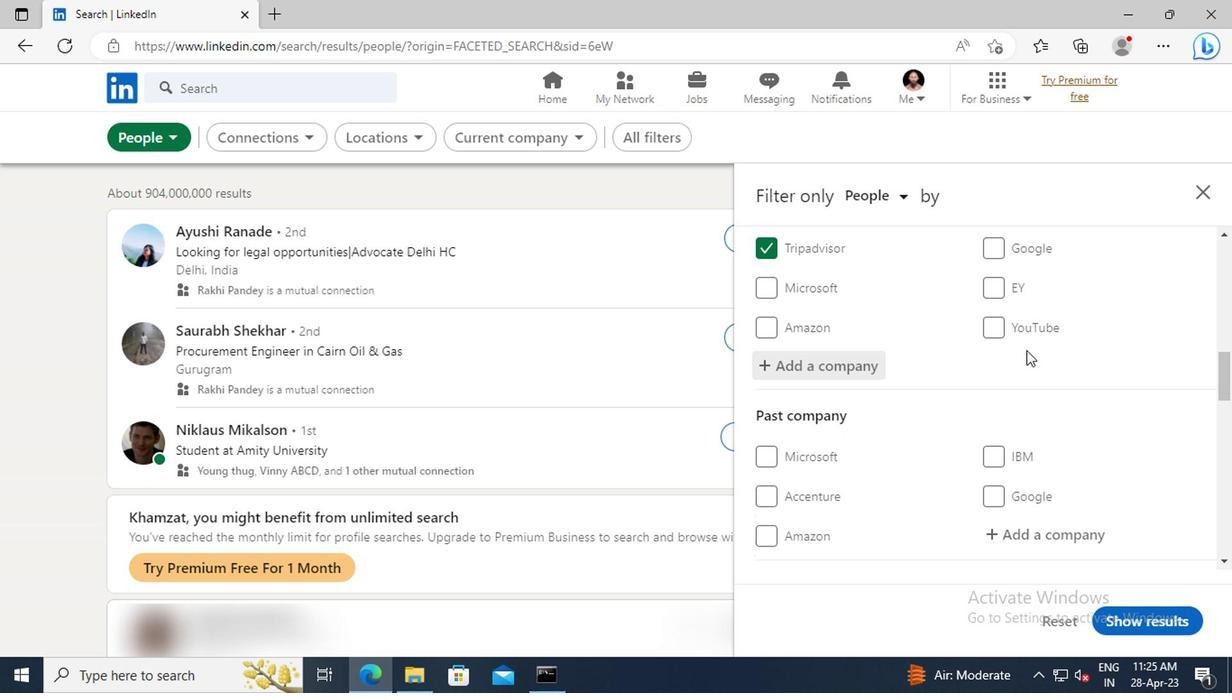 
Action: Mouse scrolled (1023, 347) with delta (0, -1)
Screenshot: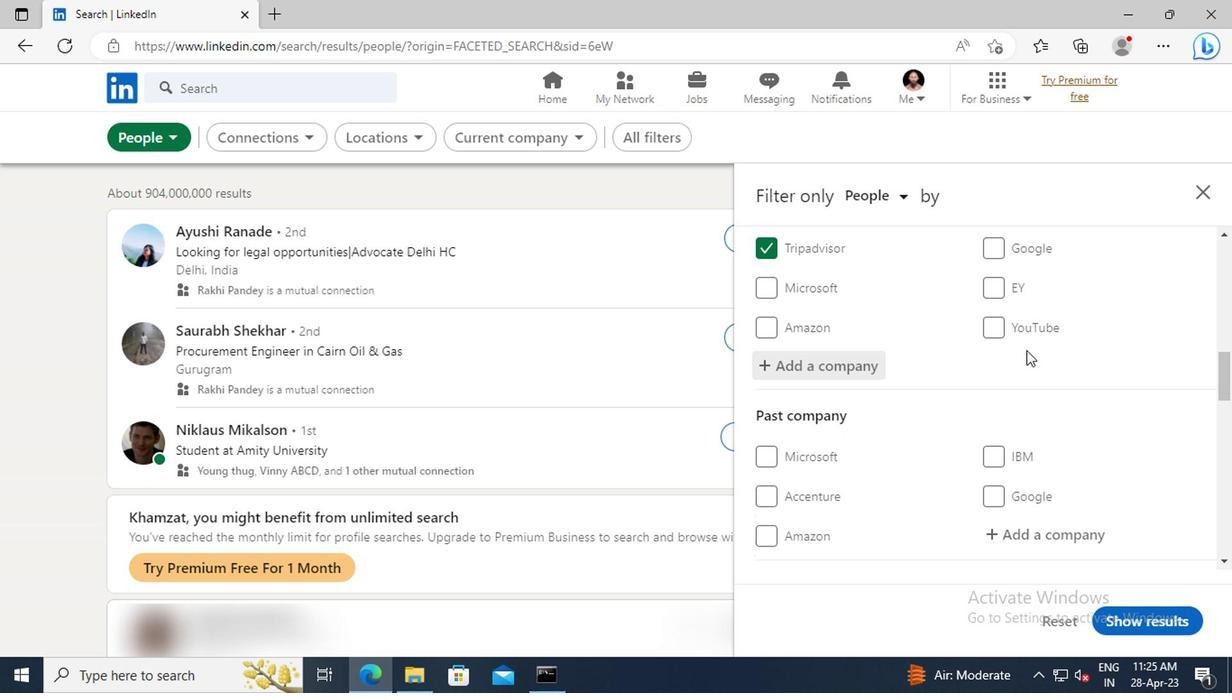 
Action: Mouse scrolled (1023, 347) with delta (0, -1)
Screenshot: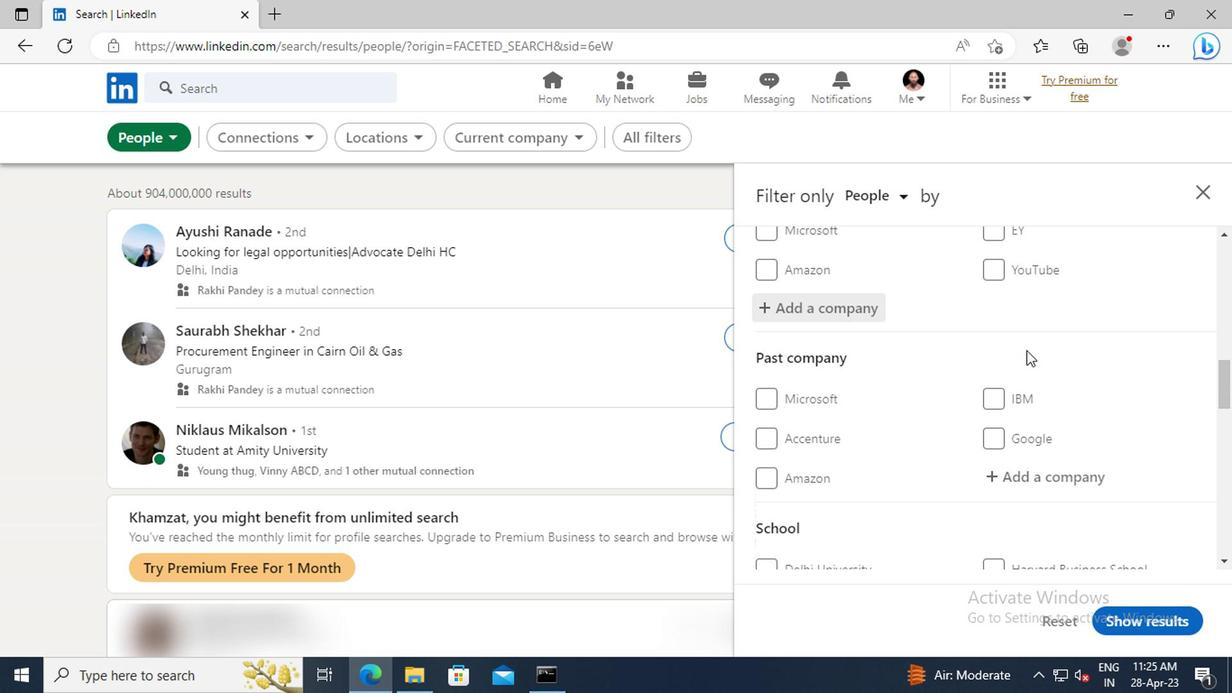 
Action: Mouse scrolled (1023, 347) with delta (0, -1)
Screenshot: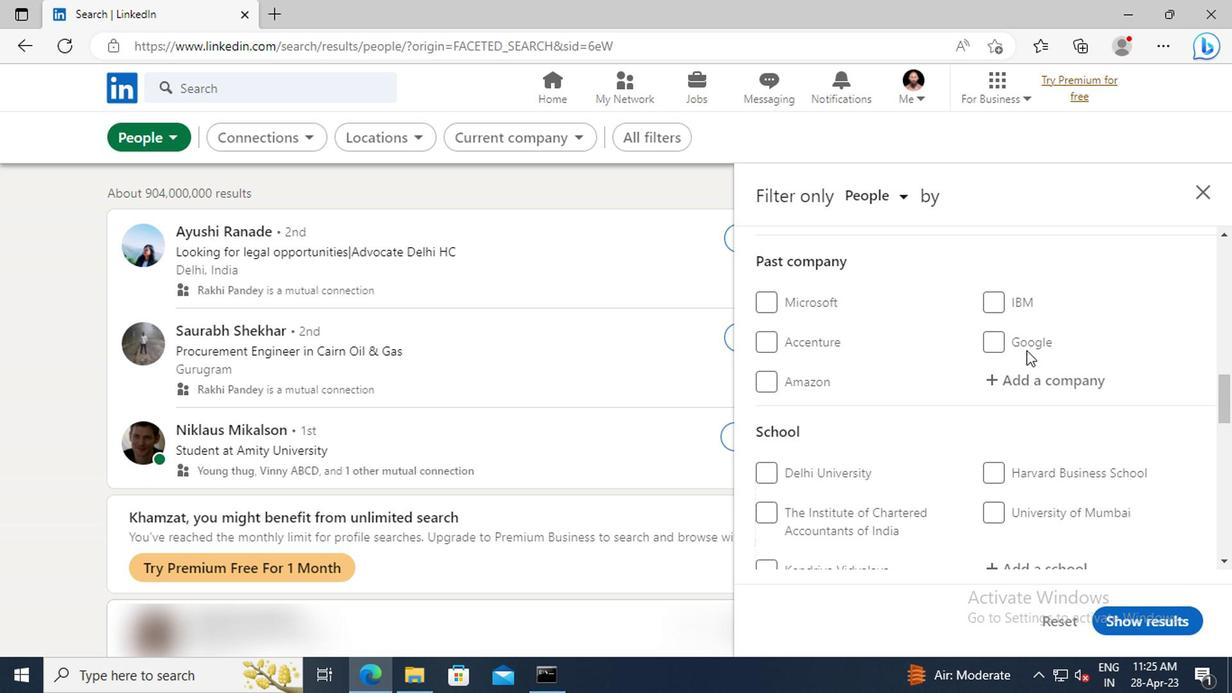 
Action: Mouse scrolled (1023, 347) with delta (0, -1)
Screenshot: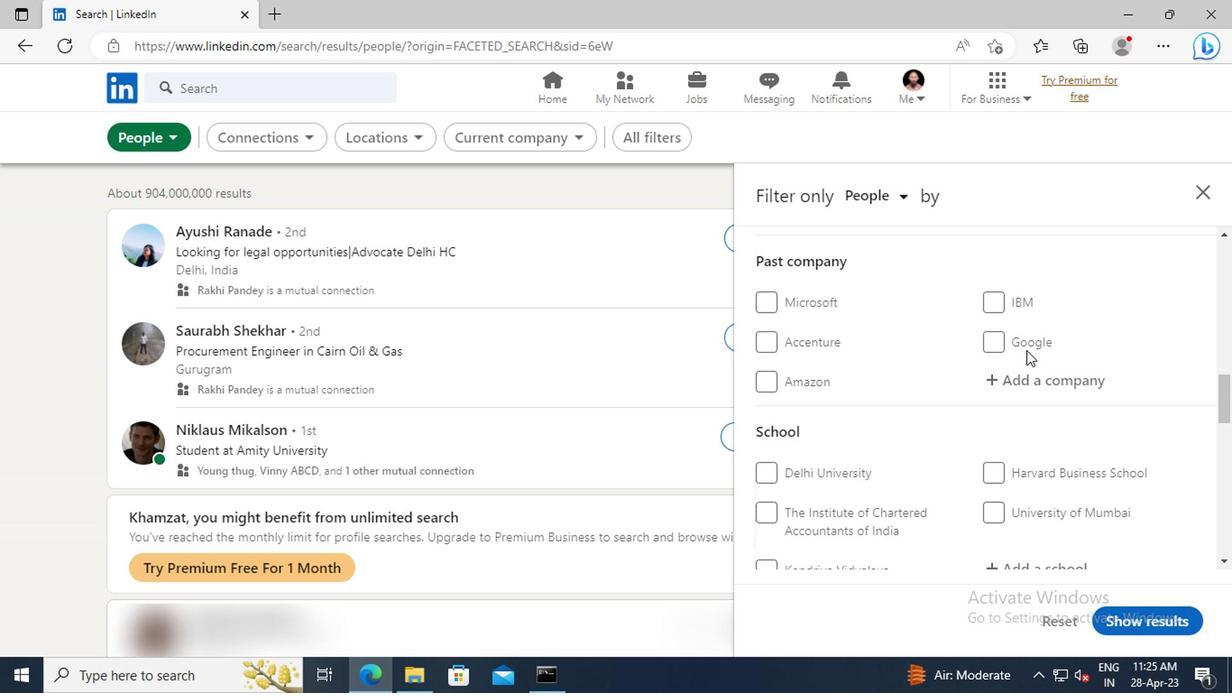 
Action: Mouse scrolled (1023, 347) with delta (0, -1)
Screenshot: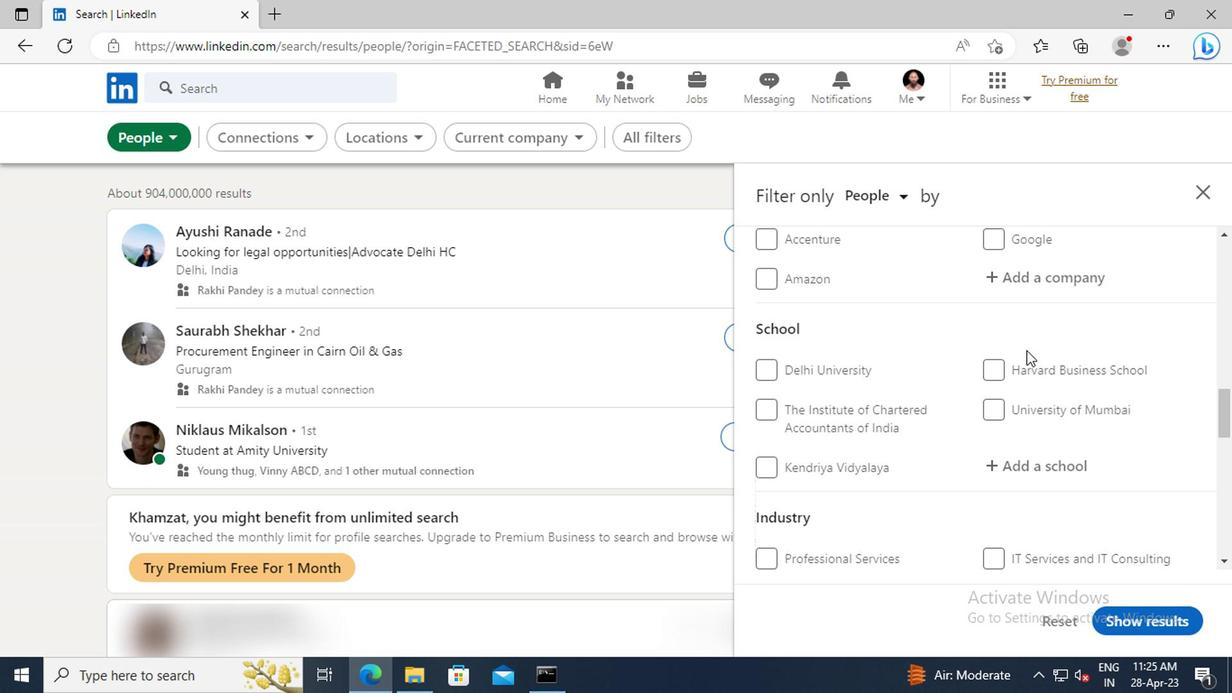 
Action: Mouse scrolled (1023, 347) with delta (0, -1)
Screenshot: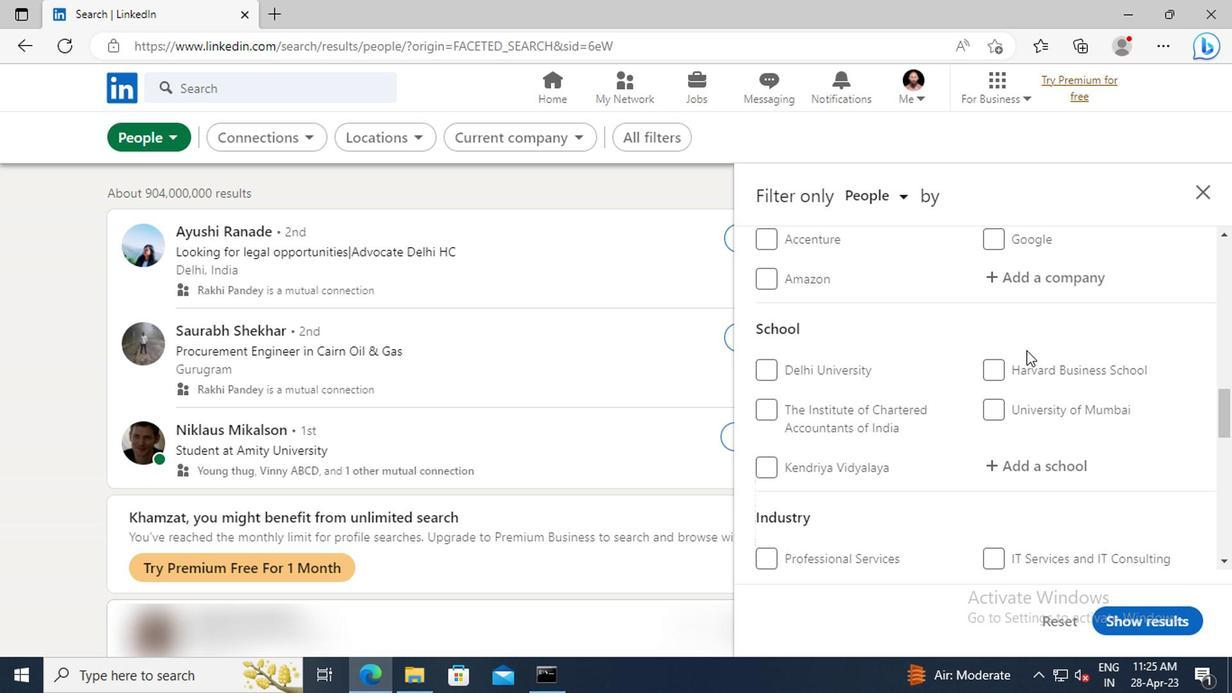 
Action: Mouse moved to (1018, 362)
Screenshot: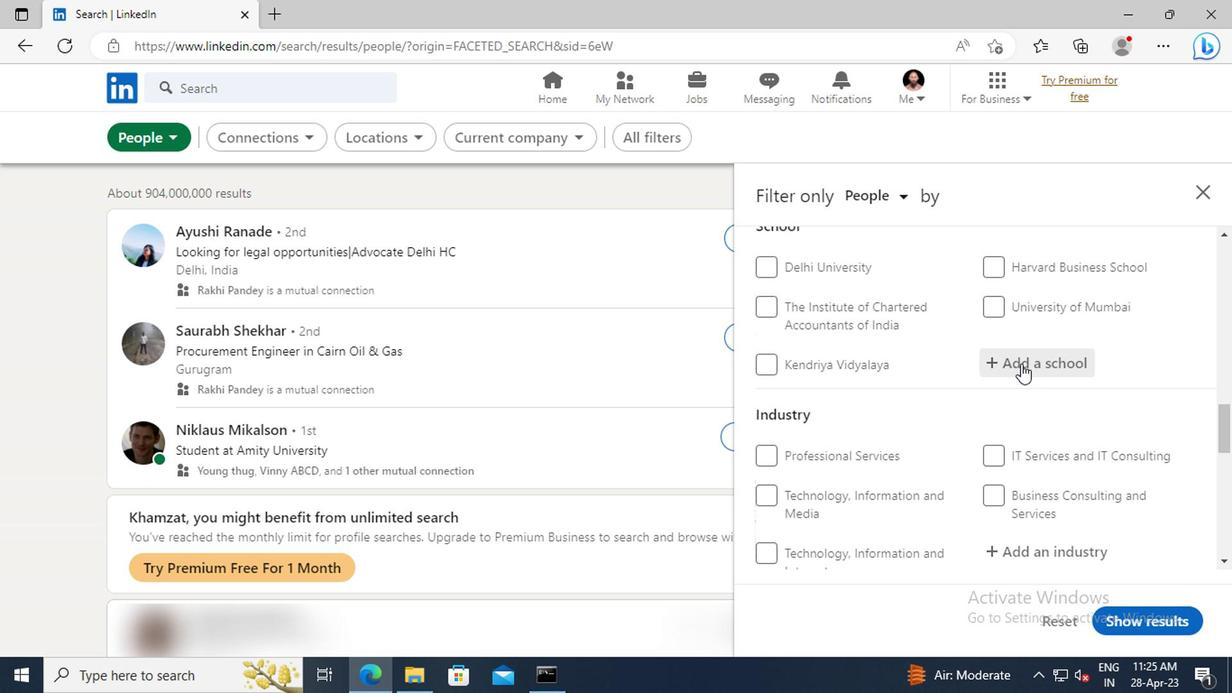 
Action: Mouse pressed left at (1018, 362)
Screenshot: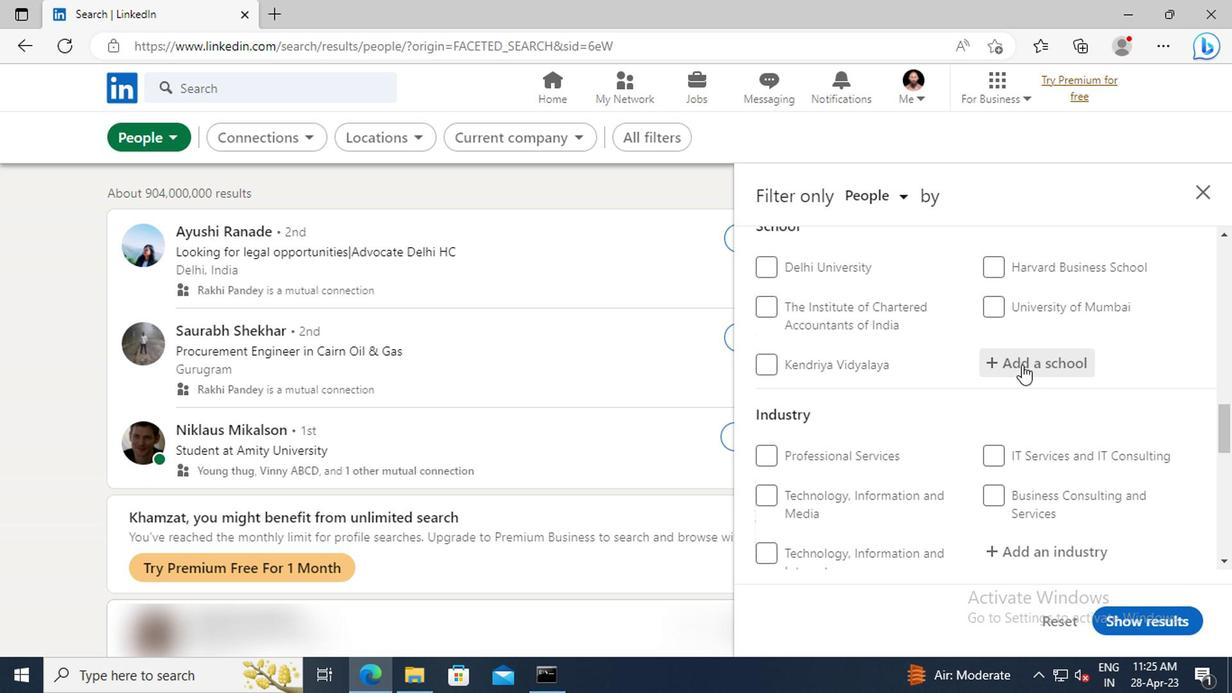 
Action: Key pressed <Key.shift>MASAI
Screenshot: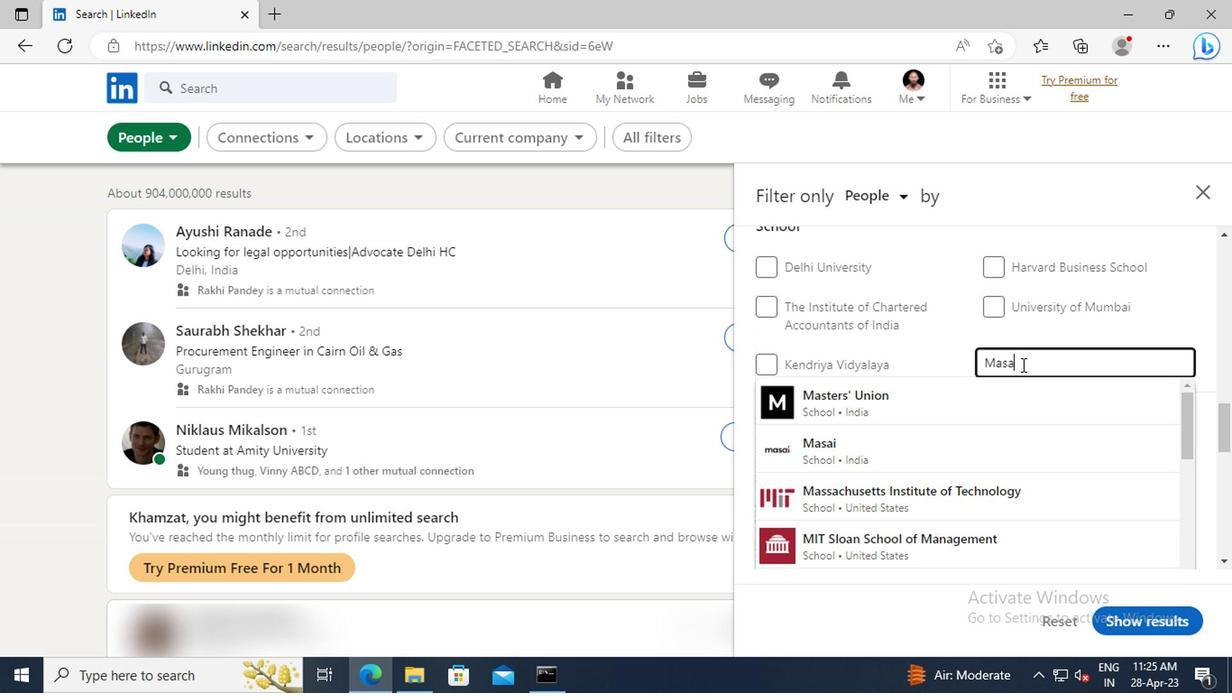 
Action: Mouse moved to (1031, 400)
Screenshot: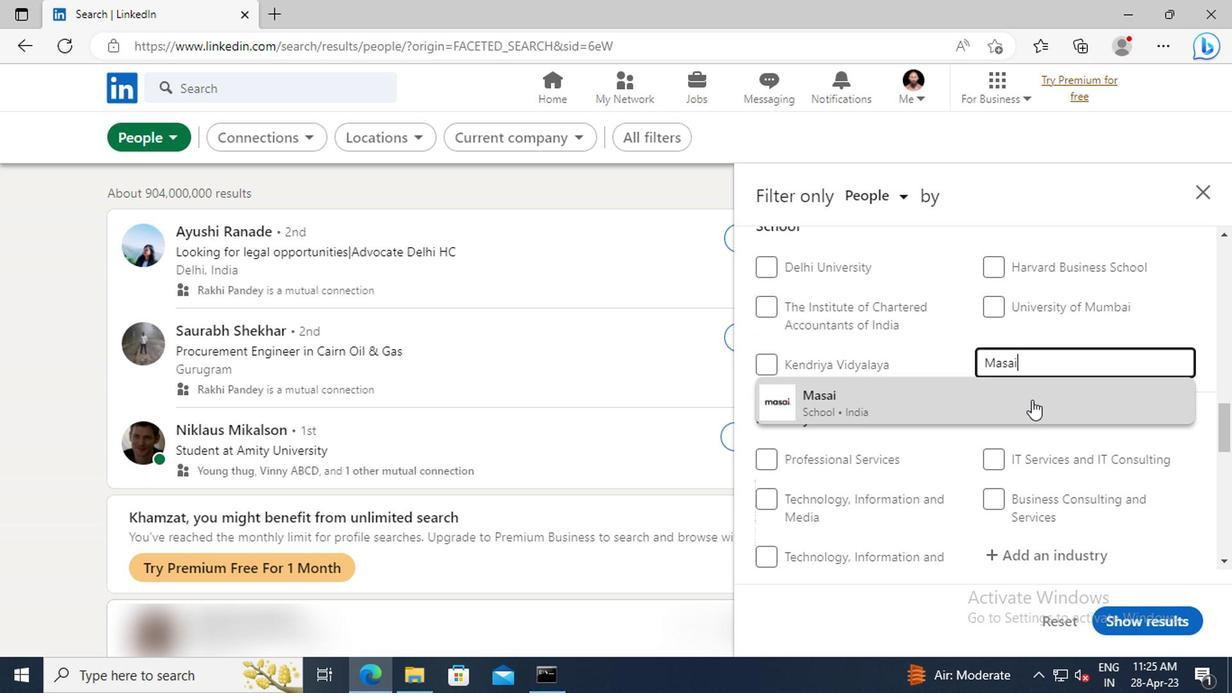 
Action: Mouse pressed left at (1031, 400)
Screenshot: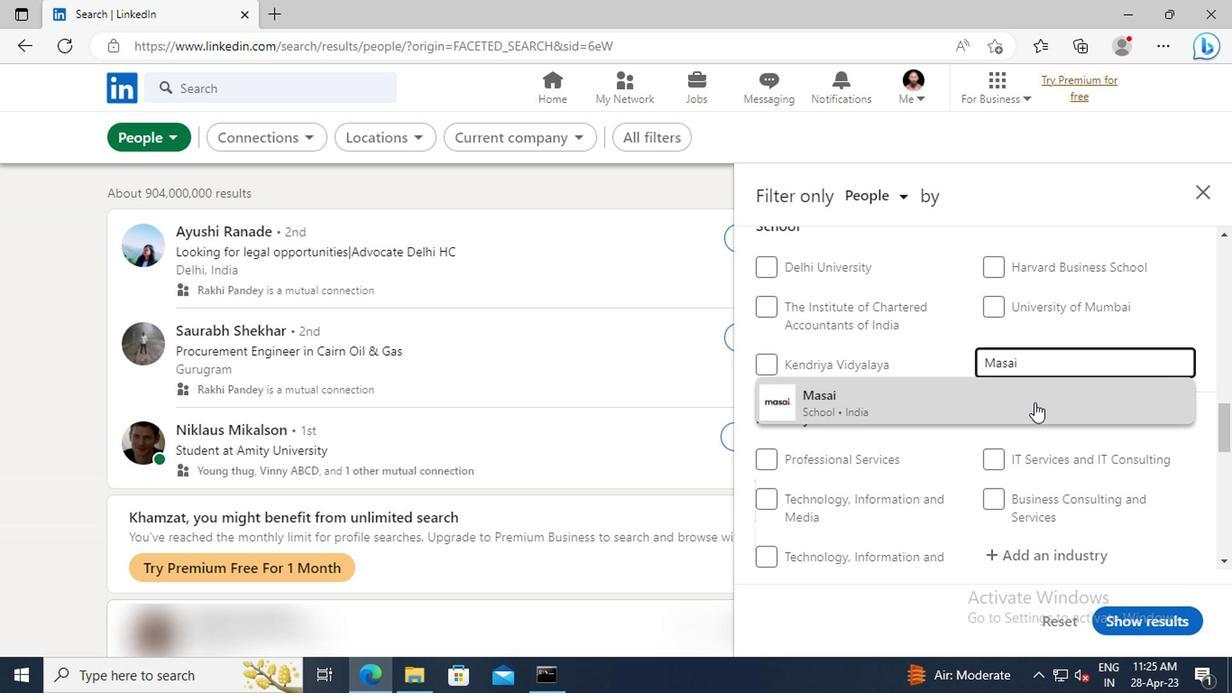 
Action: Mouse moved to (1002, 332)
Screenshot: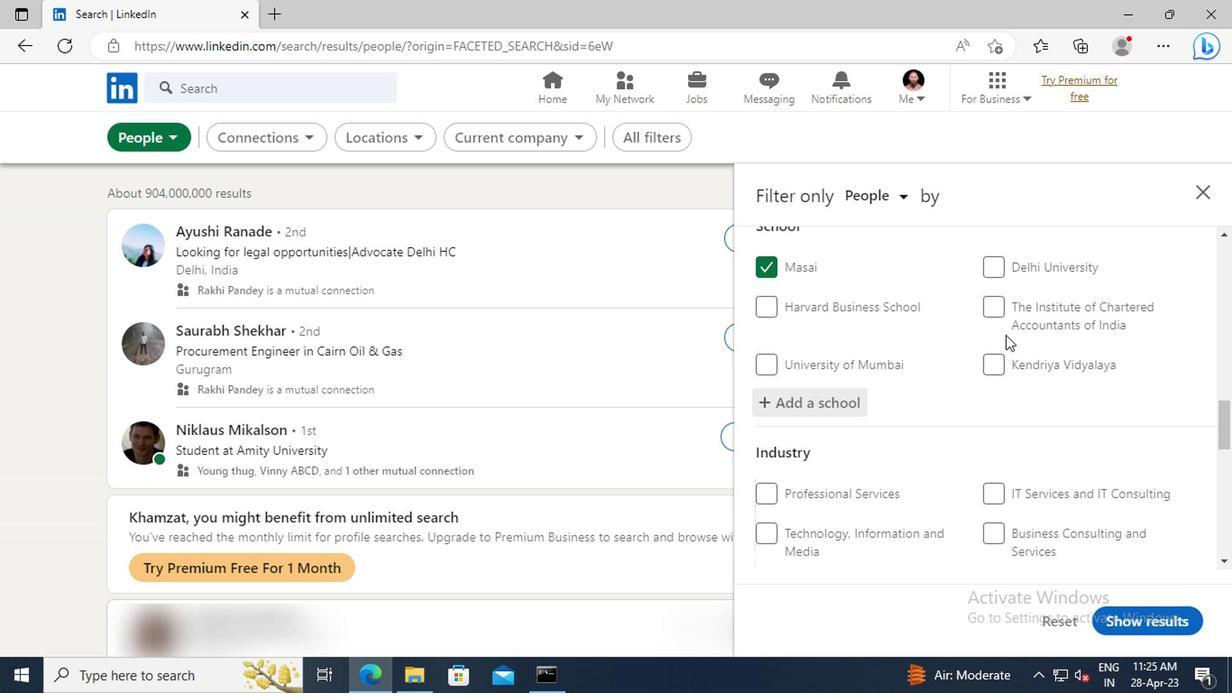 
Action: Mouse scrolled (1002, 331) with delta (0, 0)
Screenshot: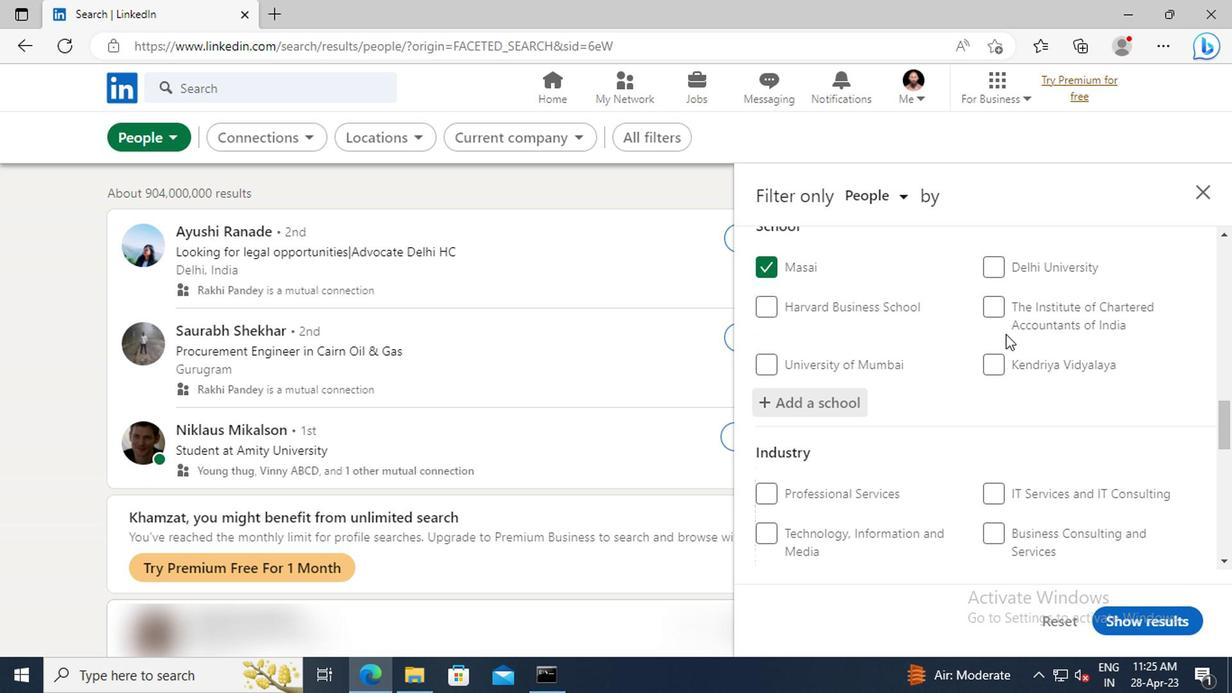 
Action: Mouse scrolled (1002, 331) with delta (0, 0)
Screenshot: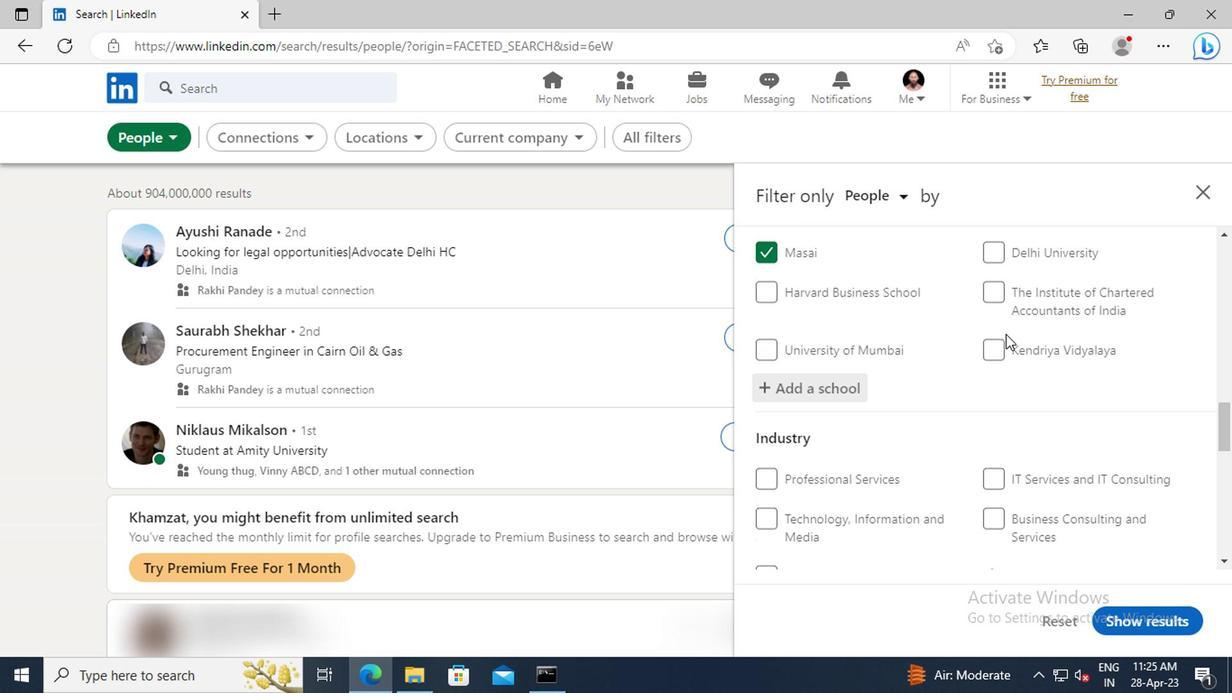 
Action: Mouse scrolled (1002, 331) with delta (0, 0)
Screenshot: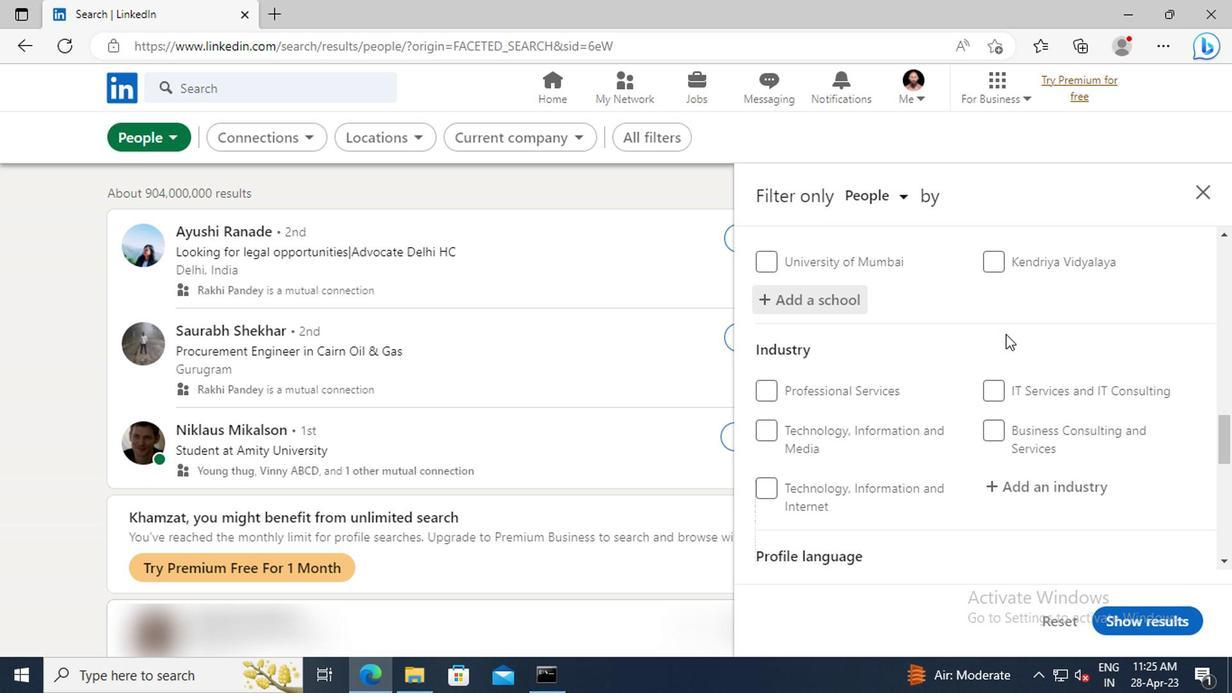 
Action: Mouse scrolled (1002, 331) with delta (0, 0)
Screenshot: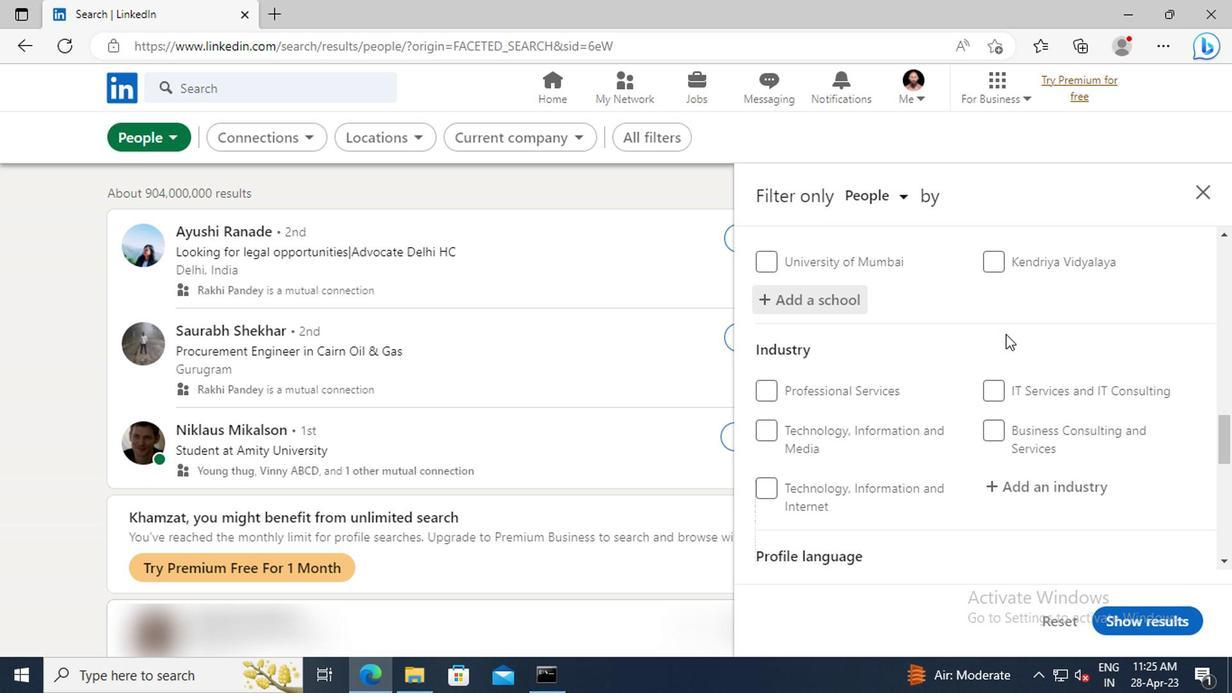 
Action: Mouse moved to (1014, 381)
Screenshot: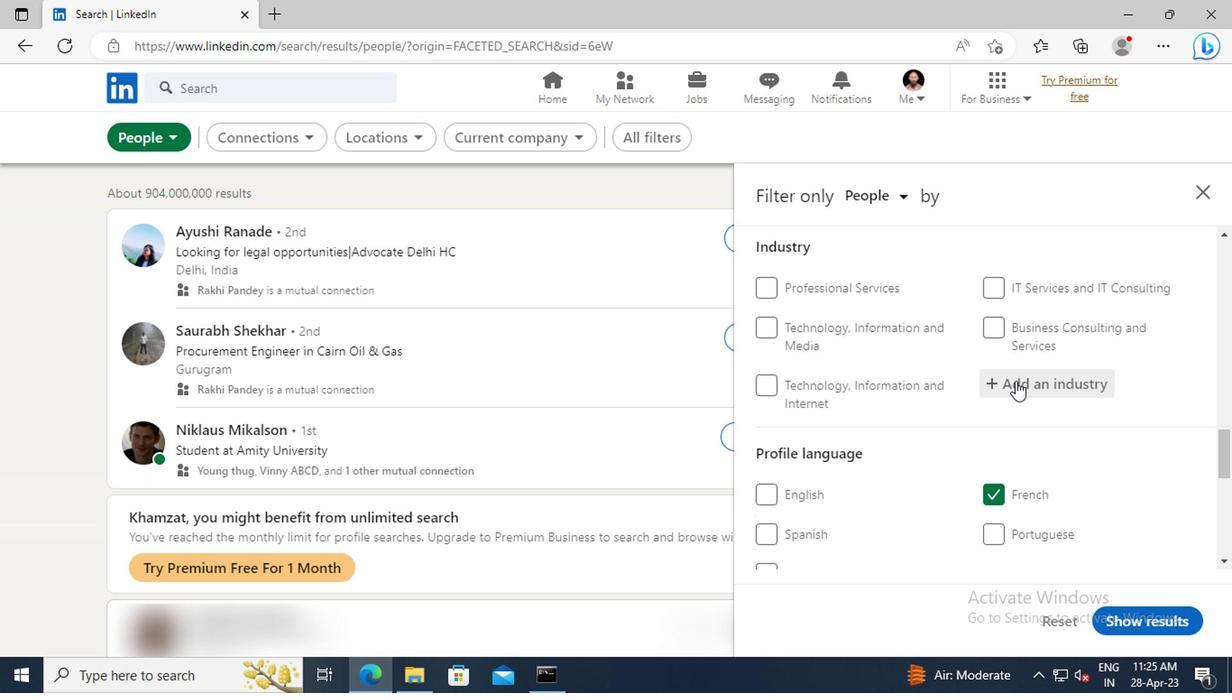 
Action: Mouse pressed left at (1014, 381)
Screenshot: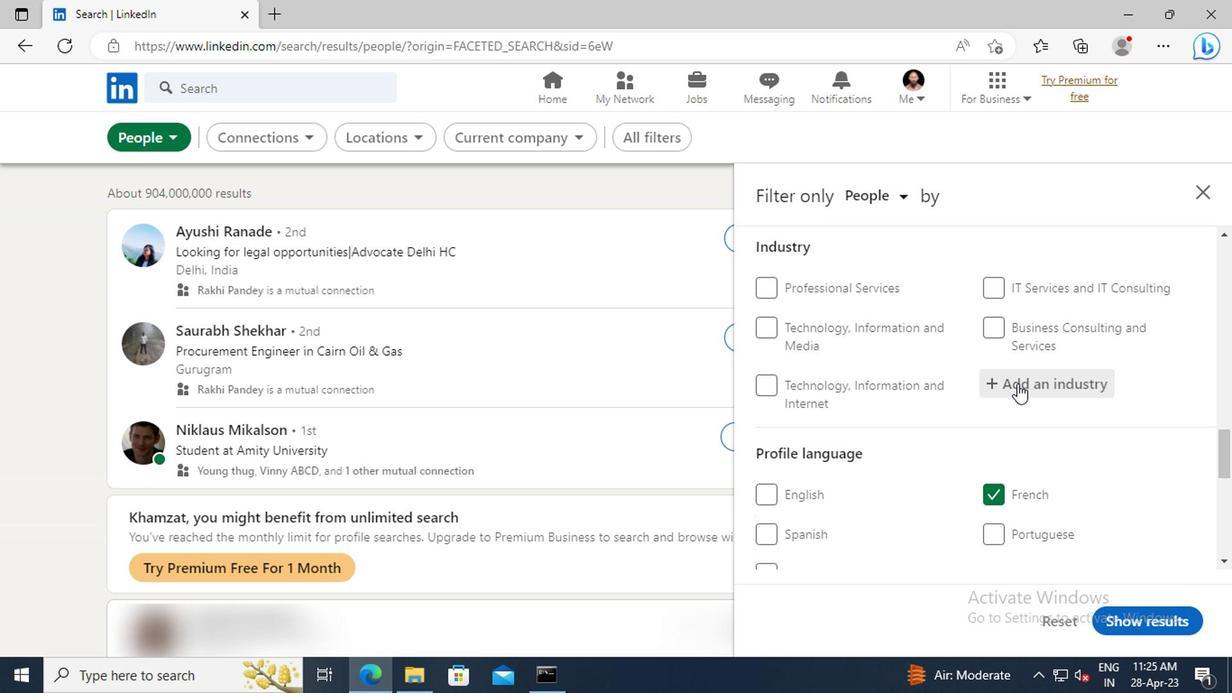 
Action: Key pressed <Key.shift>GLASS<Key.space><Key.shift>PRODUCT<Key.space><Key.shift>MANU
Screenshot: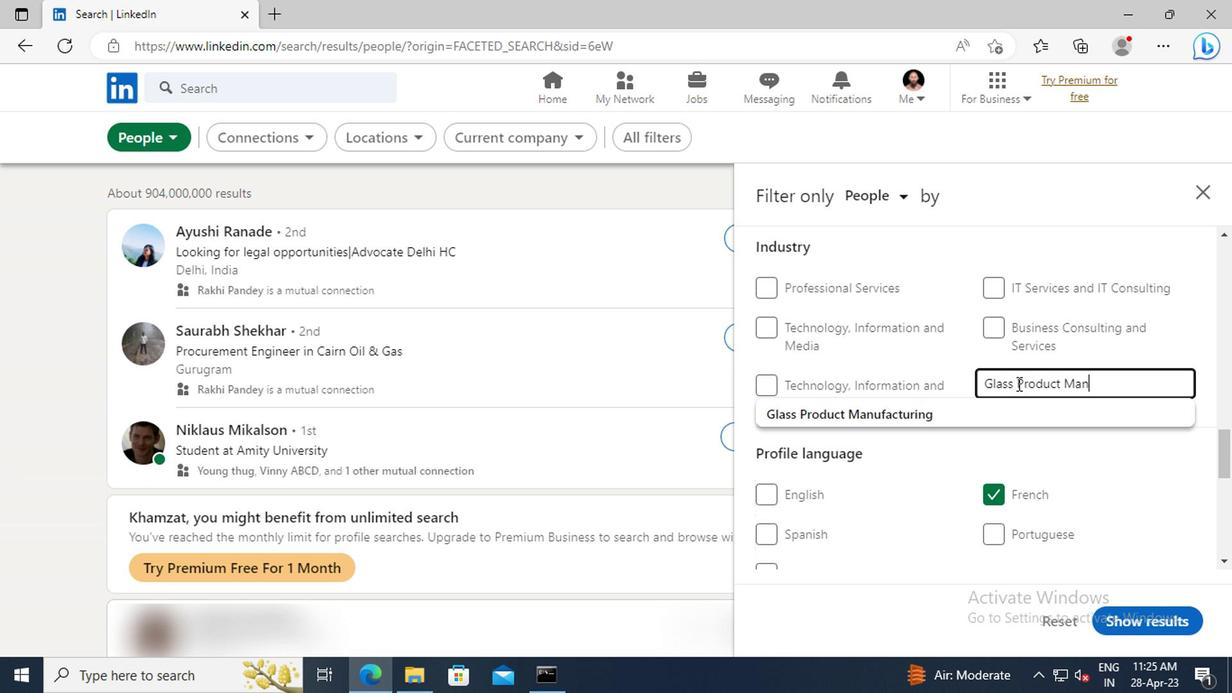 
Action: Mouse moved to (1017, 405)
Screenshot: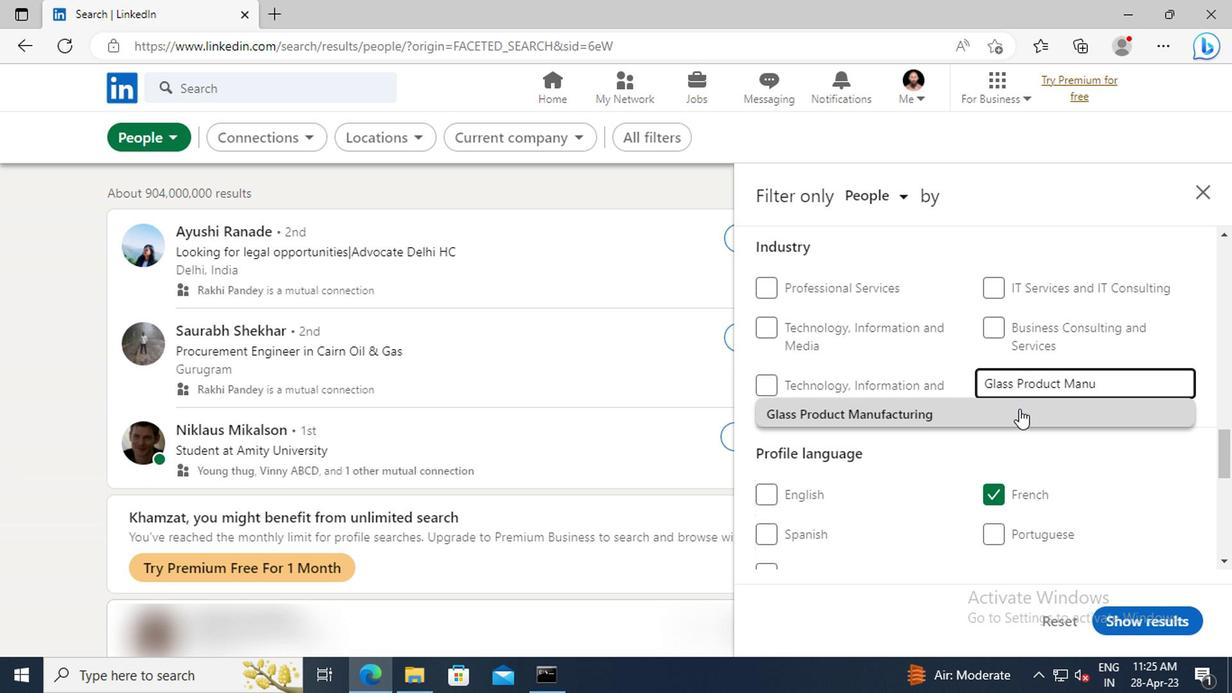 
Action: Mouse pressed left at (1017, 405)
Screenshot: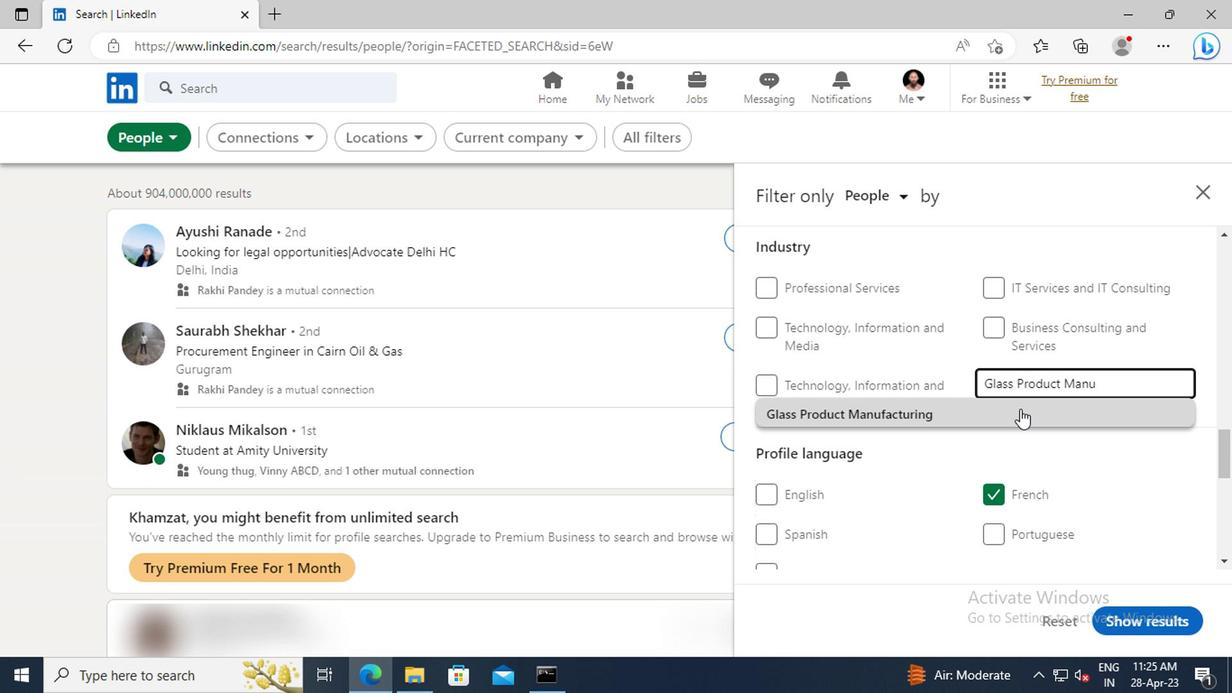 
Action: Mouse moved to (1025, 340)
Screenshot: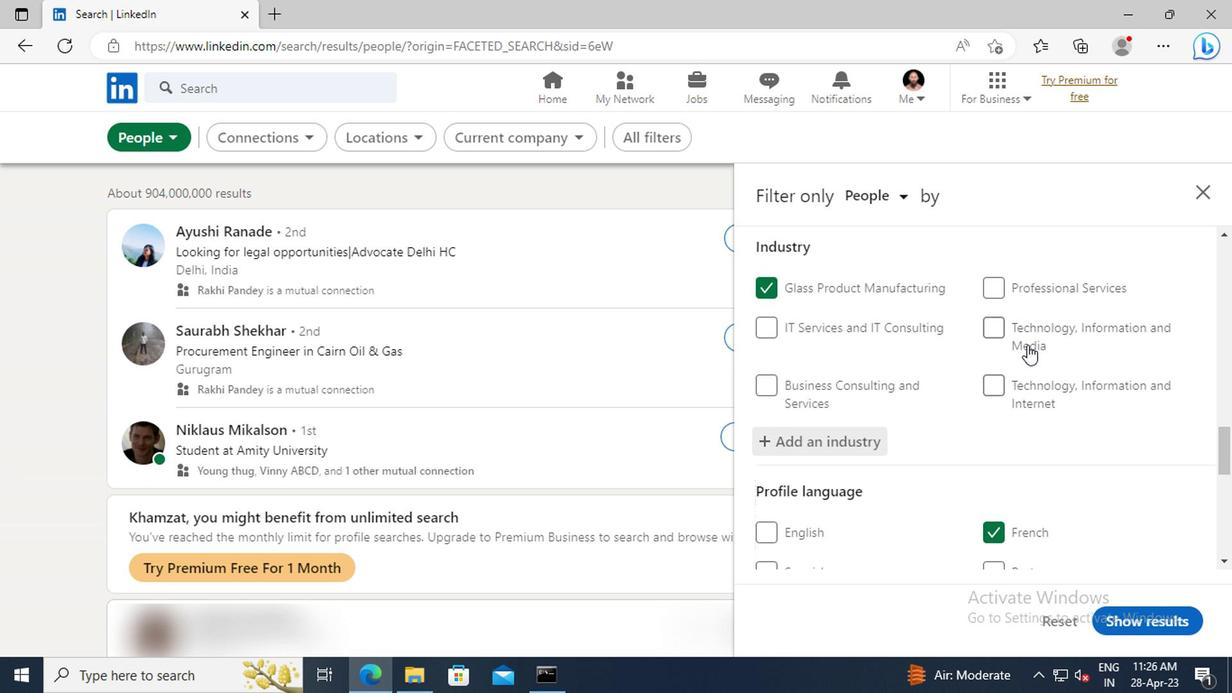 
Action: Mouse scrolled (1025, 339) with delta (0, 0)
Screenshot: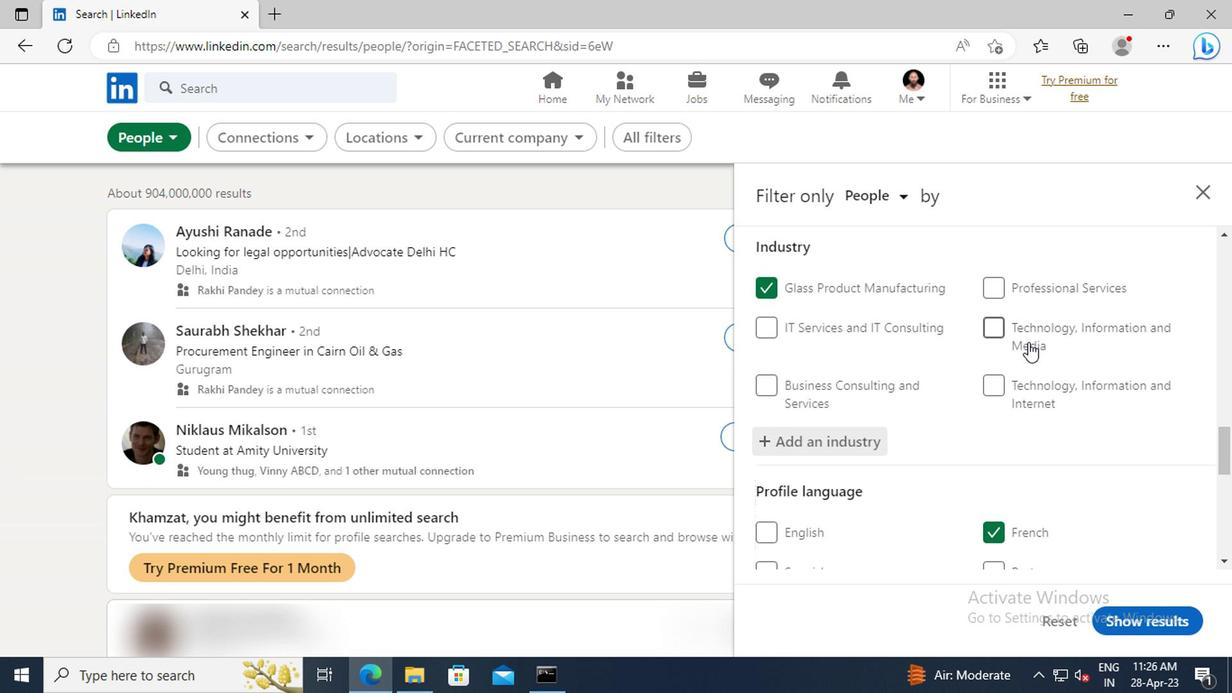 
Action: Mouse scrolled (1025, 339) with delta (0, 0)
Screenshot: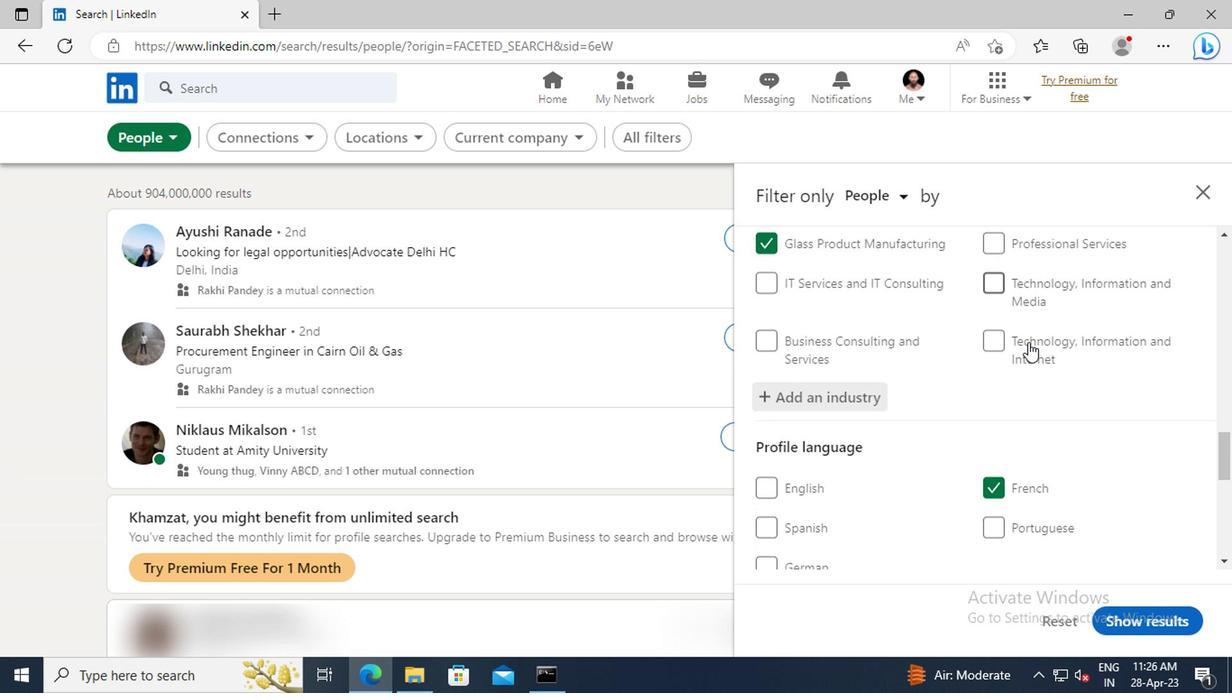 
Action: Mouse scrolled (1025, 339) with delta (0, 0)
Screenshot: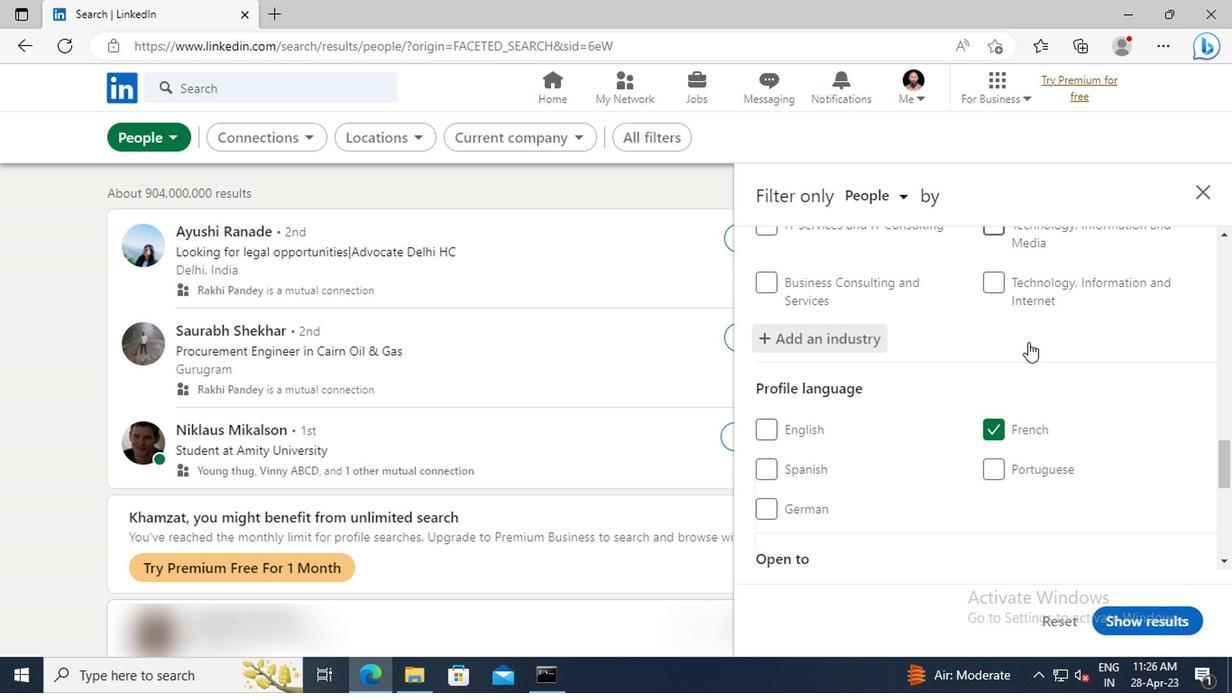 
Action: Mouse scrolled (1025, 339) with delta (0, 0)
Screenshot: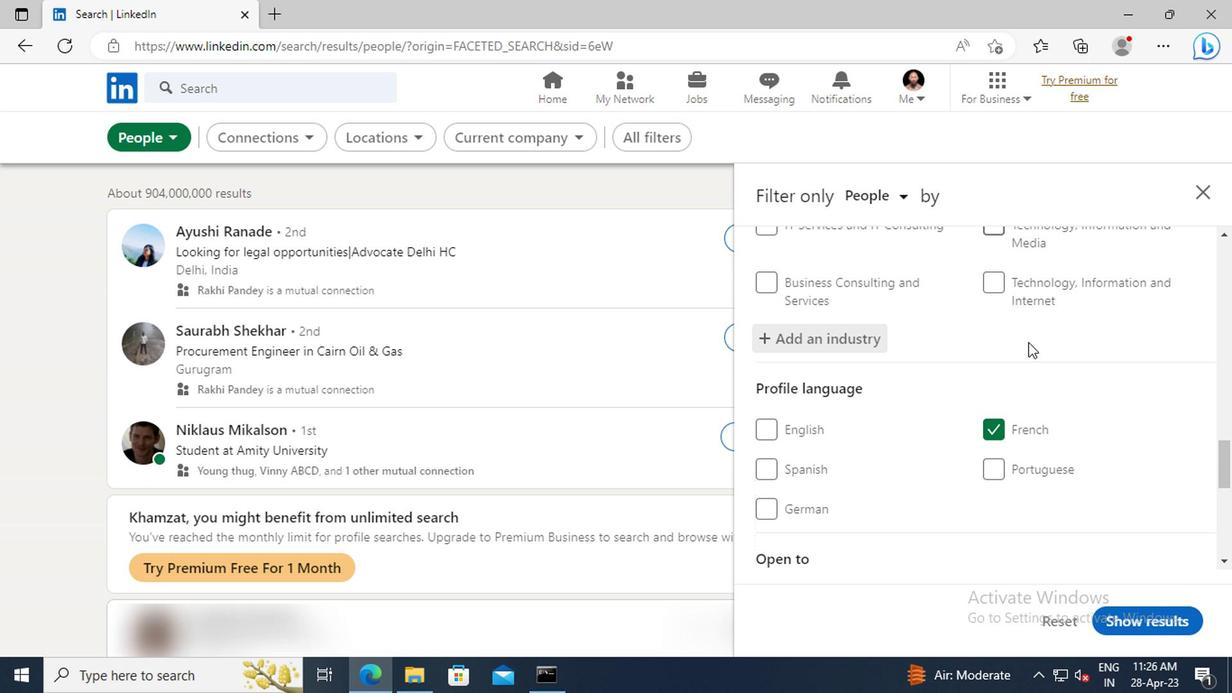 
Action: Mouse scrolled (1025, 339) with delta (0, 0)
Screenshot: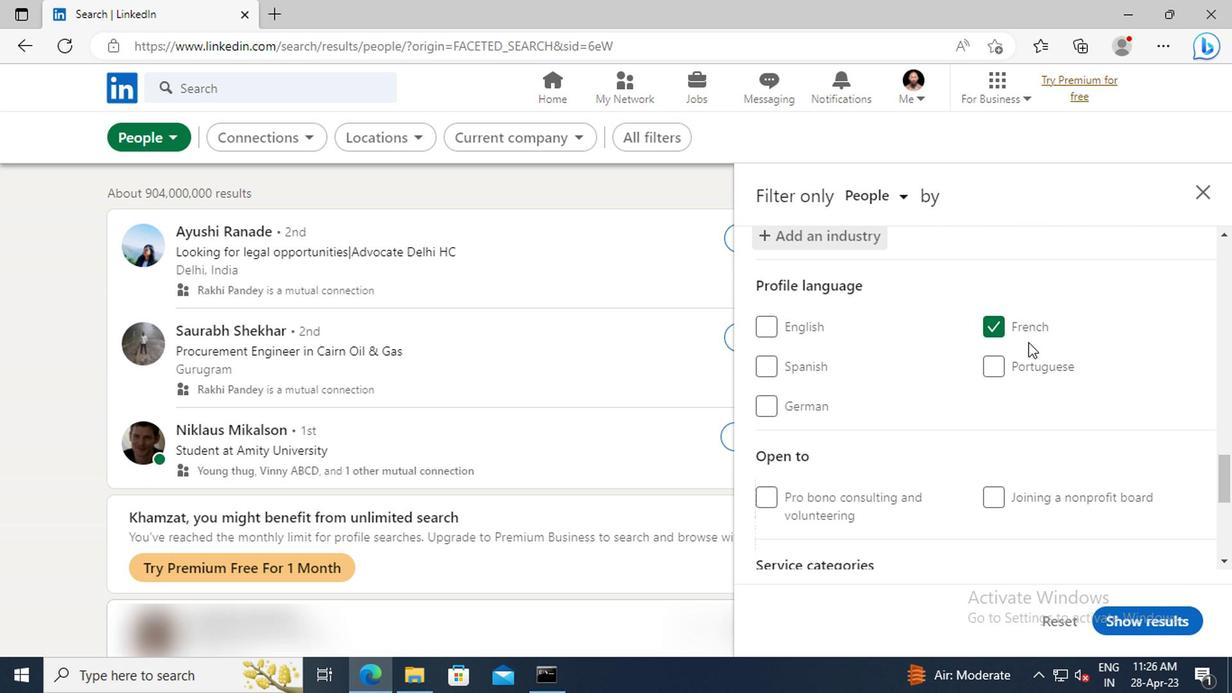 
Action: Mouse scrolled (1025, 339) with delta (0, 0)
Screenshot: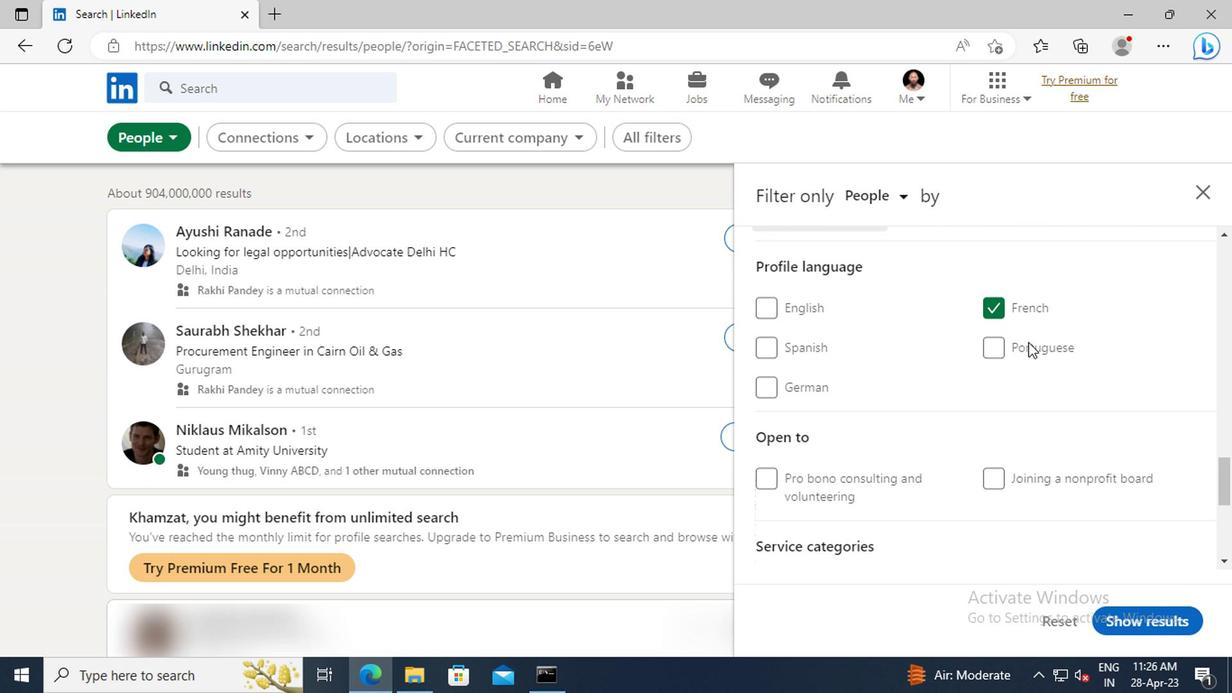 
Action: Mouse scrolled (1025, 339) with delta (0, 0)
Screenshot: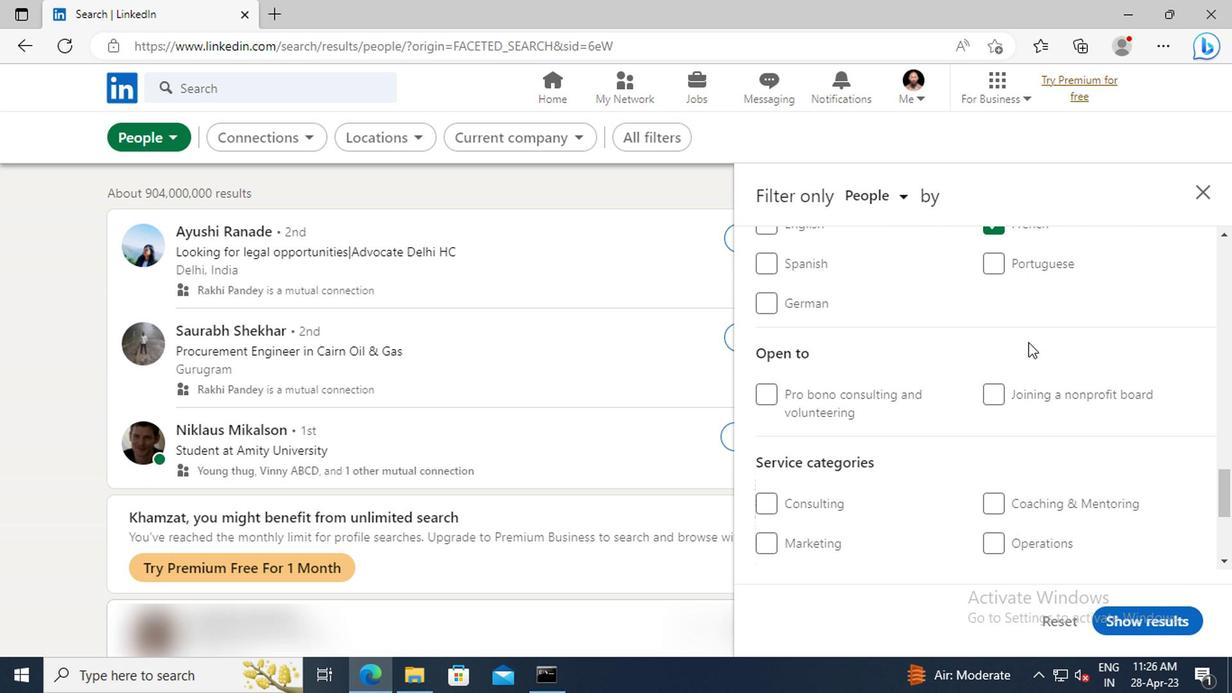
Action: Mouse scrolled (1025, 339) with delta (0, 0)
Screenshot: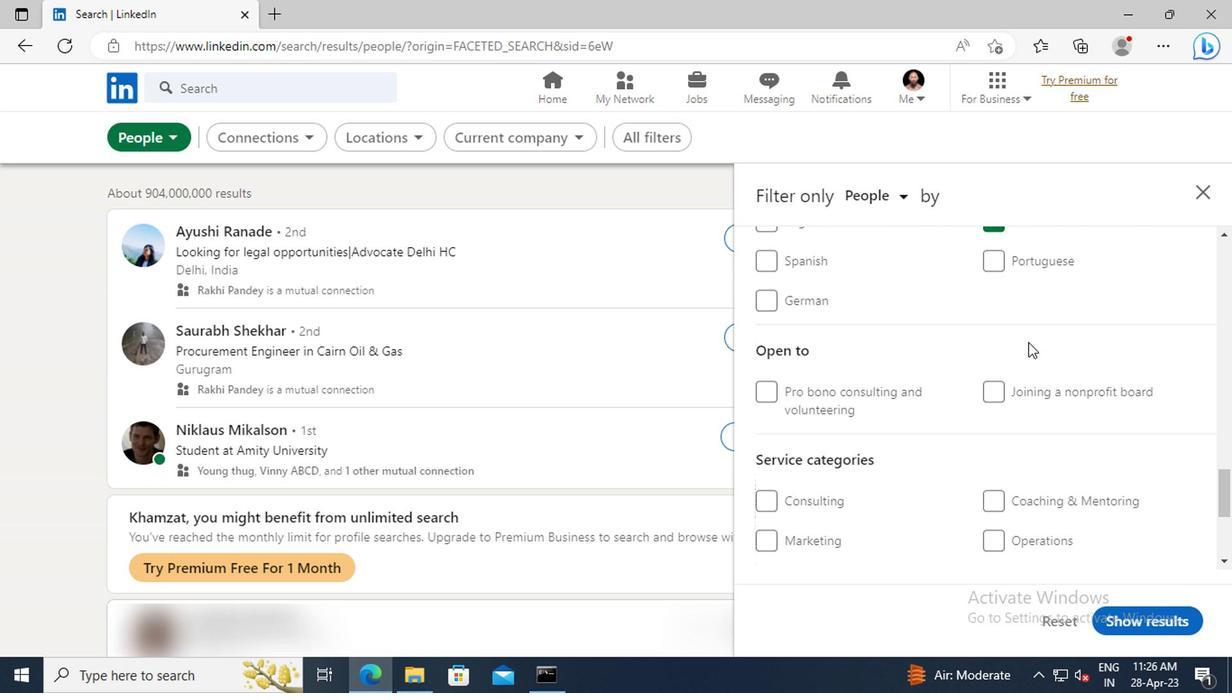 
Action: Mouse scrolled (1025, 339) with delta (0, 0)
Screenshot: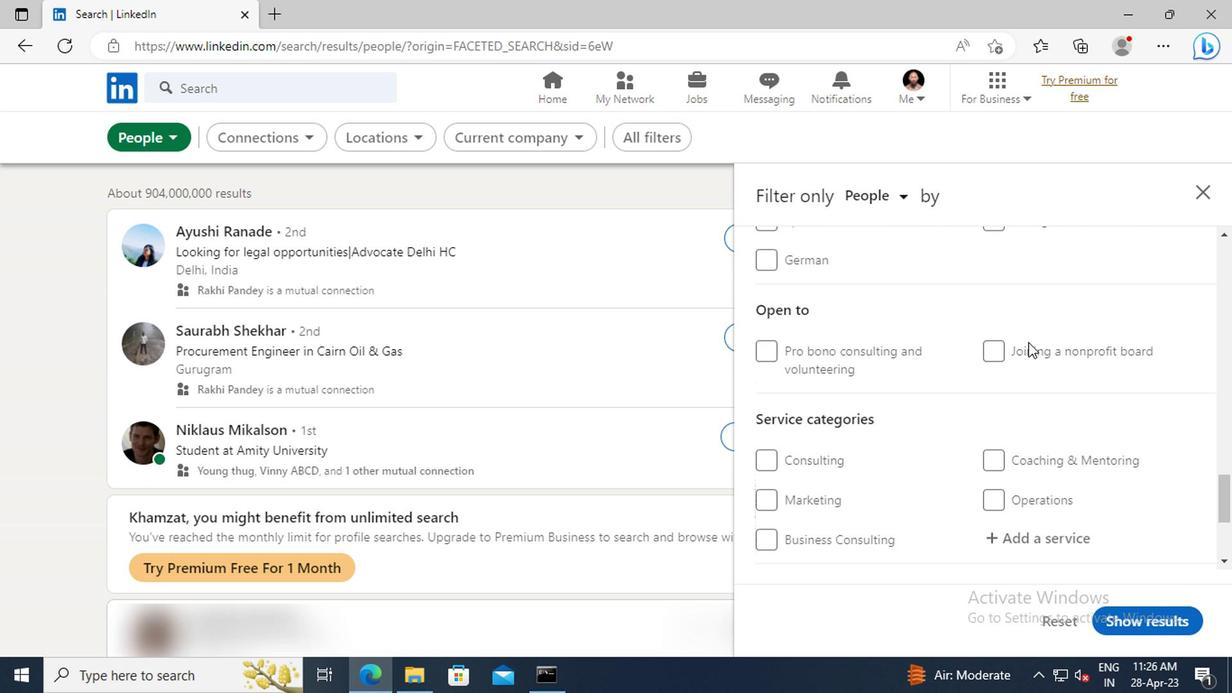 
Action: Mouse scrolled (1025, 339) with delta (0, 0)
Screenshot: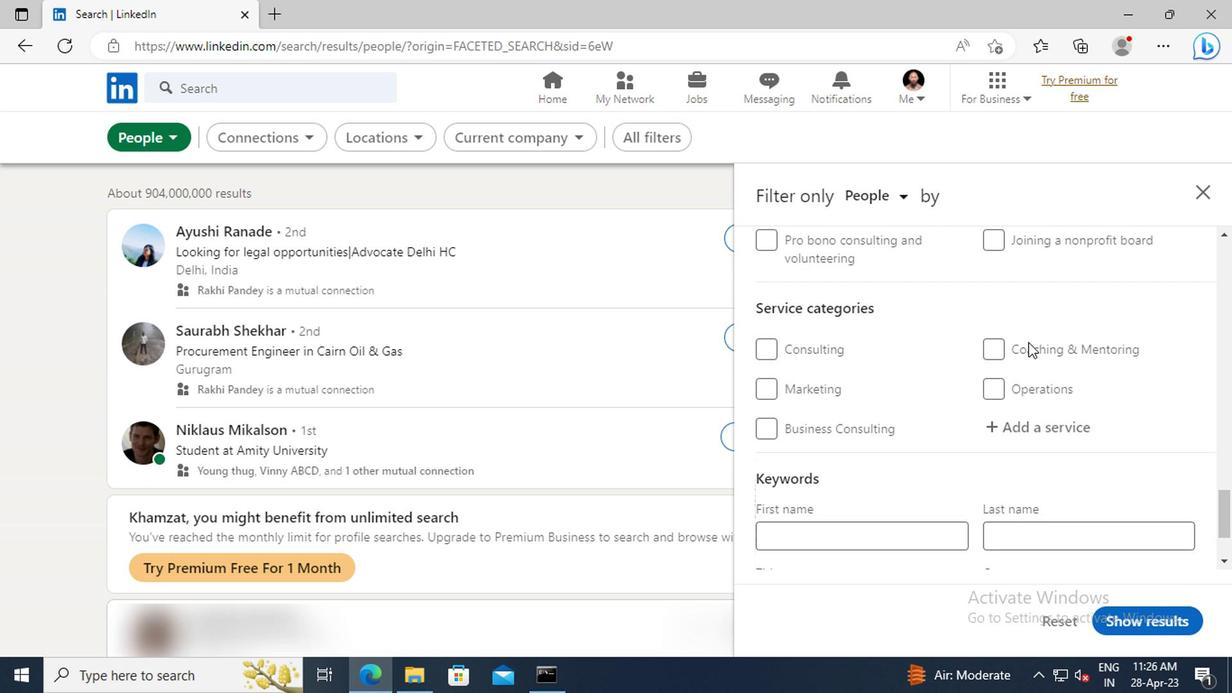 
Action: Mouse moved to (1023, 372)
Screenshot: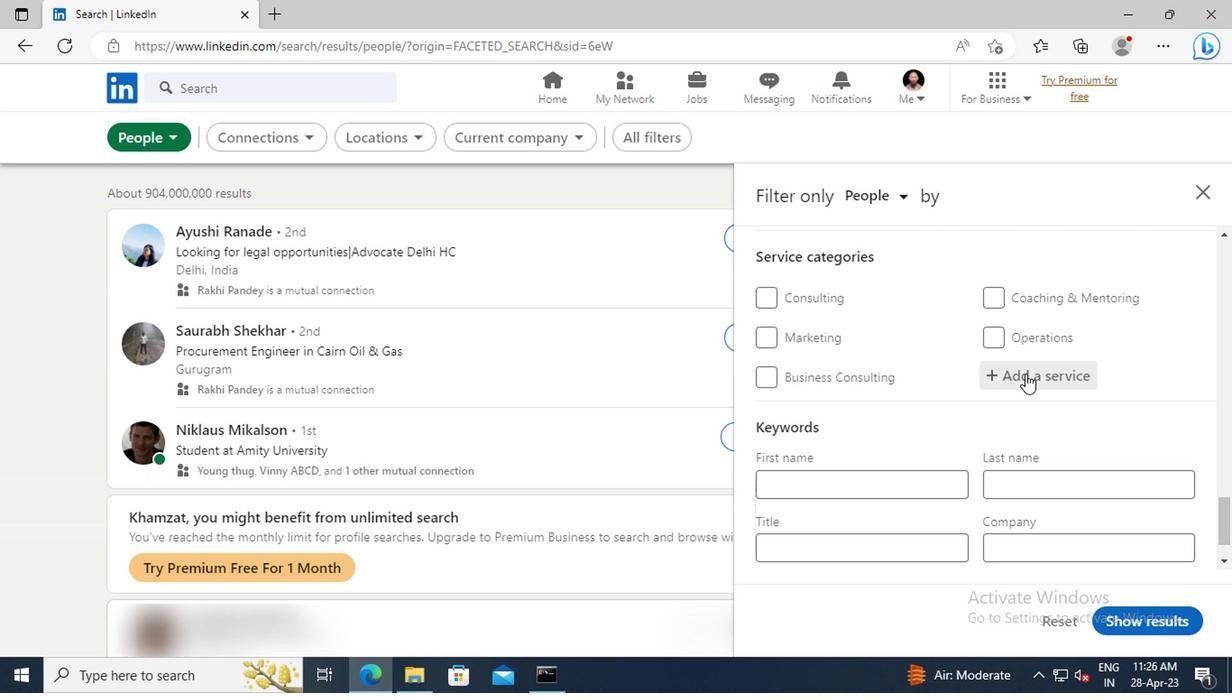
Action: Mouse pressed left at (1023, 372)
Screenshot: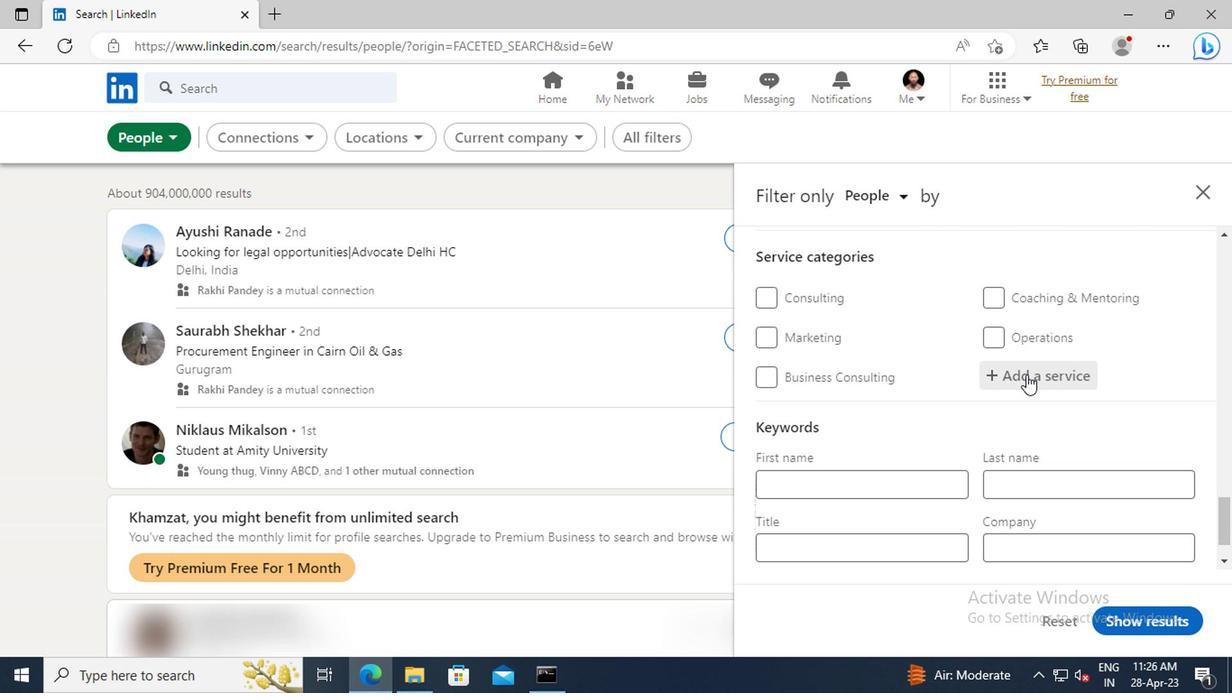 
Action: Key pressed <Key.shift>TECHNICAL<Key.enter>
Screenshot: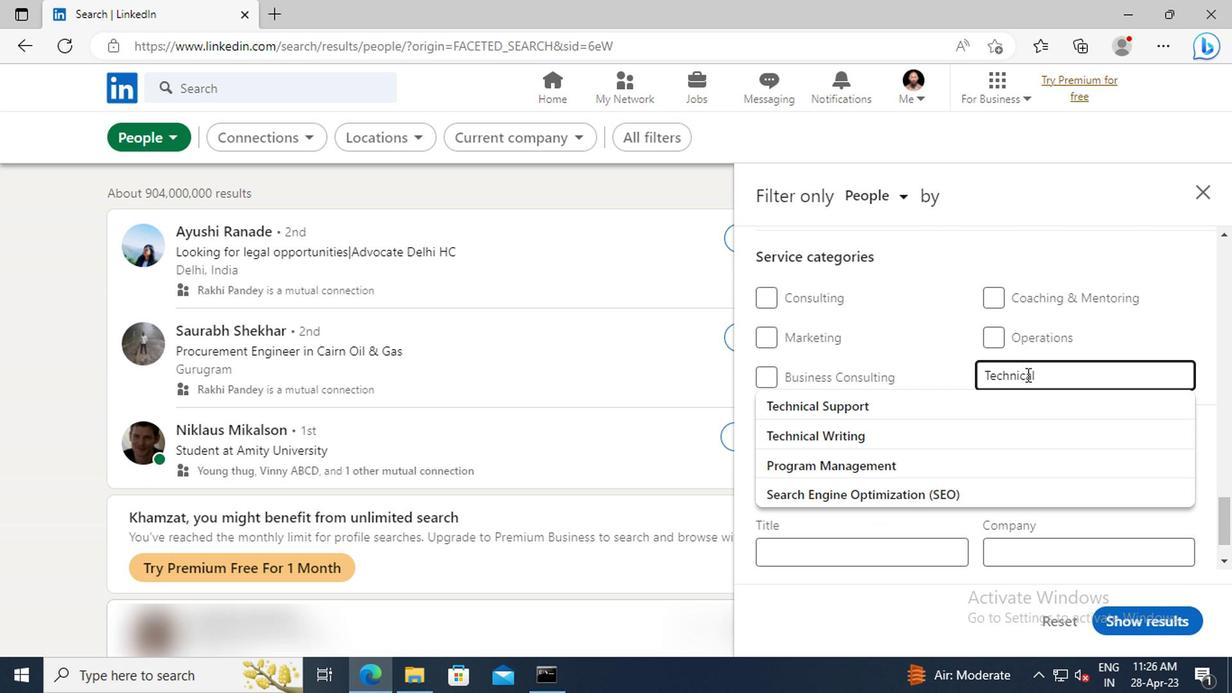 
Action: Mouse scrolled (1023, 371) with delta (0, 0)
Screenshot: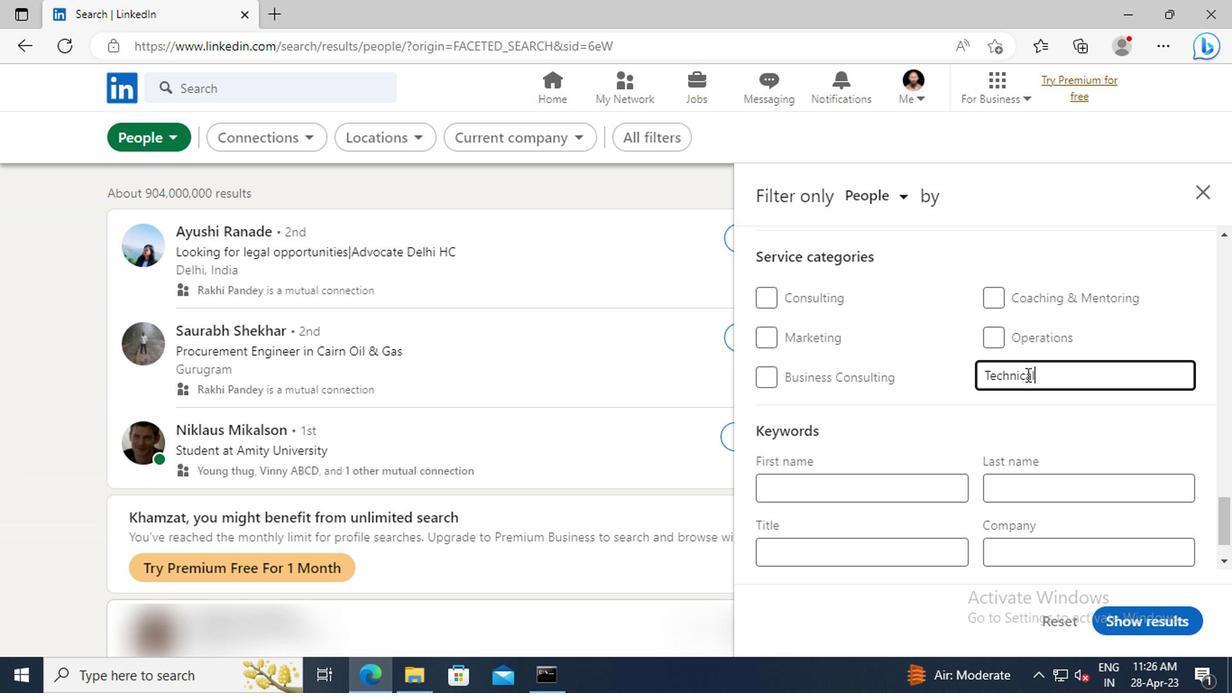 
Action: Mouse scrolled (1023, 371) with delta (0, 0)
Screenshot: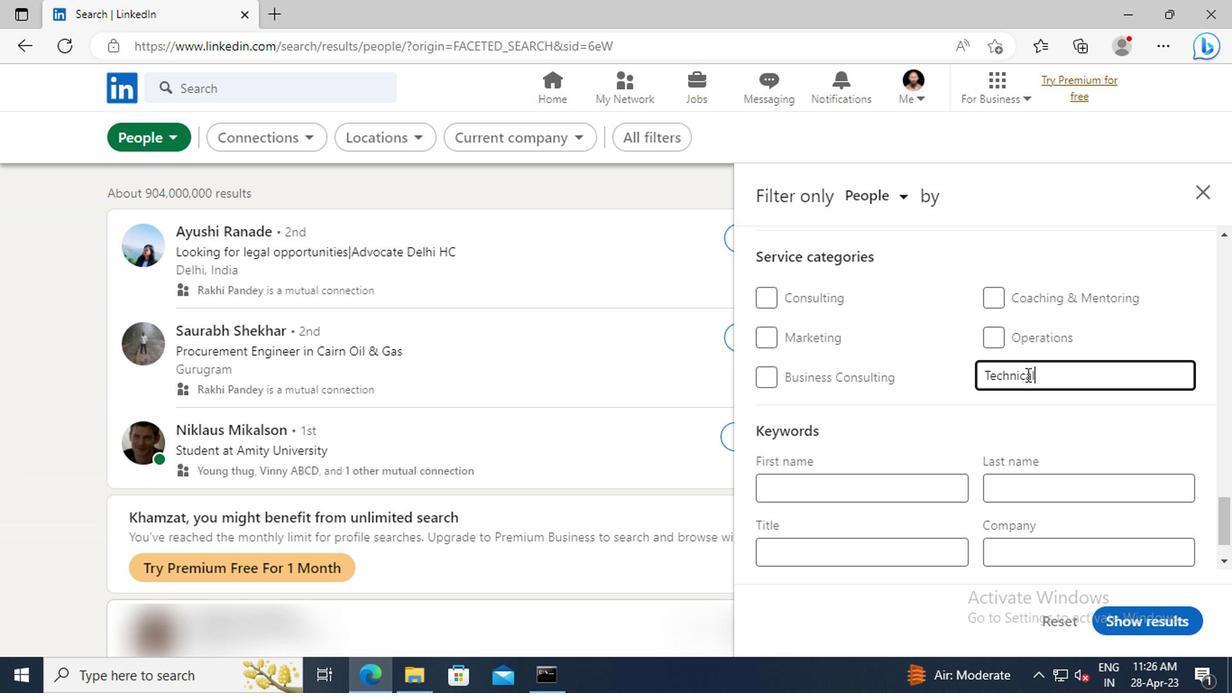 
Action: Mouse scrolled (1023, 371) with delta (0, 0)
Screenshot: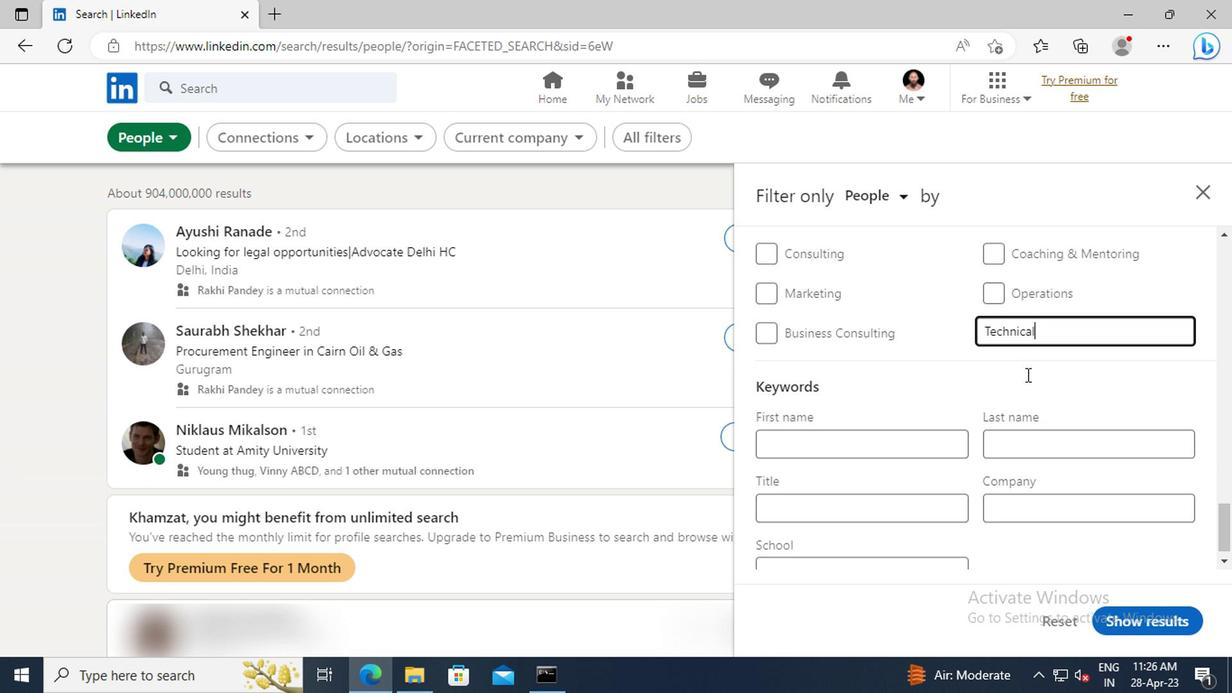 
Action: Mouse scrolled (1023, 371) with delta (0, 0)
Screenshot: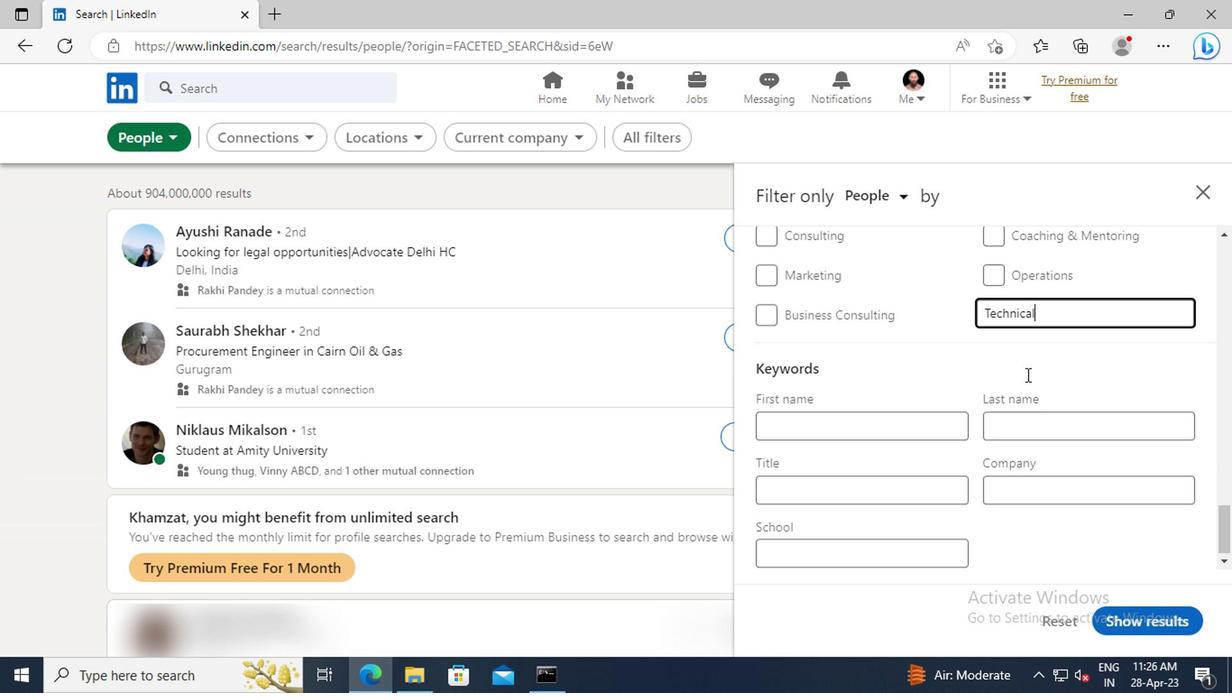 
Action: Mouse moved to (887, 486)
Screenshot: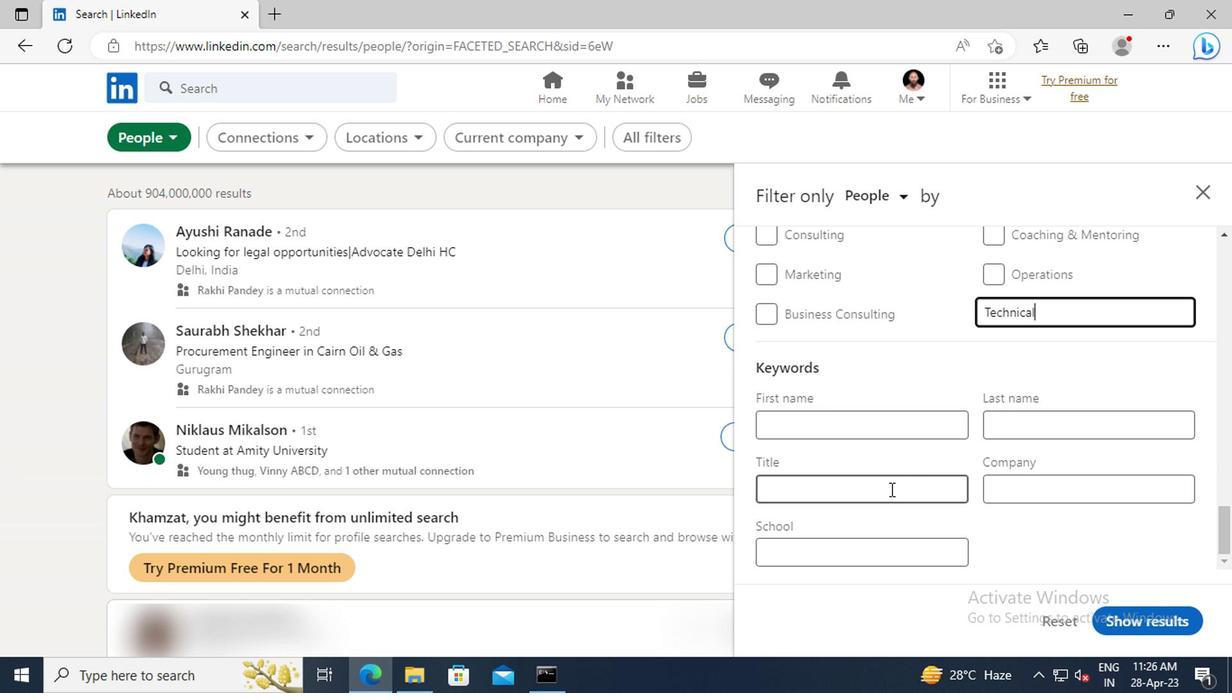 
Action: Mouse pressed left at (887, 486)
Screenshot: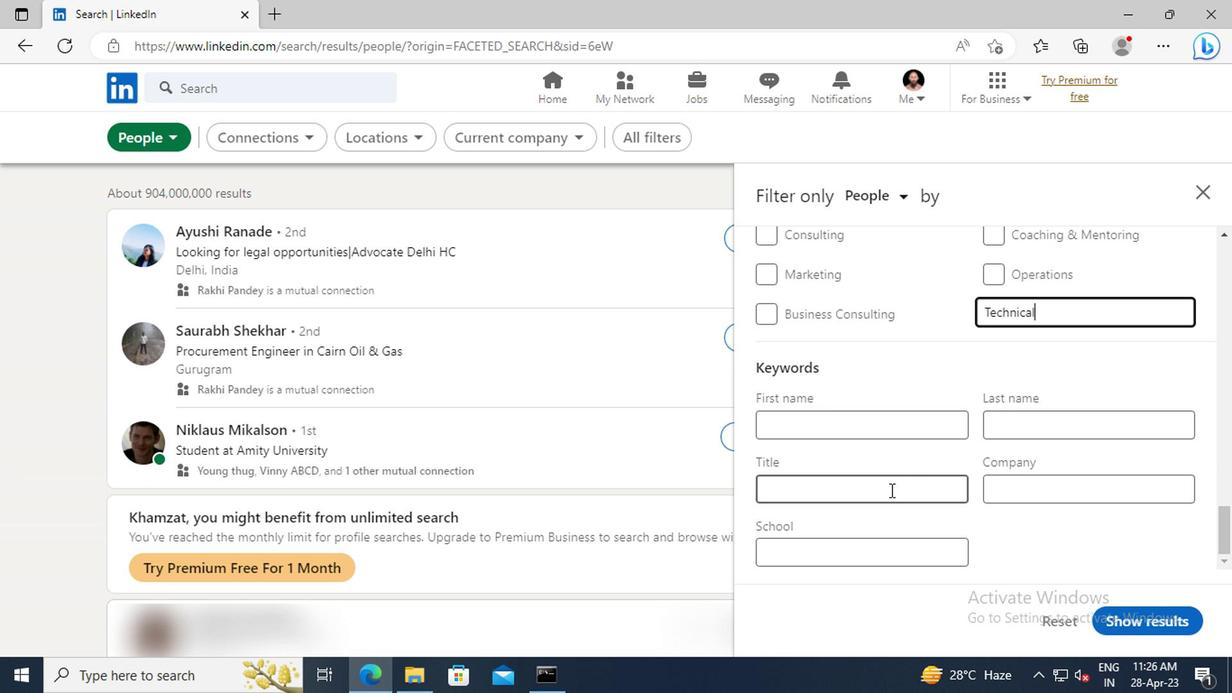 
Action: Key pressed <Key.shift>HANDYMAN<Key.enter>
Screenshot: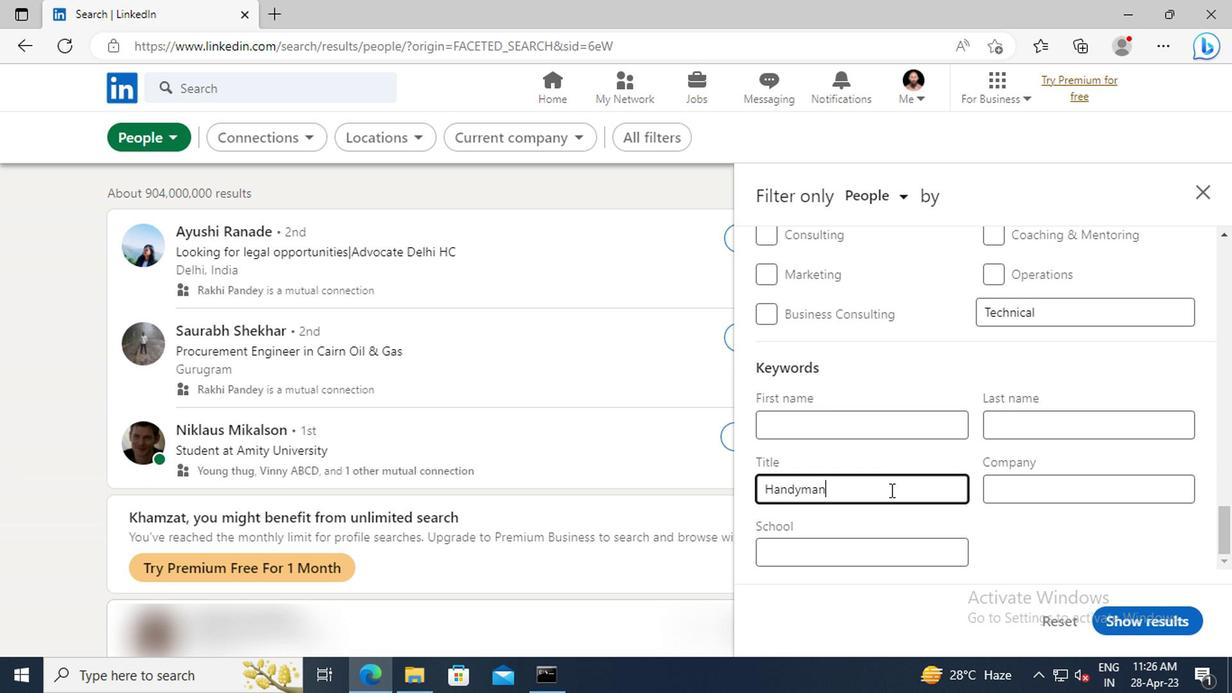 
Action: Mouse moved to (1146, 618)
Screenshot: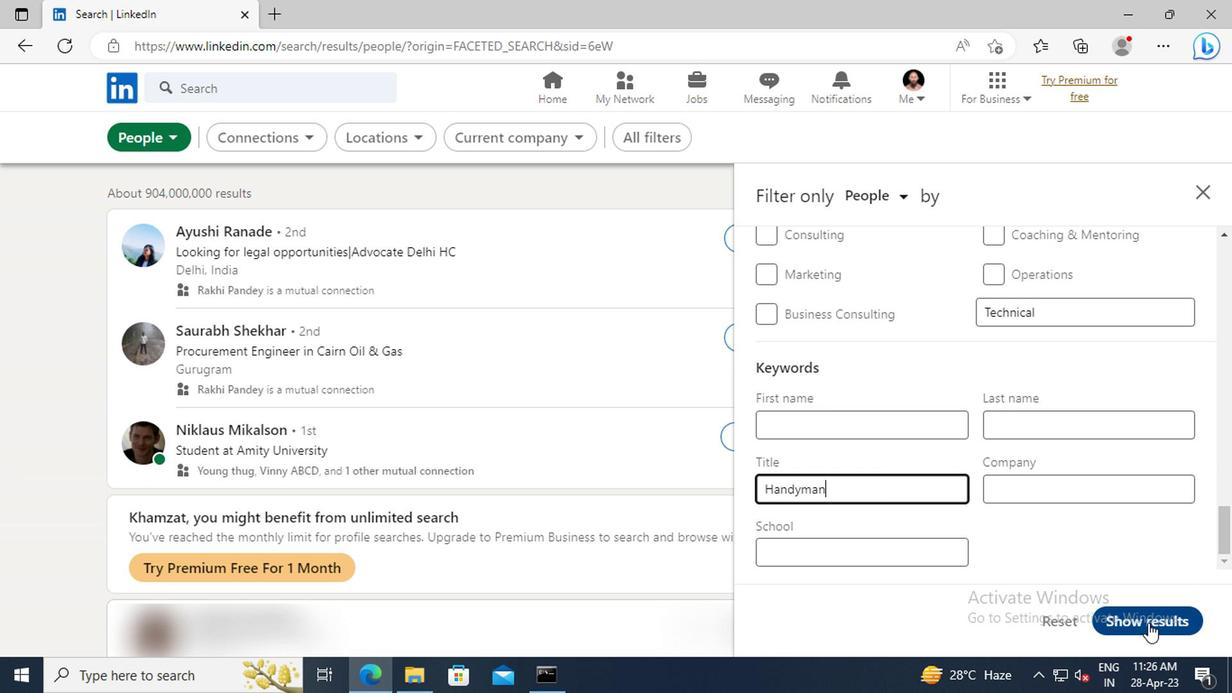 
Action: Mouse pressed left at (1146, 618)
Screenshot: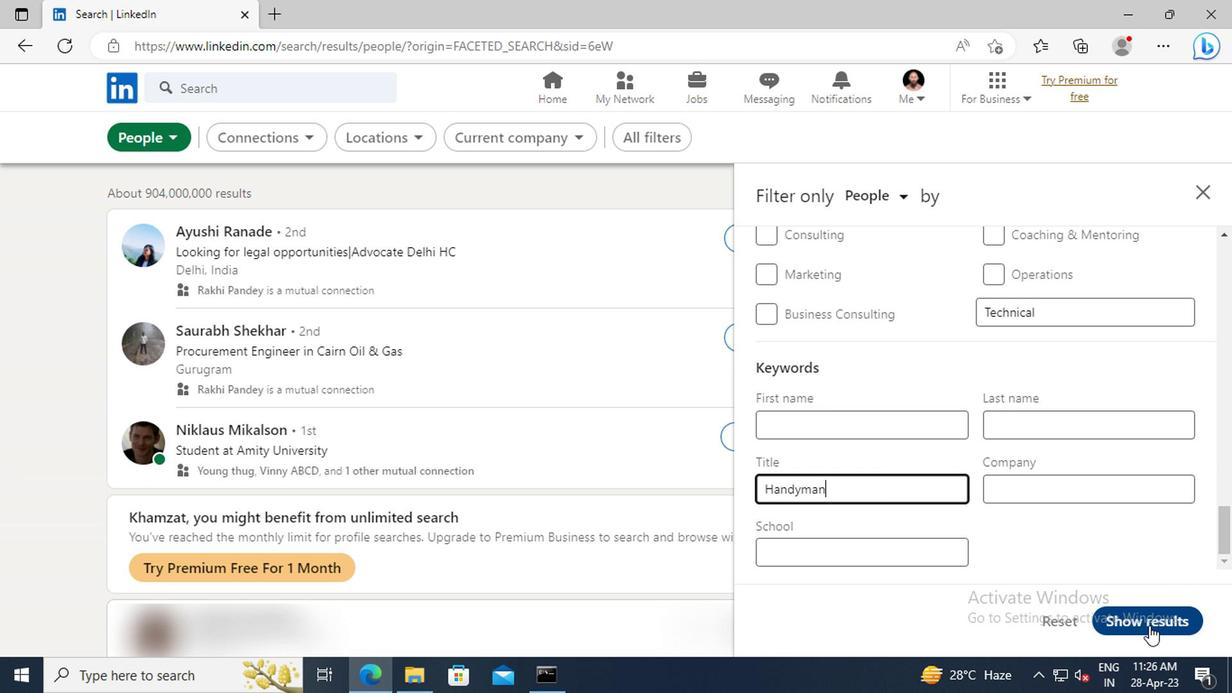 
Action: Mouse moved to (787, 407)
Screenshot: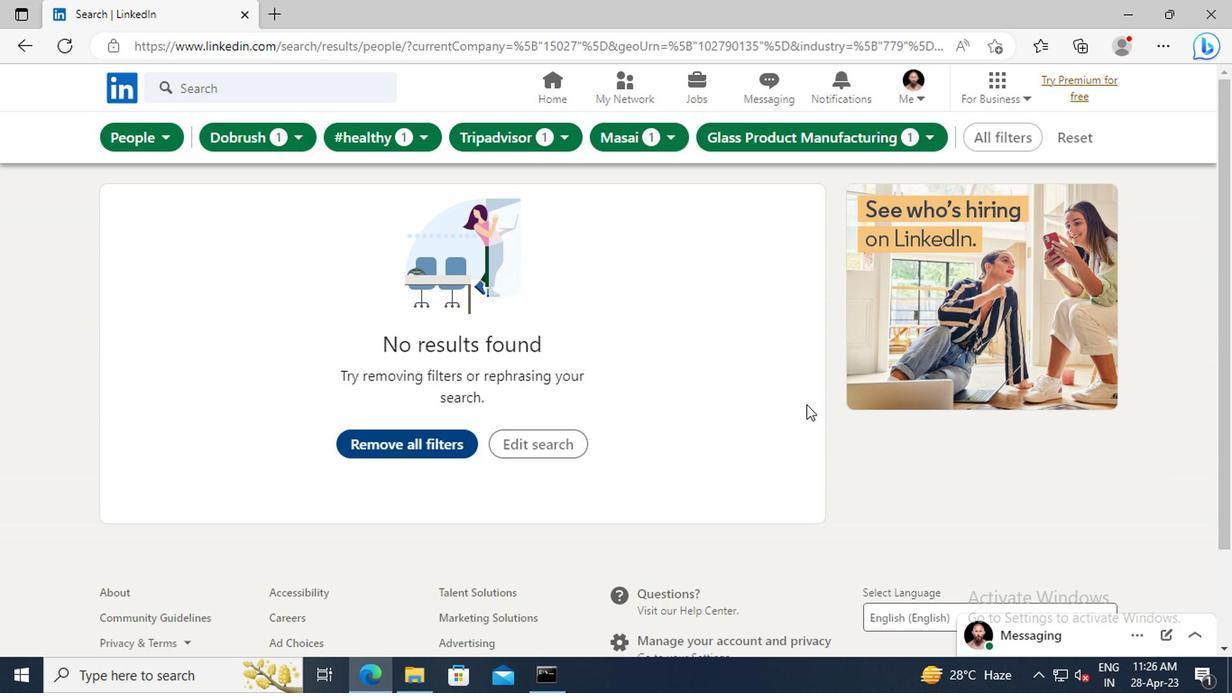 
